 Task: Find connections with filter location Hadley Wood with filter topic #Tipsforsucesswith filter profile language Spanish with filter current company Awfis Space Solutions Private Limited with filter school NIIT Institute with filter industry Construction with filter service category Healthcare Consulting with filter keywords title Director of Inside Sales
Action: Mouse moved to (175, 269)
Screenshot: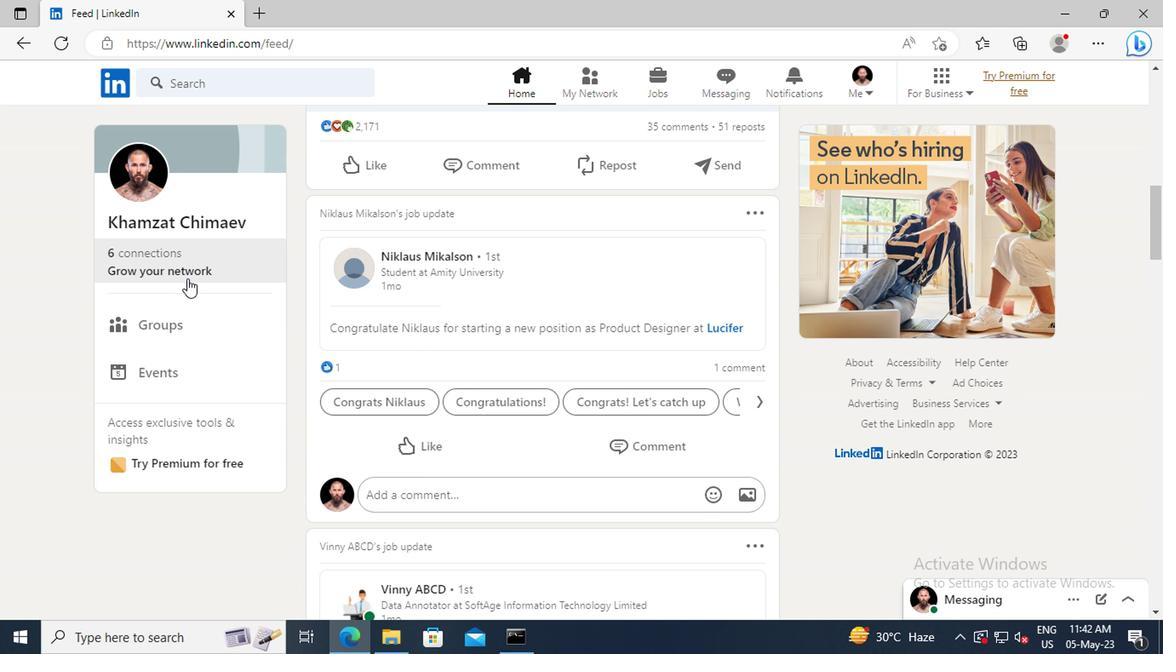 
Action: Mouse pressed left at (175, 269)
Screenshot: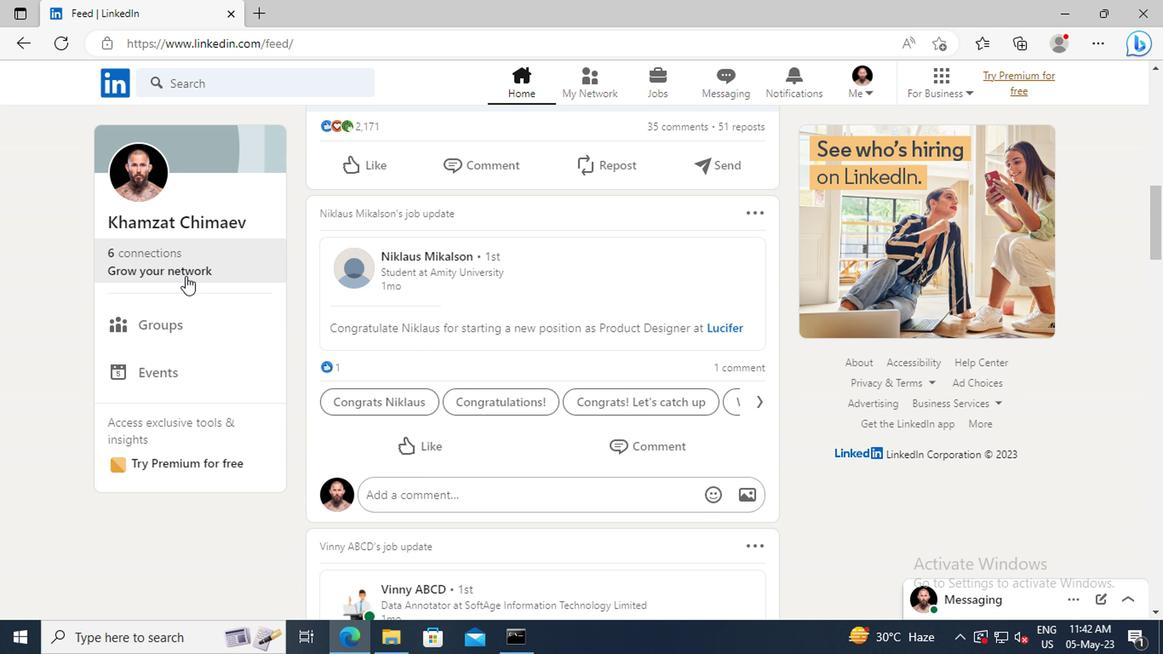 
Action: Mouse moved to (177, 176)
Screenshot: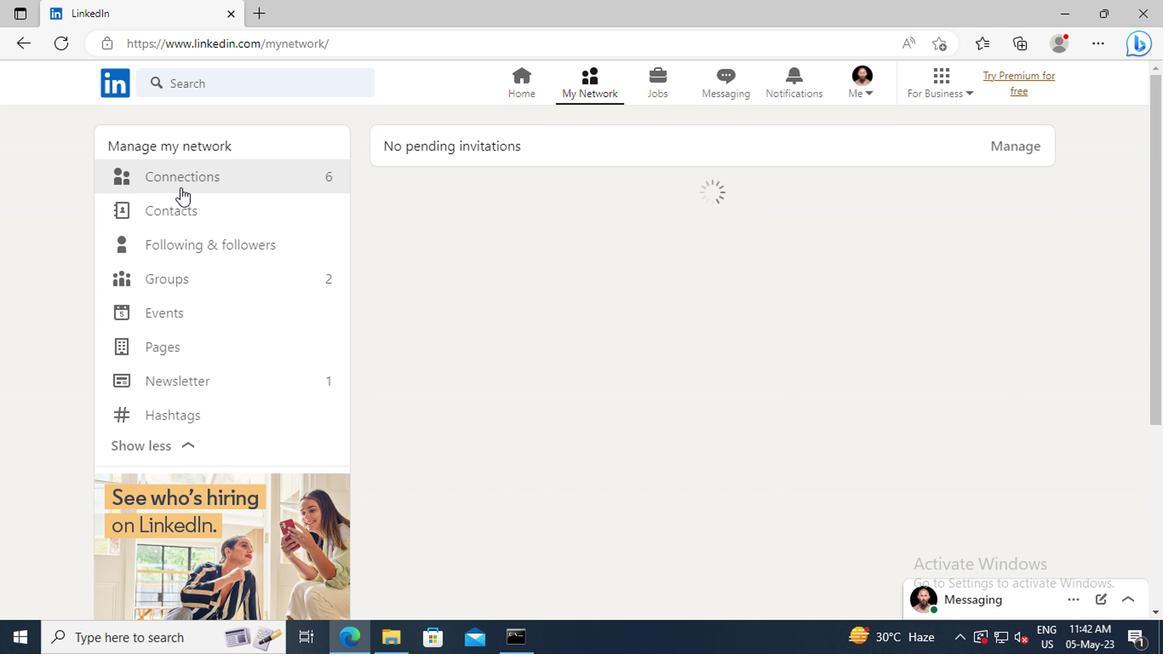 
Action: Mouse pressed left at (177, 176)
Screenshot: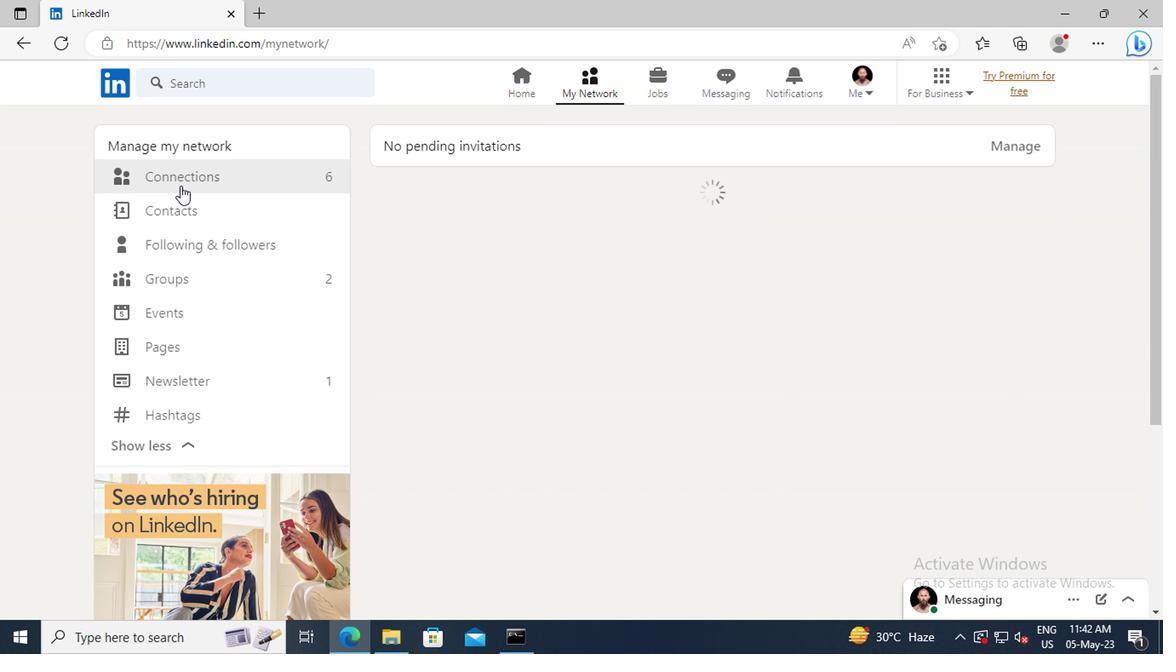 
Action: Mouse moved to (697, 184)
Screenshot: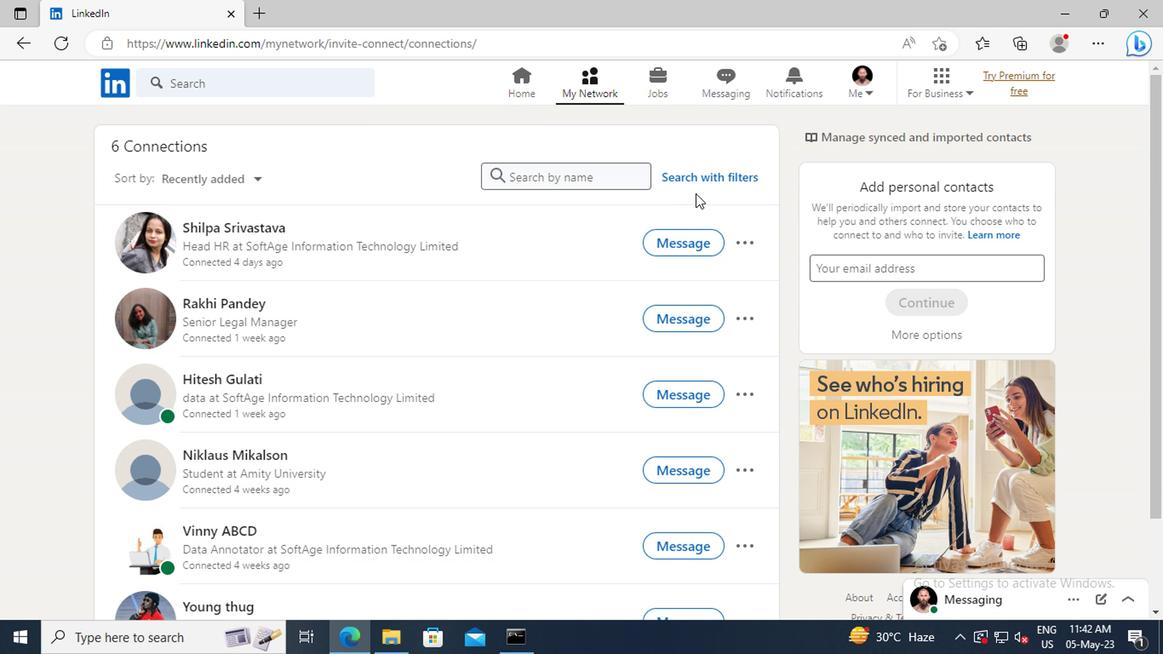 
Action: Mouse pressed left at (697, 184)
Screenshot: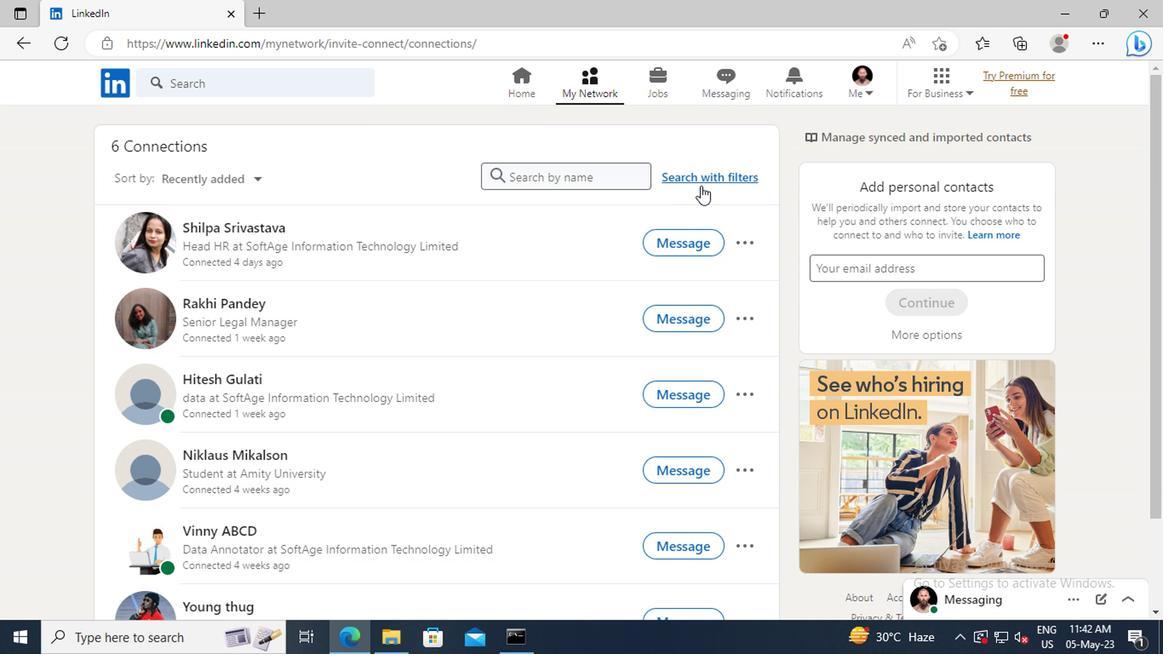 
Action: Mouse moved to (646, 138)
Screenshot: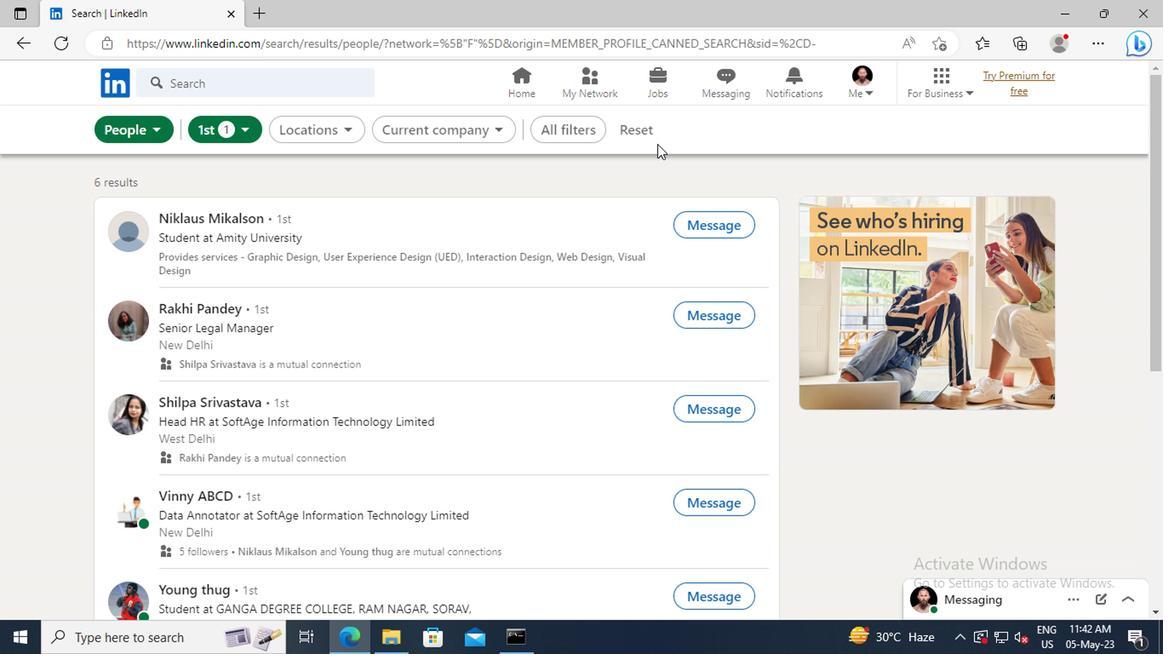 
Action: Mouse pressed left at (646, 138)
Screenshot: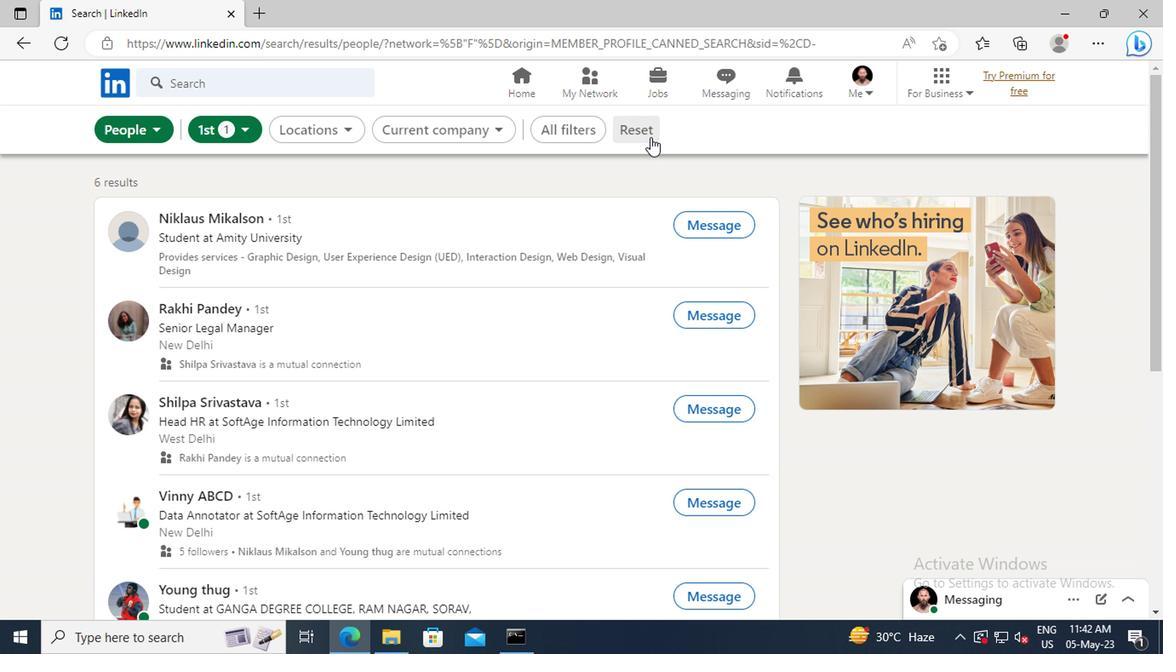 
Action: Mouse moved to (616, 135)
Screenshot: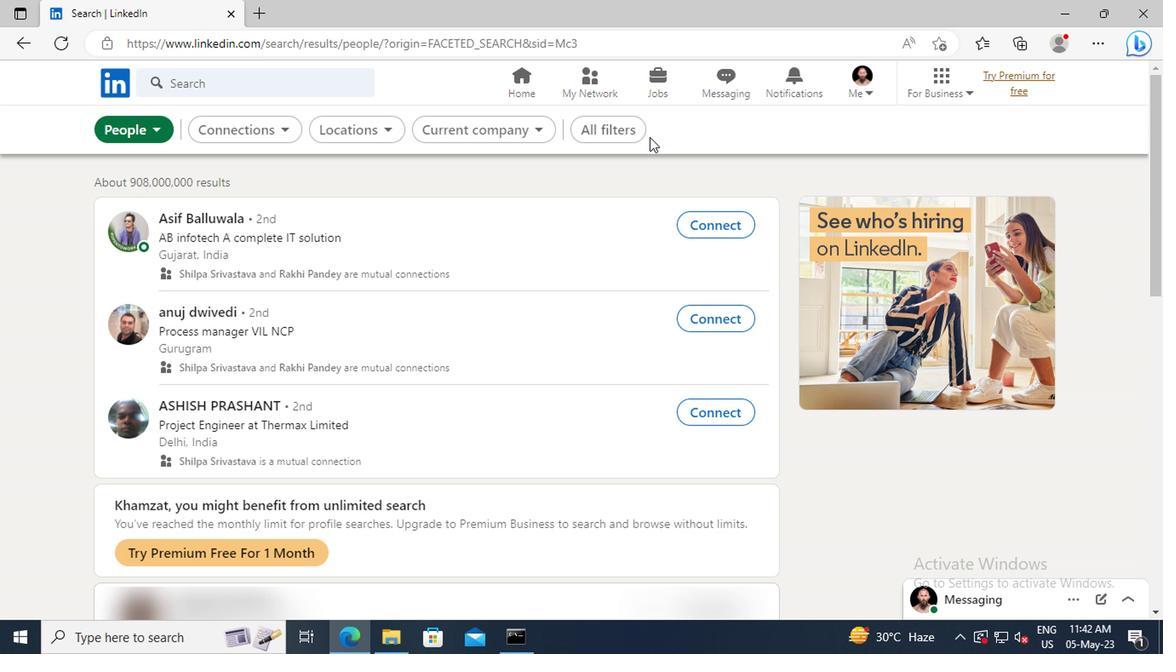 
Action: Mouse pressed left at (616, 135)
Screenshot: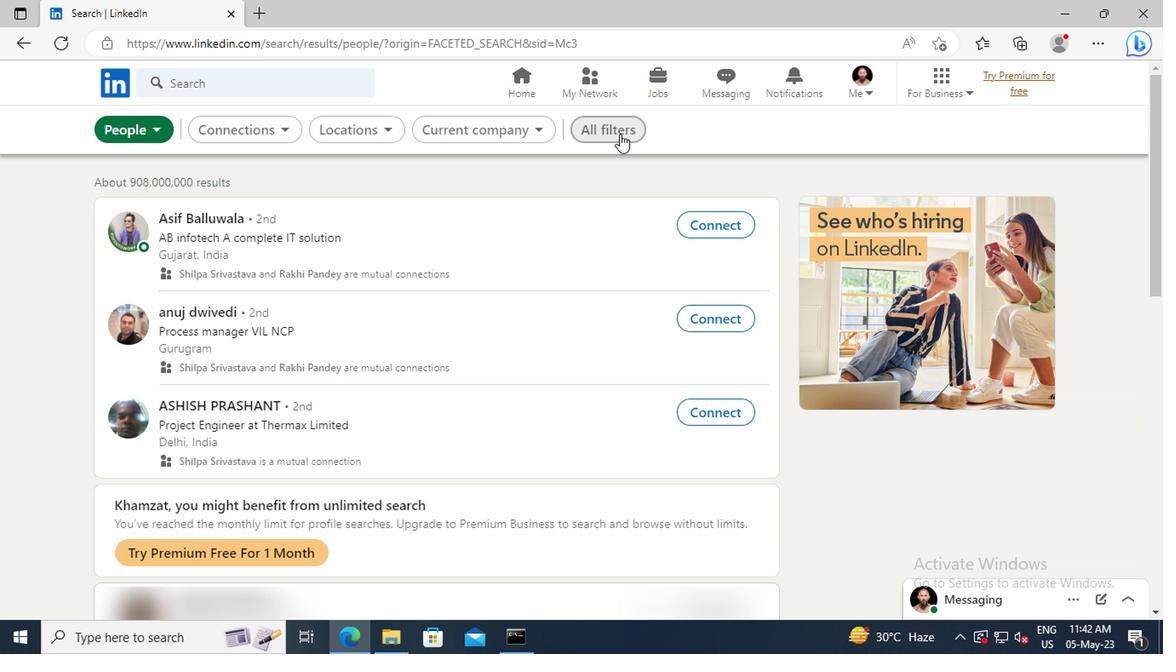 
Action: Mouse moved to (906, 320)
Screenshot: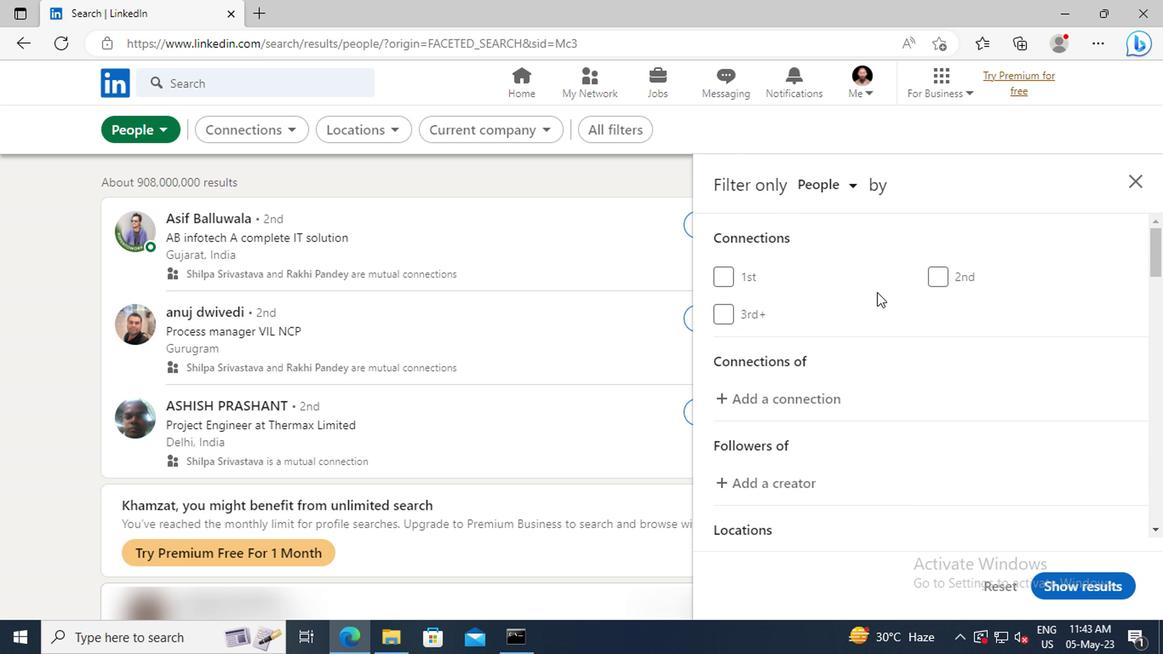 
Action: Mouse scrolled (906, 319) with delta (0, -1)
Screenshot: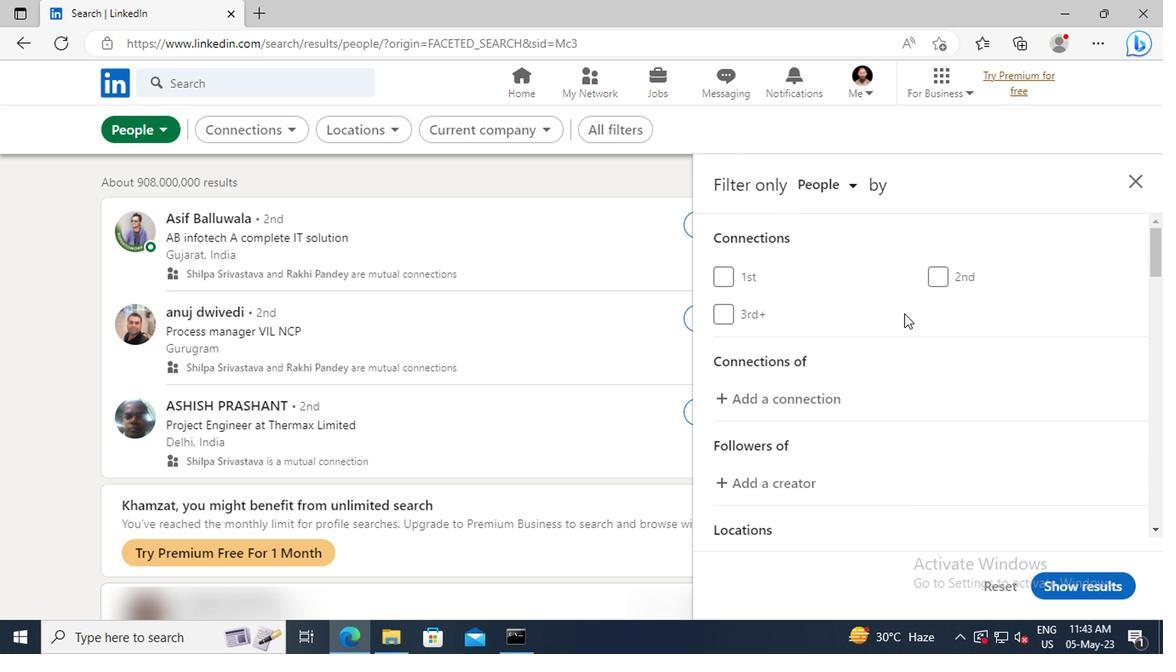 
Action: Mouse scrolled (906, 319) with delta (0, -1)
Screenshot: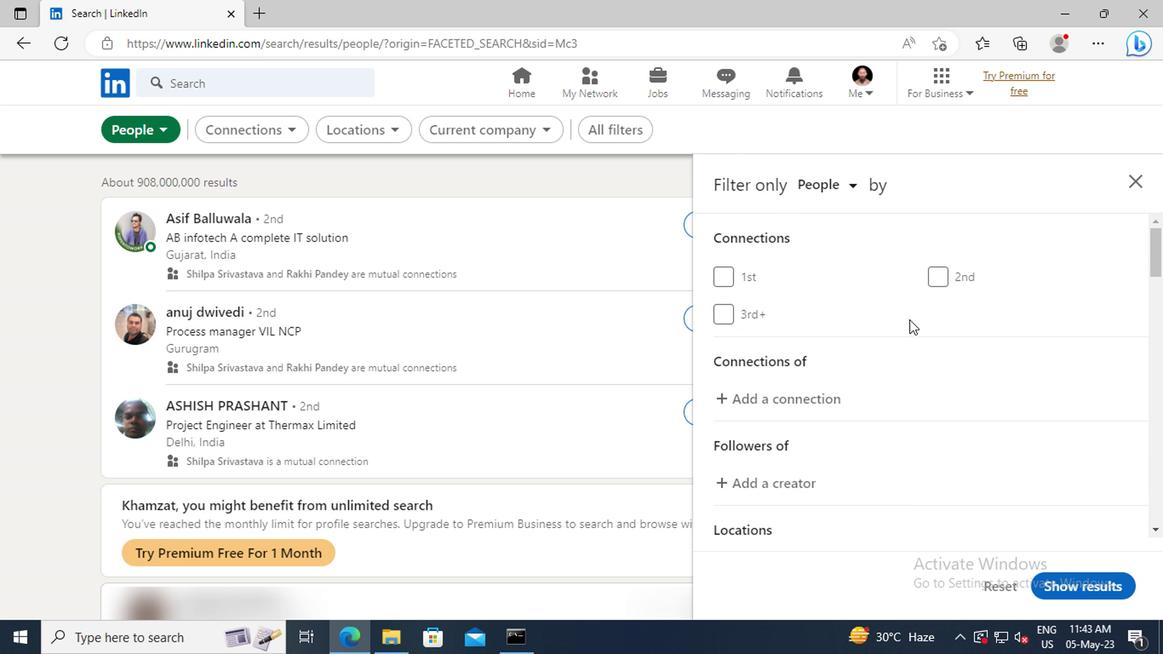 
Action: Mouse scrolled (906, 319) with delta (0, -1)
Screenshot: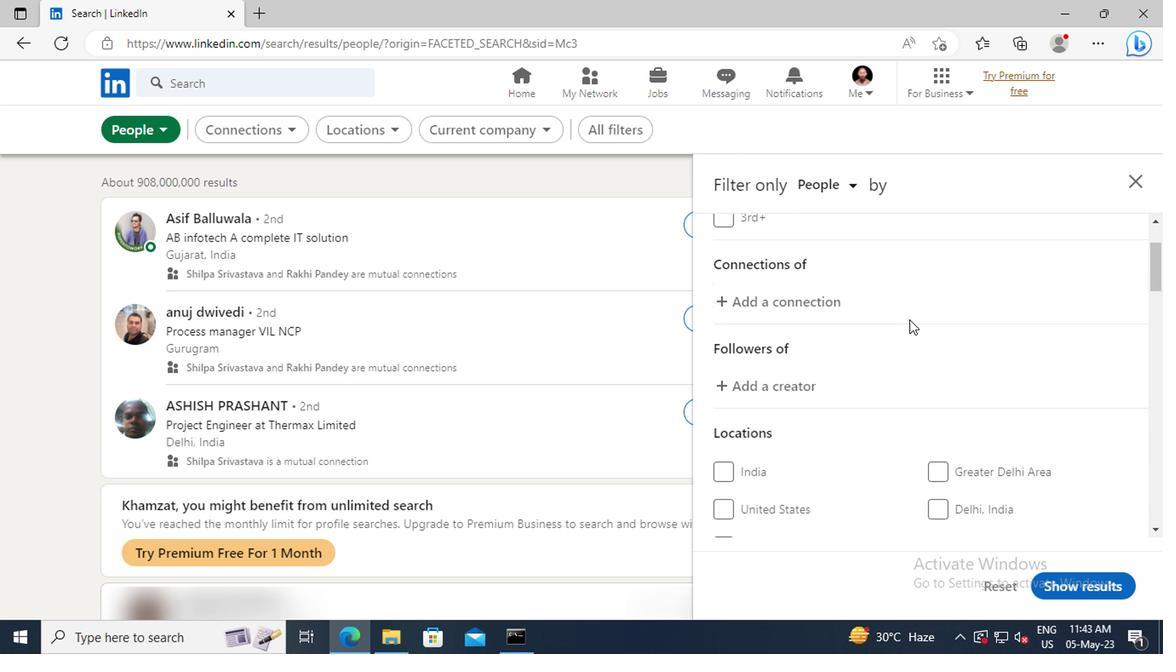 
Action: Mouse scrolled (906, 319) with delta (0, -1)
Screenshot: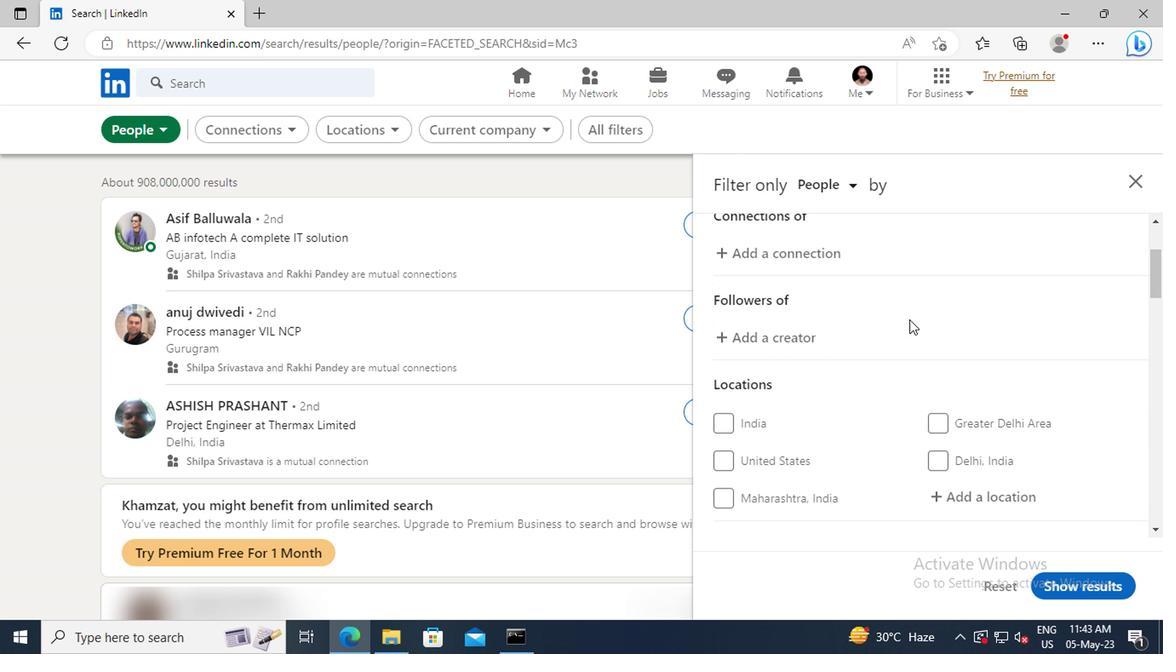 
Action: Mouse scrolled (906, 319) with delta (0, -1)
Screenshot: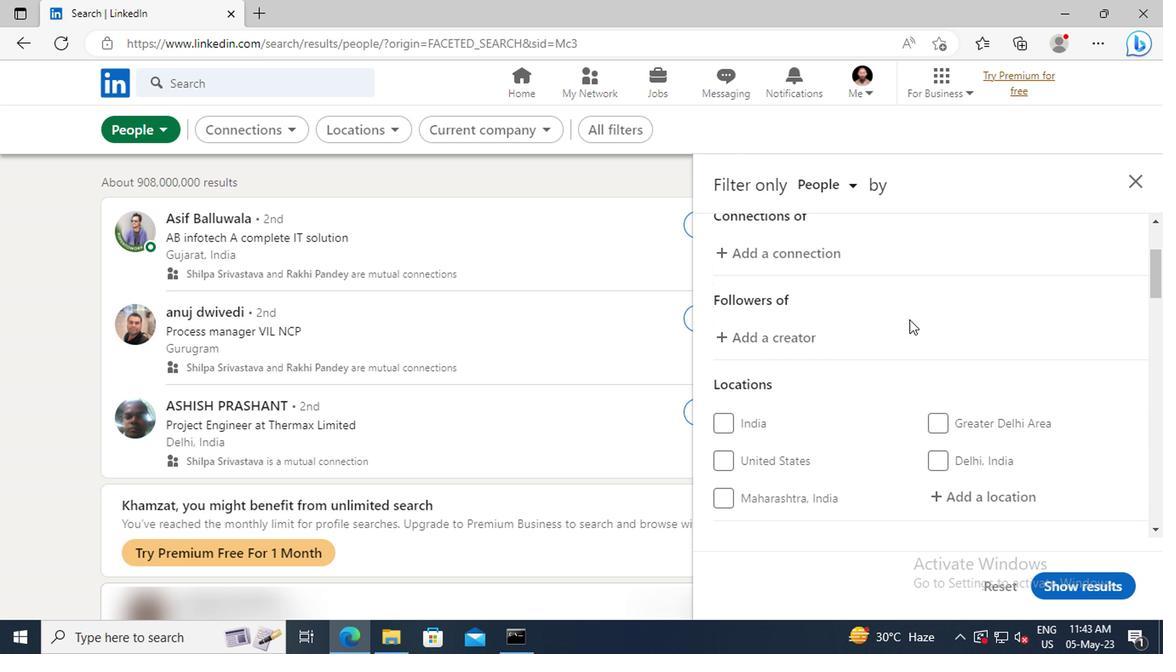 
Action: Mouse moved to (941, 398)
Screenshot: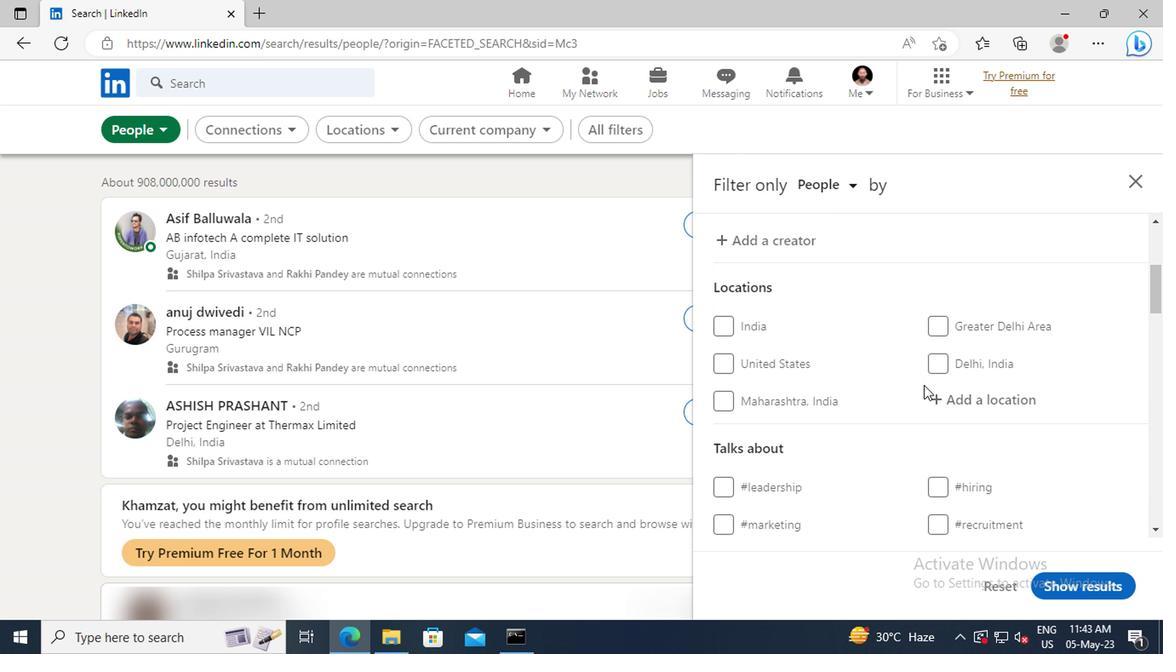 
Action: Mouse pressed left at (941, 398)
Screenshot: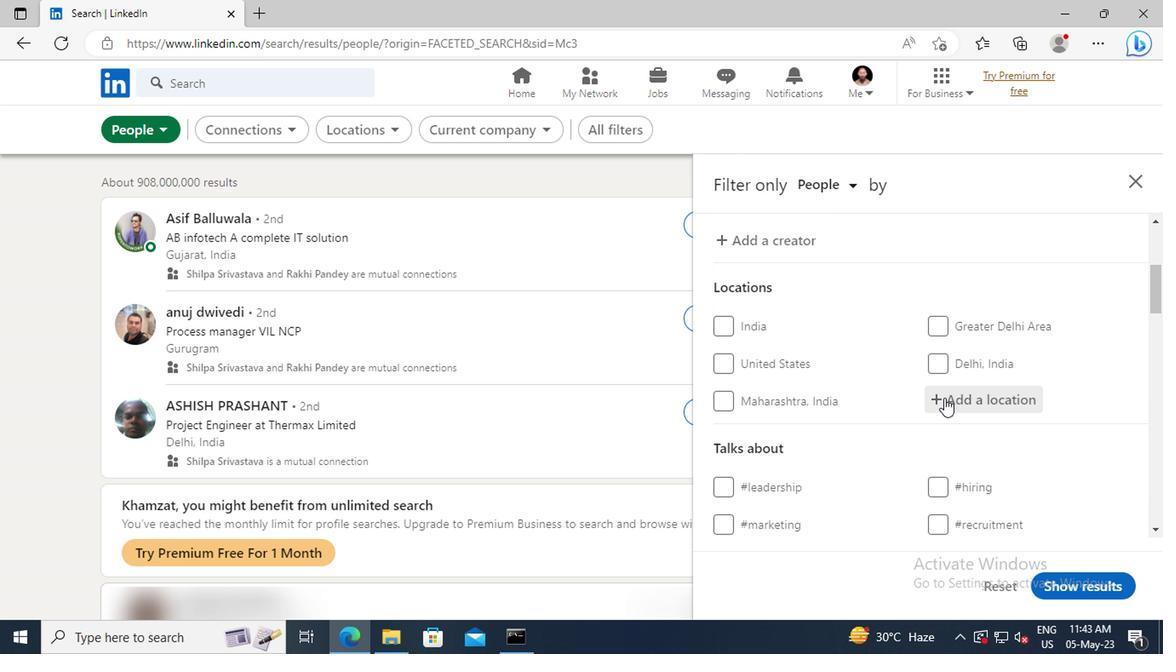 
Action: Key pressed <Key.shift>HADLEY<Key.space><Key.shift>WOOD<Key.enter>
Screenshot: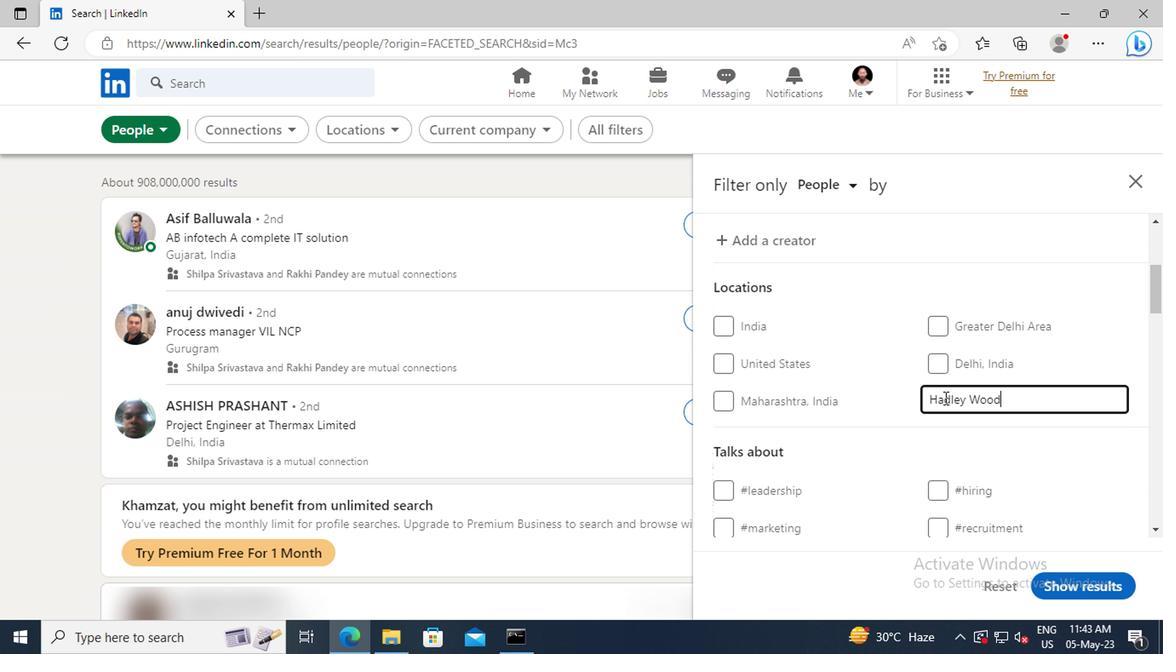 
Action: Mouse scrolled (941, 397) with delta (0, -1)
Screenshot: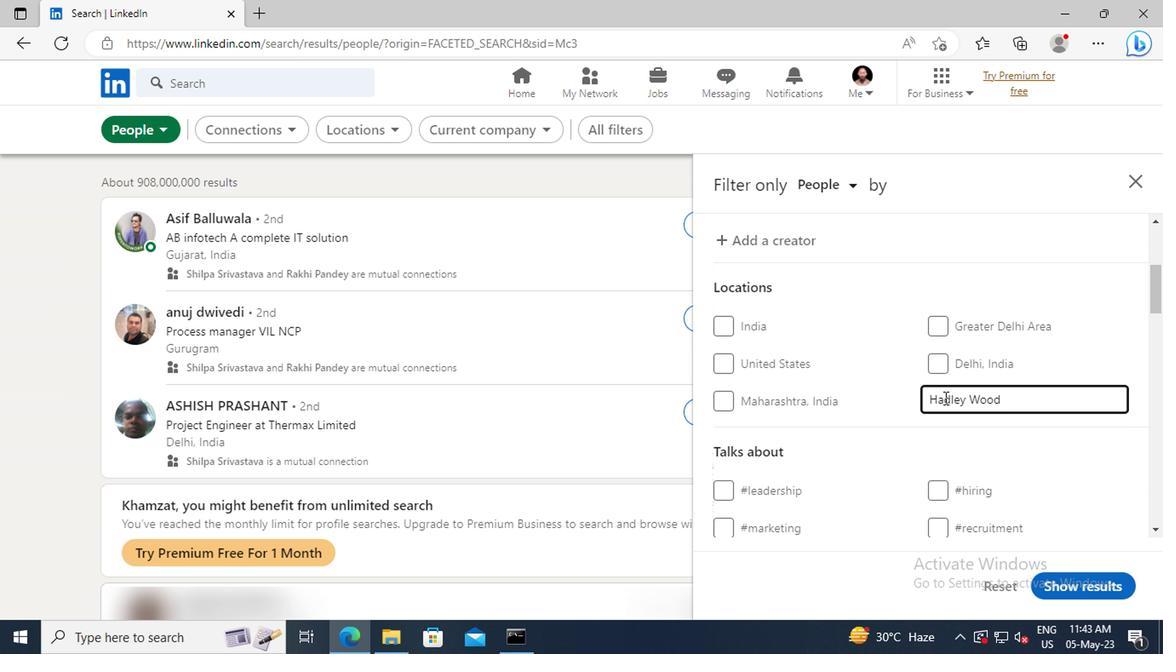 
Action: Mouse scrolled (941, 397) with delta (0, -1)
Screenshot: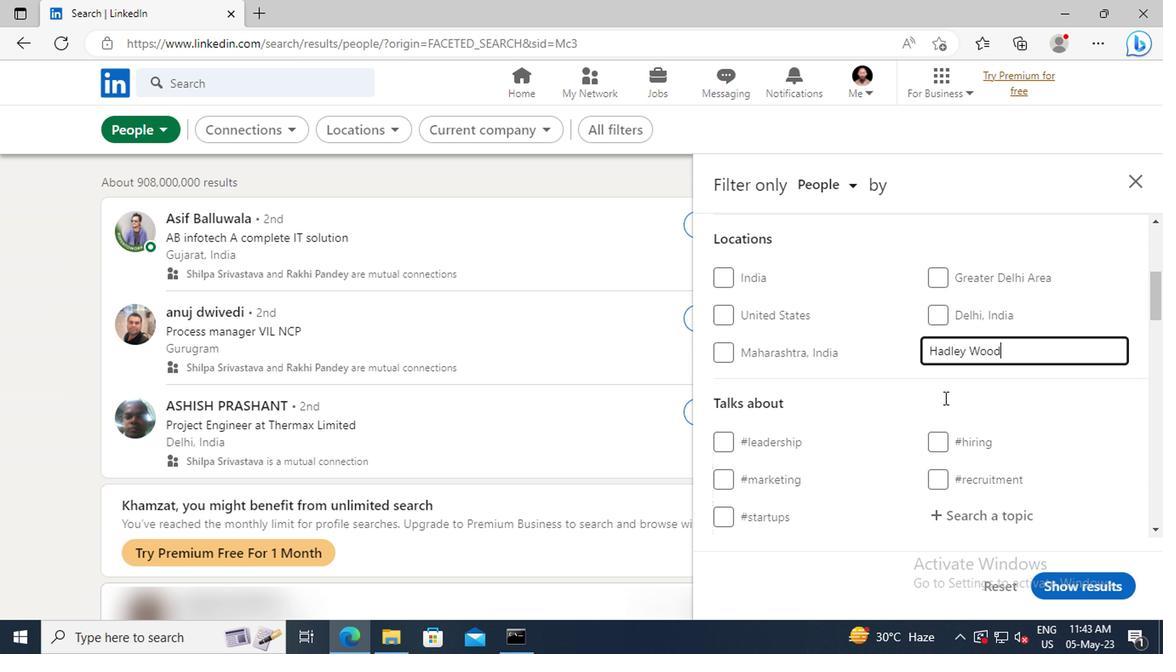 
Action: Mouse scrolled (941, 397) with delta (0, -1)
Screenshot: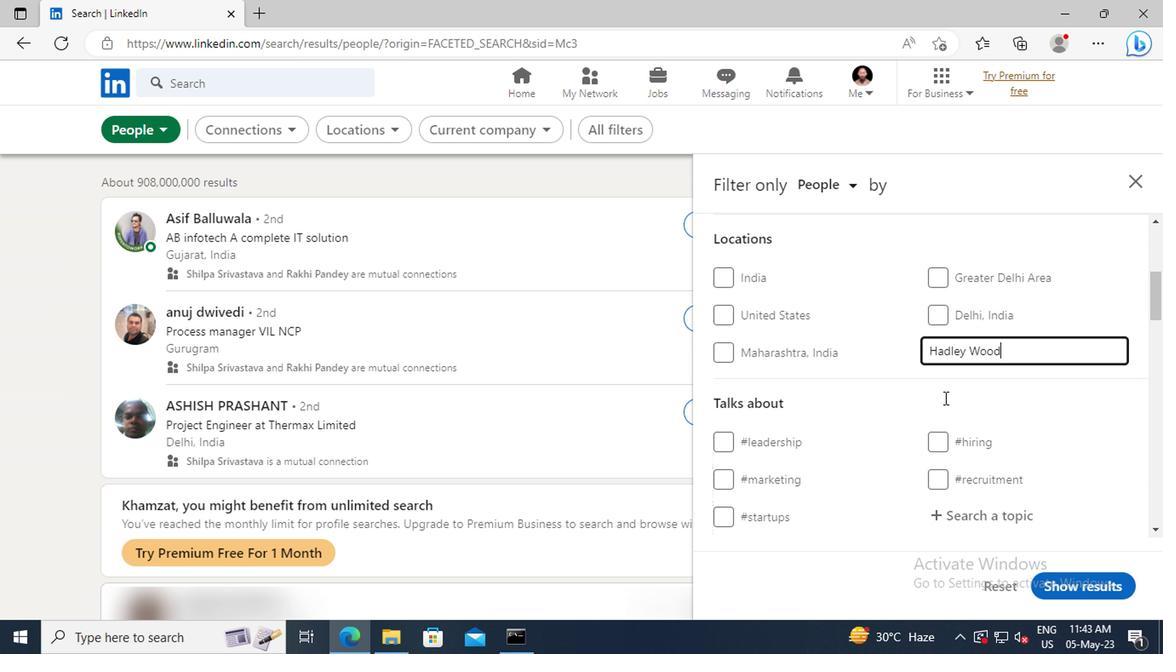 
Action: Mouse moved to (950, 418)
Screenshot: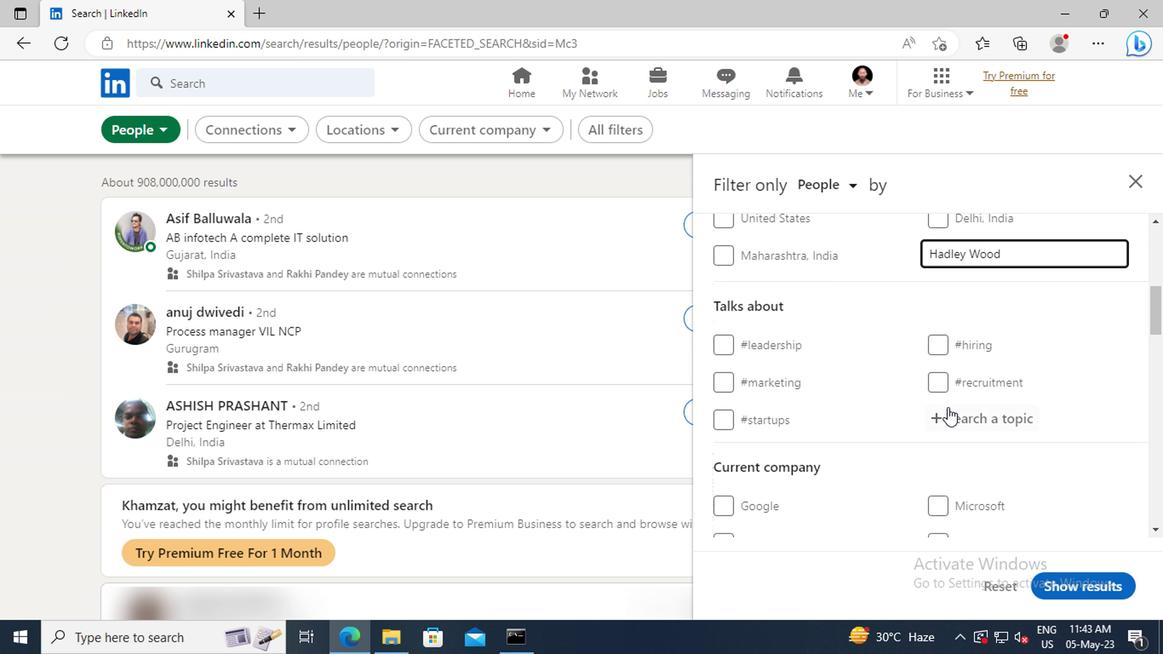 
Action: Mouse pressed left at (950, 418)
Screenshot: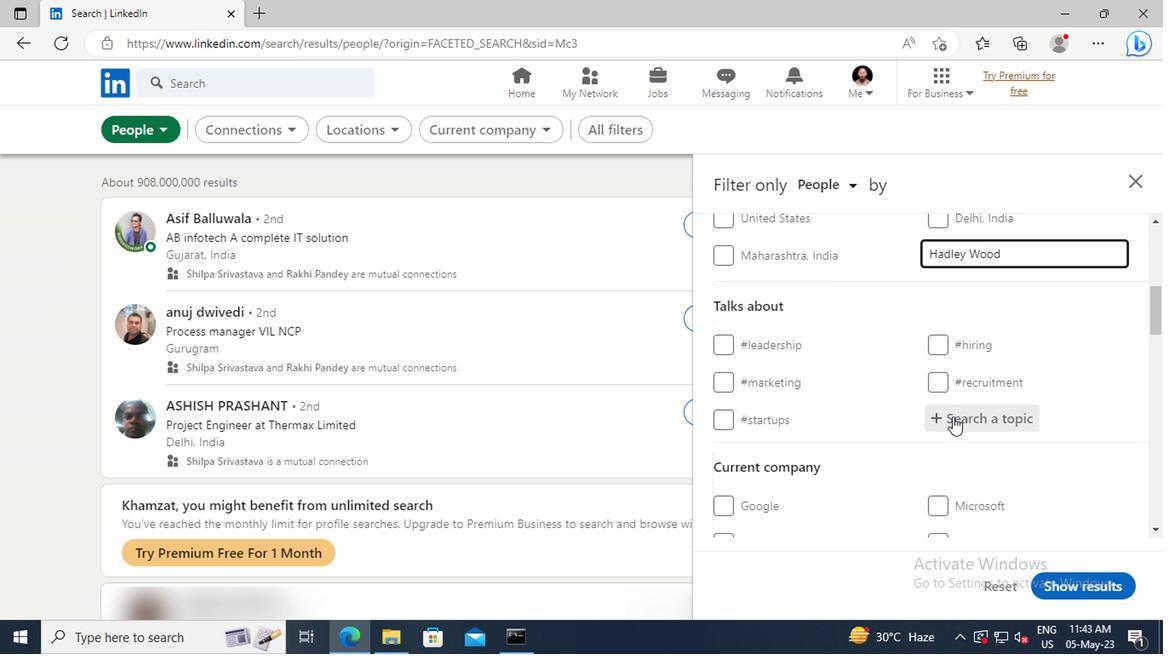 
Action: Key pressed <Key.shift>TIPSFOR
Screenshot: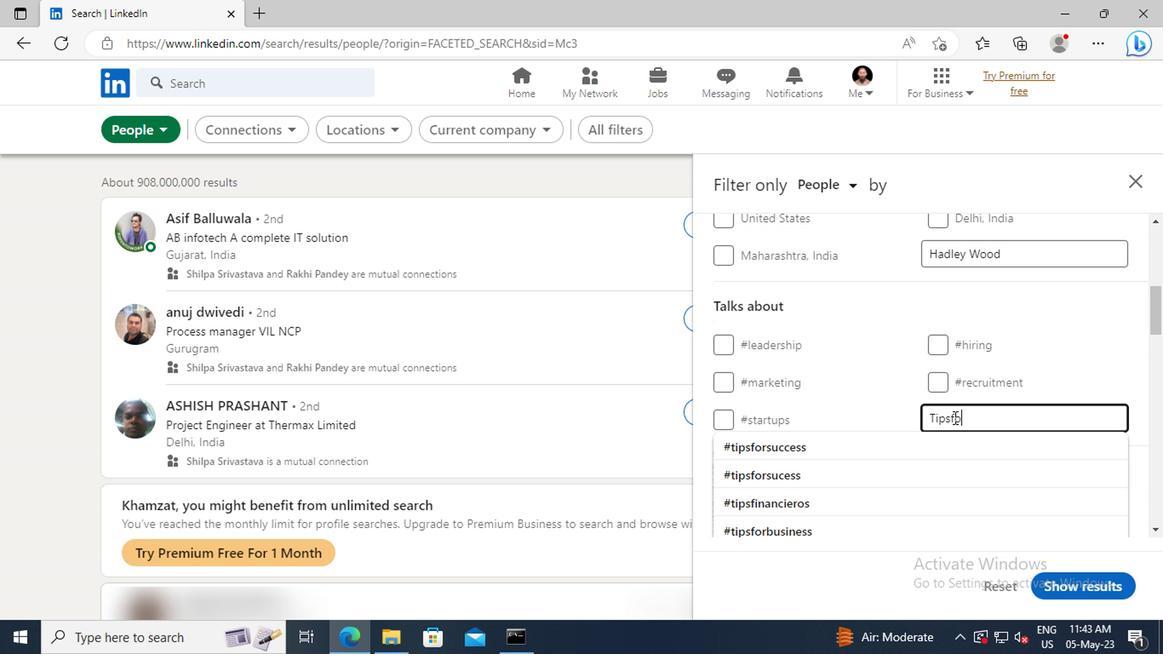 
Action: Mouse moved to (957, 437)
Screenshot: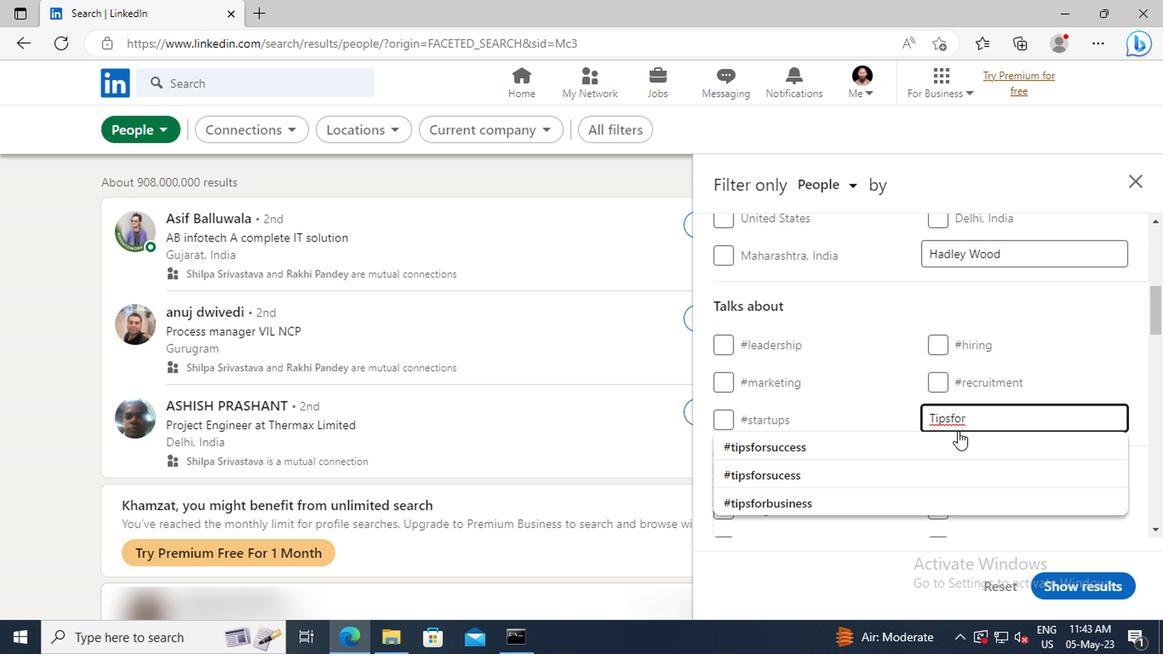 
Action: Mouse pressed left at (957, 437)
Screenshot: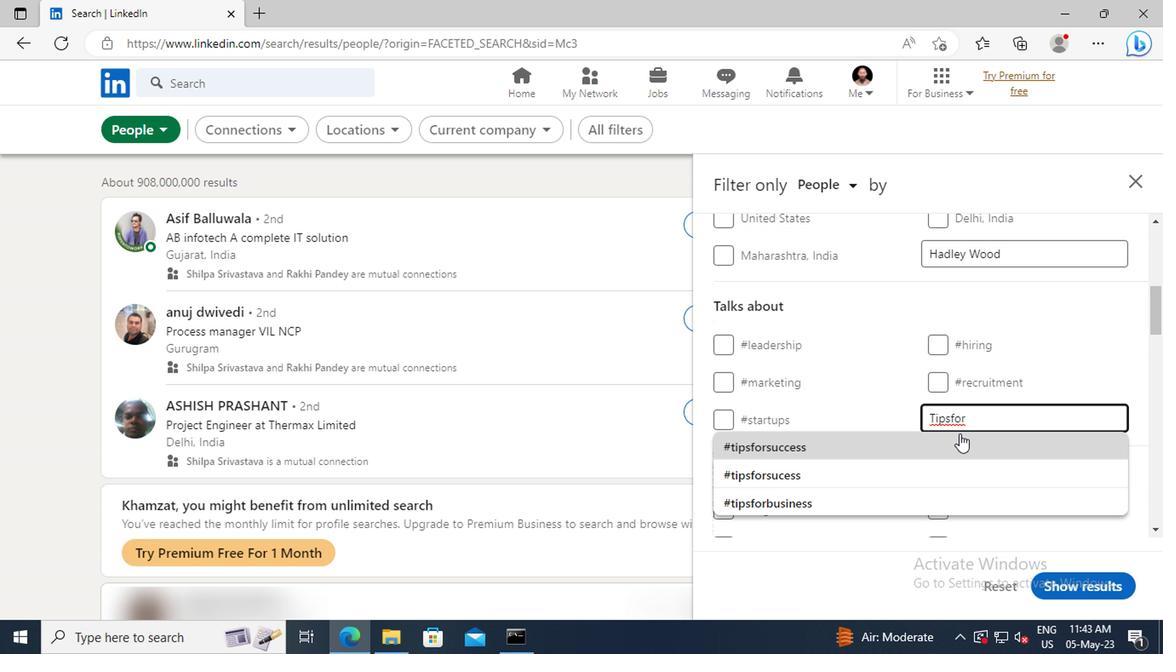 
Action: Mouse scrolled (957, 436) with delta (0, 0)
Screenshot: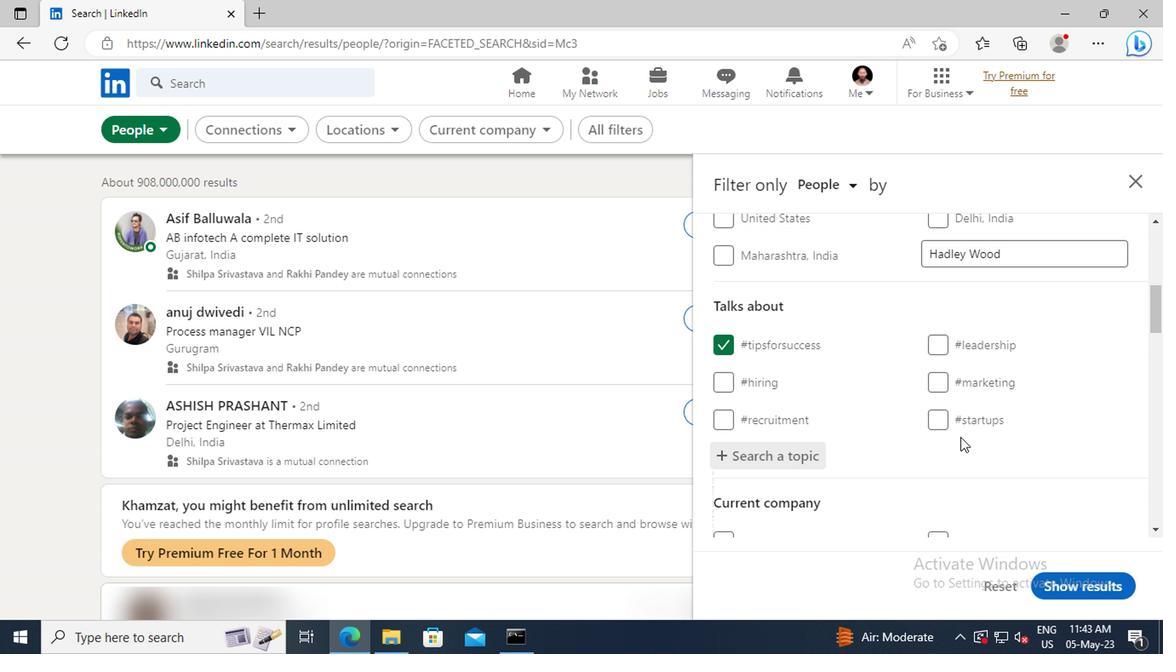 
Action: Mouse scrolled (957, 436) with delta (0, 0)
Screenshot: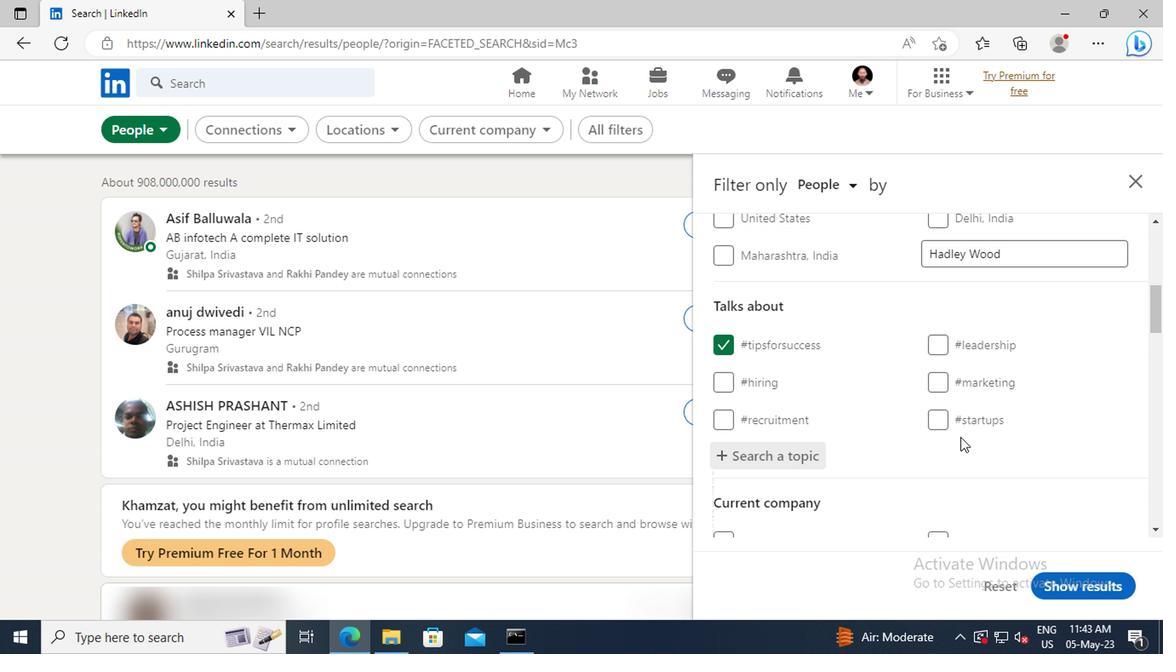 
Action: Mouse scrolled (957, 436) with delta (0, 0)
Screenshot: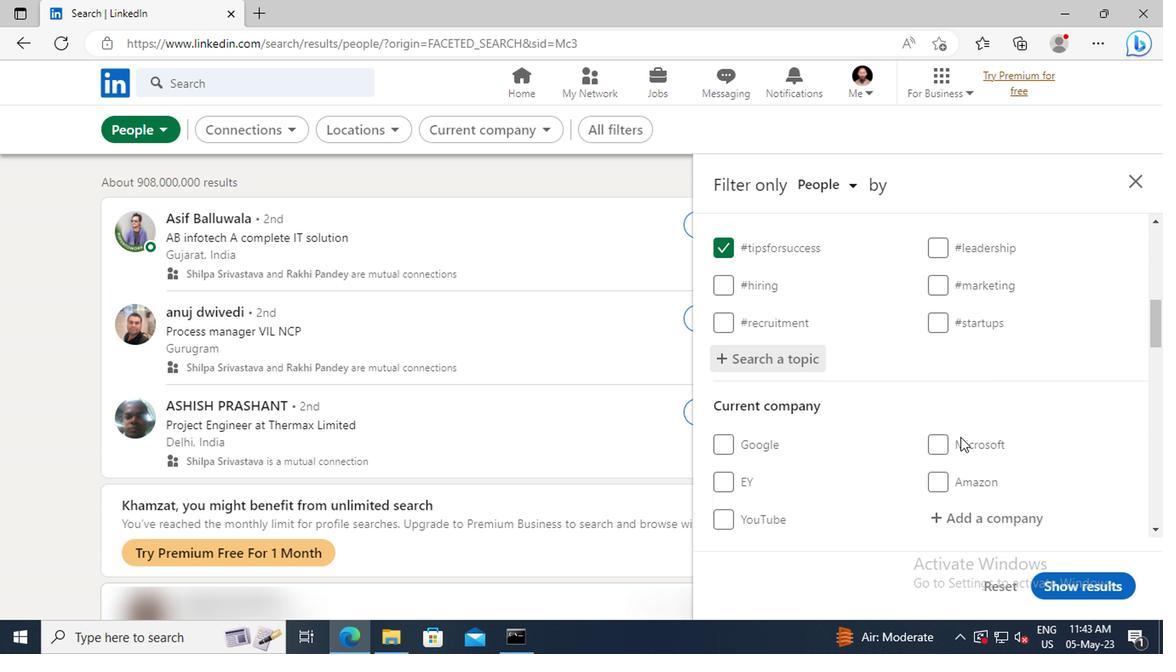 
Action: Mouse scrolled (957, 436) with delta (0, 0)
Screenshot: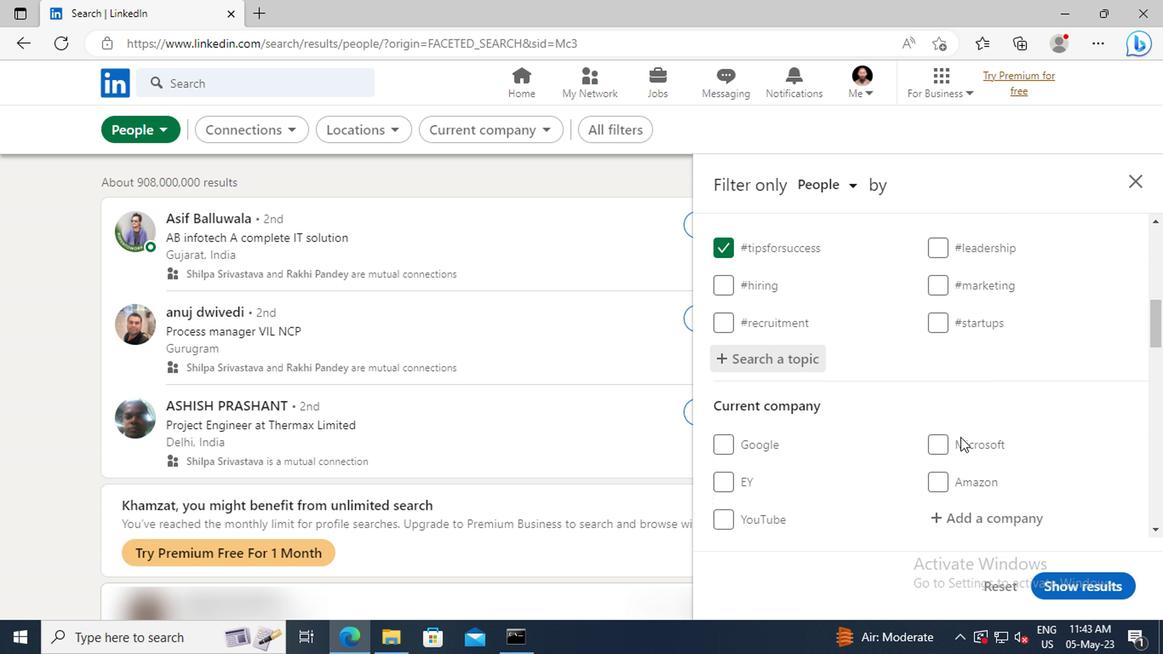 
Action: Mouse scrolled (957, 436) with delta (0, 0)
Screenshot: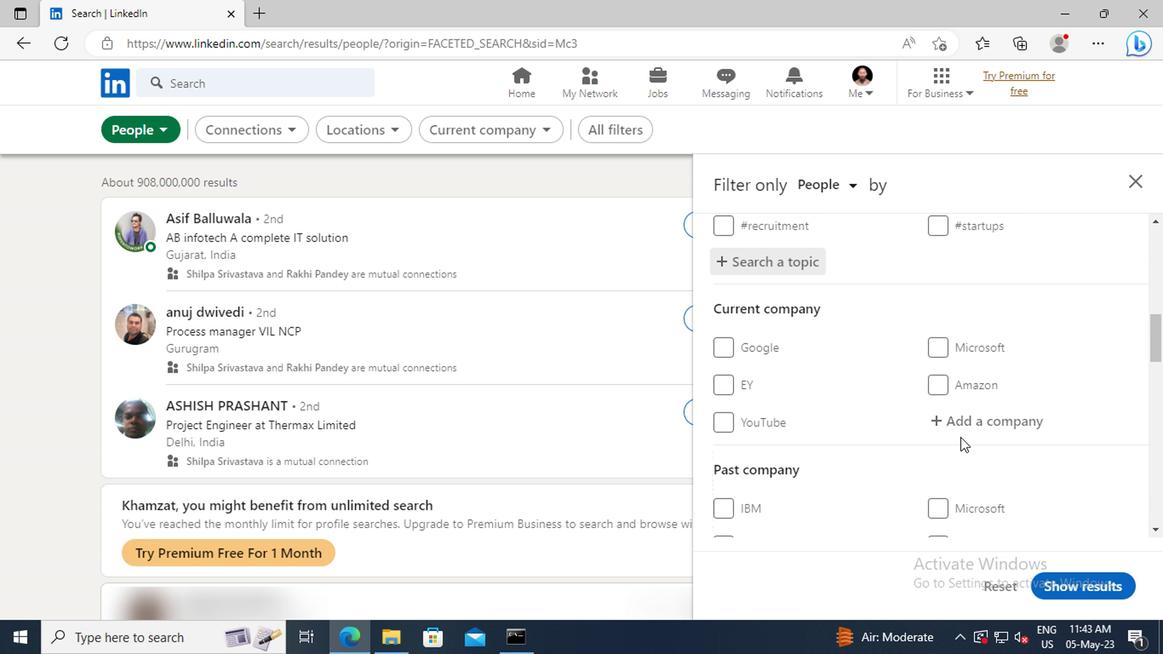 
Action: Mouse scrolled (957, 436) with delta (0, 0)
Screenshot: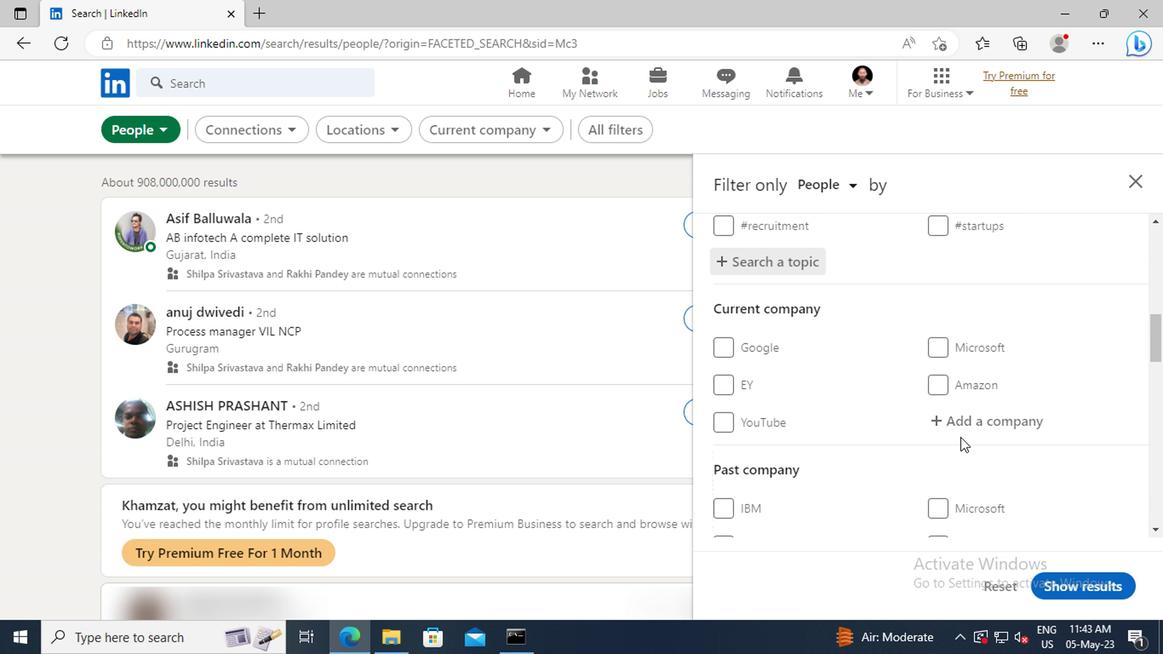 
Action: Mouse scrolled (957, 436) with delta (0, 0)
Screenshot: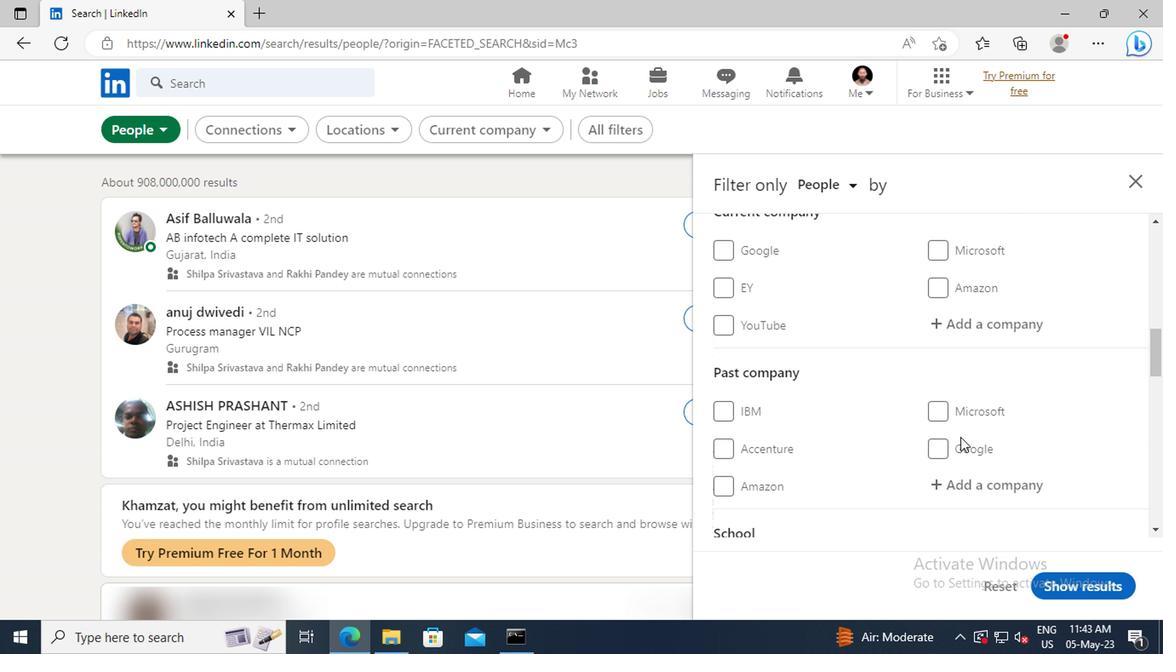 
Action: Mouse scrolled (957, 436) with delta (0, 0)
Screenshot: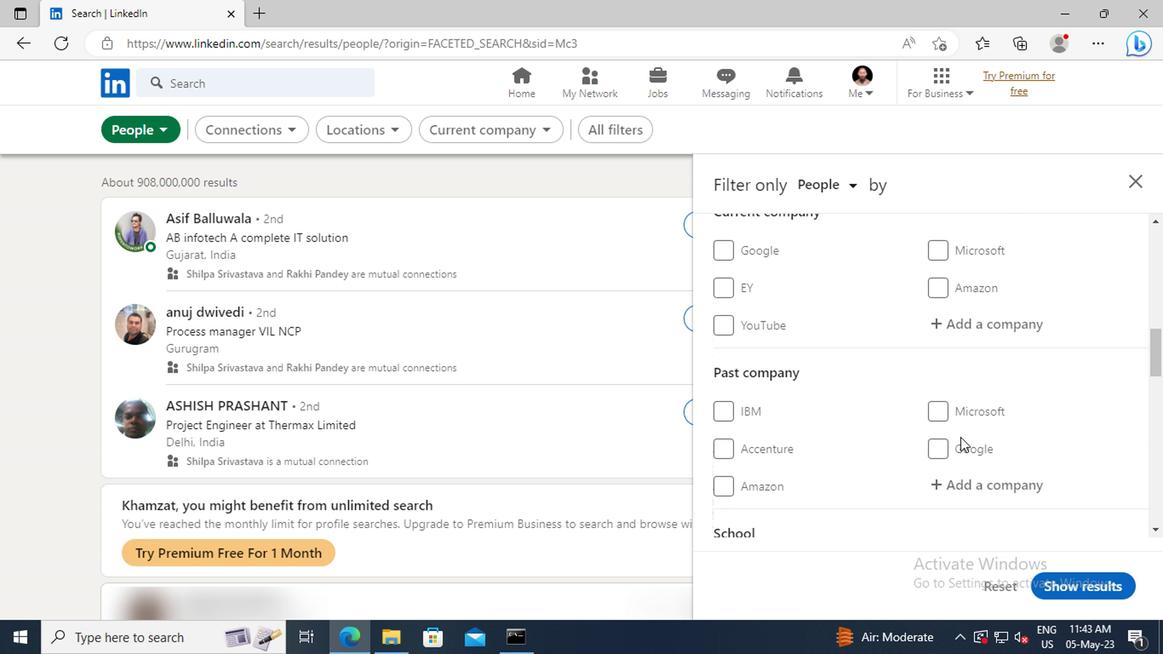 
Action: Mouse scrolled (957, 436) with delta (0, 0)
Screenshot: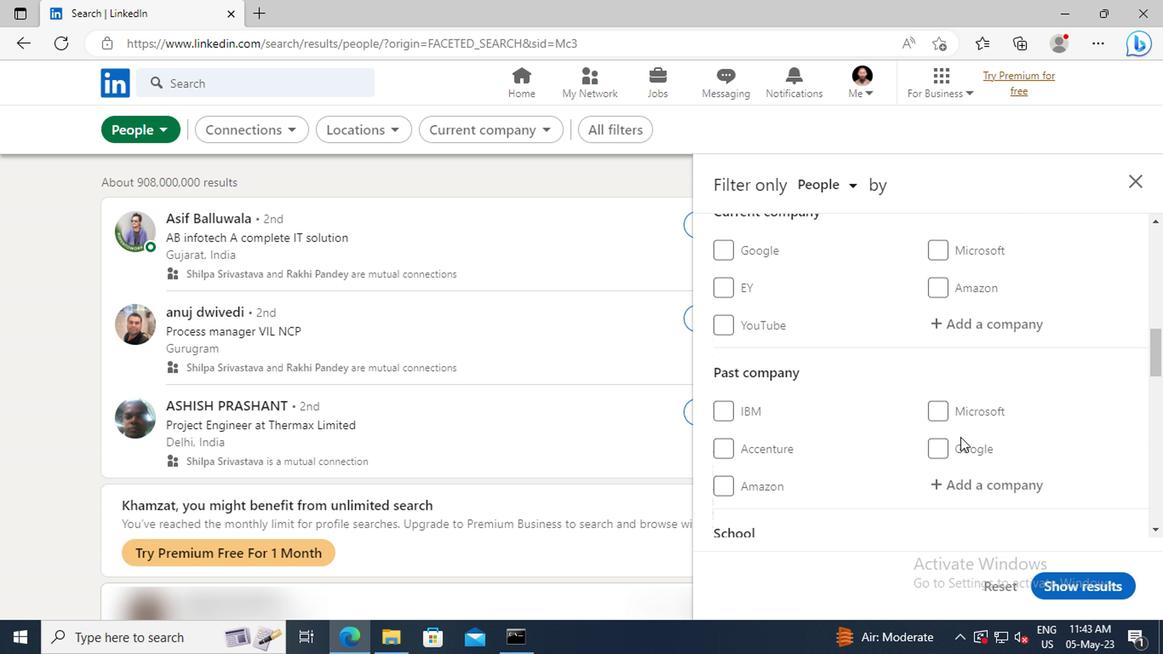 
Action: Mouse scrolled (957, 436) with delta (0, 0)
Screenshot: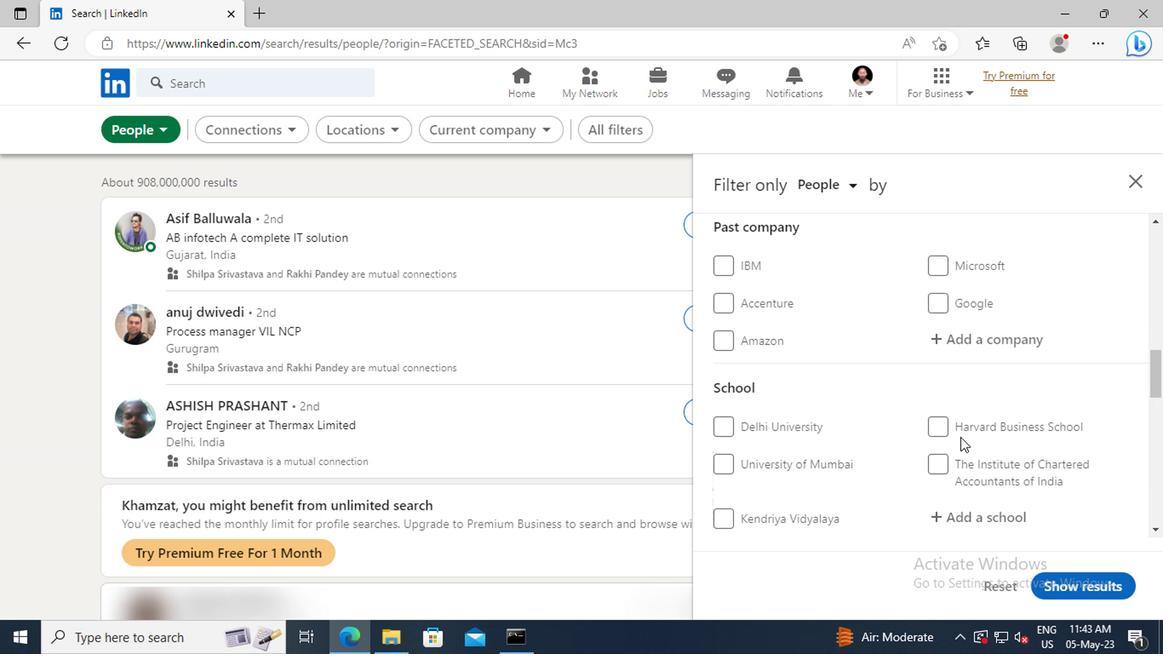 
Action: Mouse scrolled (957, 436) with delta (0, 0)
Screenshot: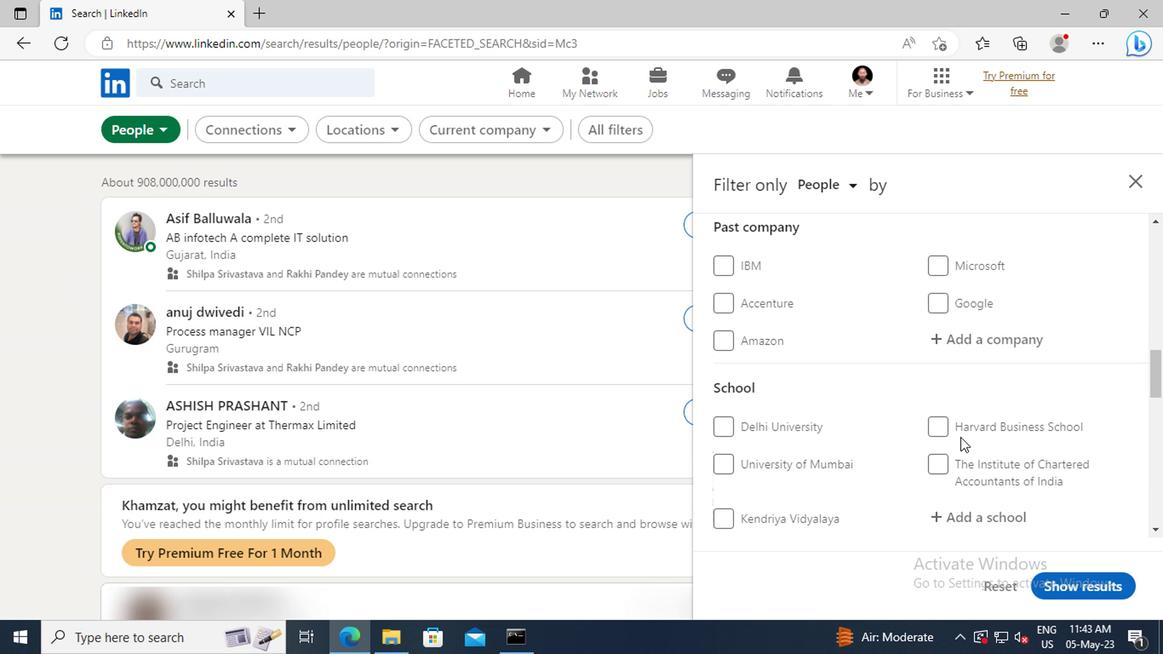 
Action: Mouse scrolled (957, 436) with delta (0, 0)
Screenshot: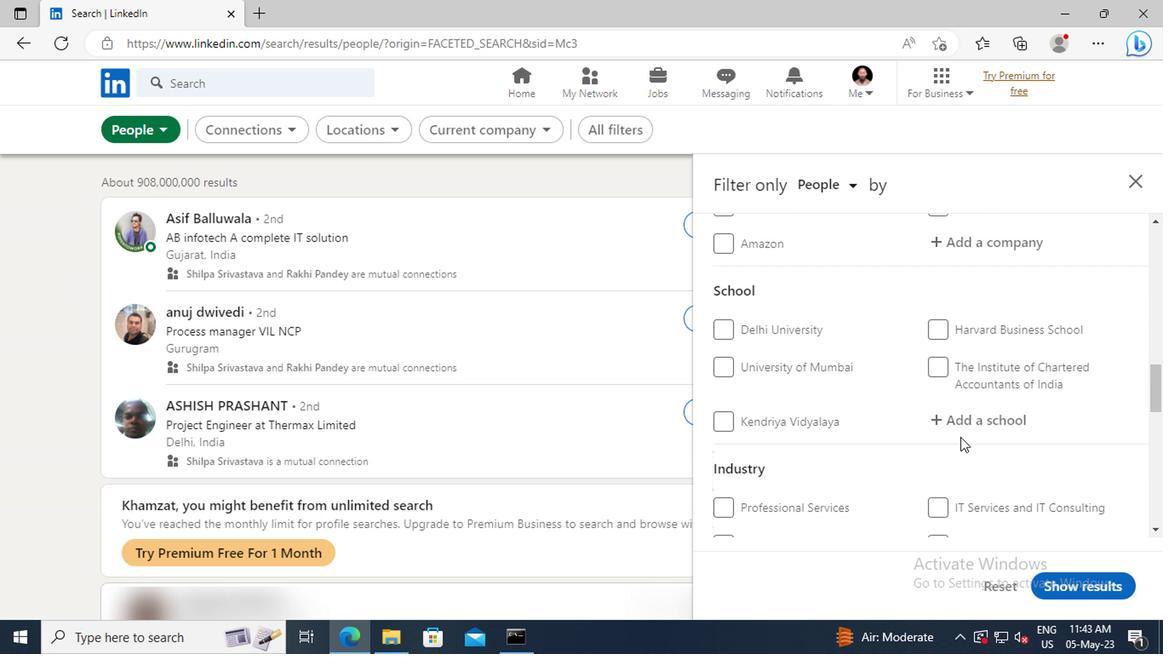 
Action: Mouse scrolled (957, 436) with delta (0, 0)
Screenshot: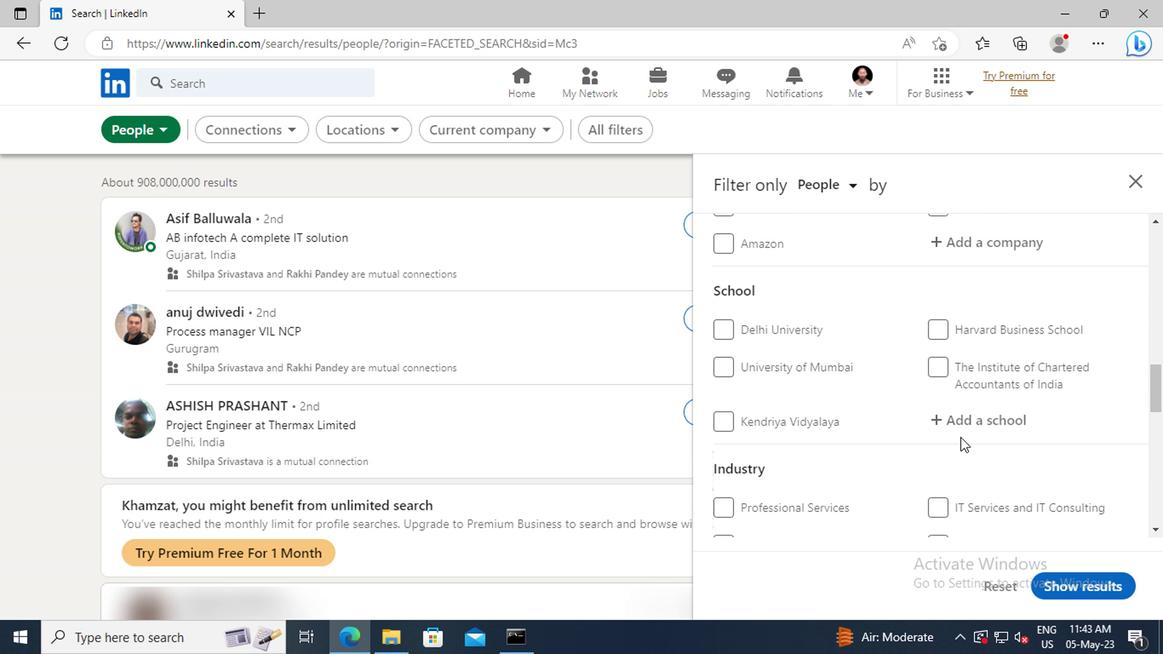 
Action: Mouse scrolled (957, 436) with delta (0, 0)
Screenshot: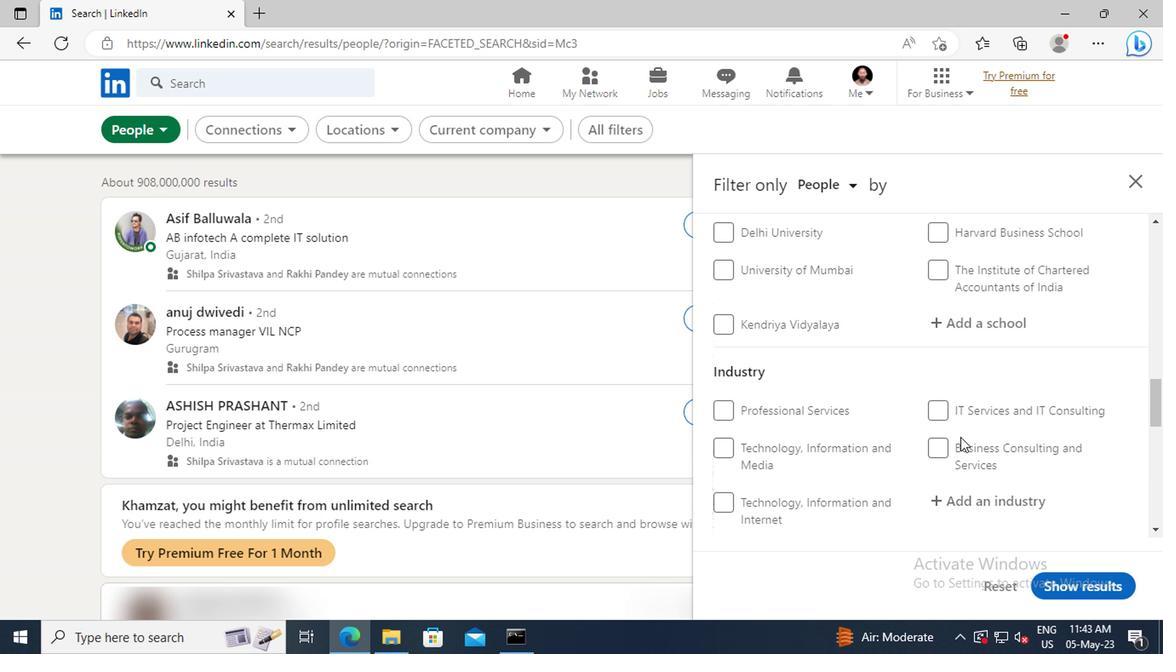 
Action: Mouse scrolled (957, 436) with delta (0, 0)
Screenshot: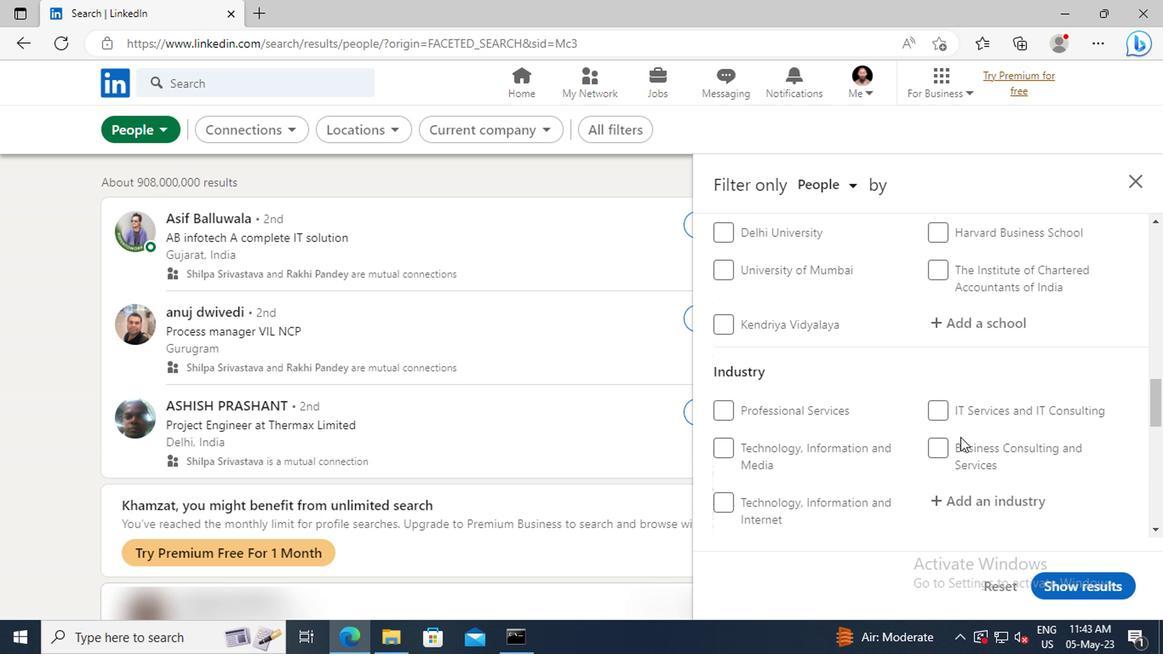 
Action: Mouse scrolled (957, 436) with delta (0, 0)
Screenshot: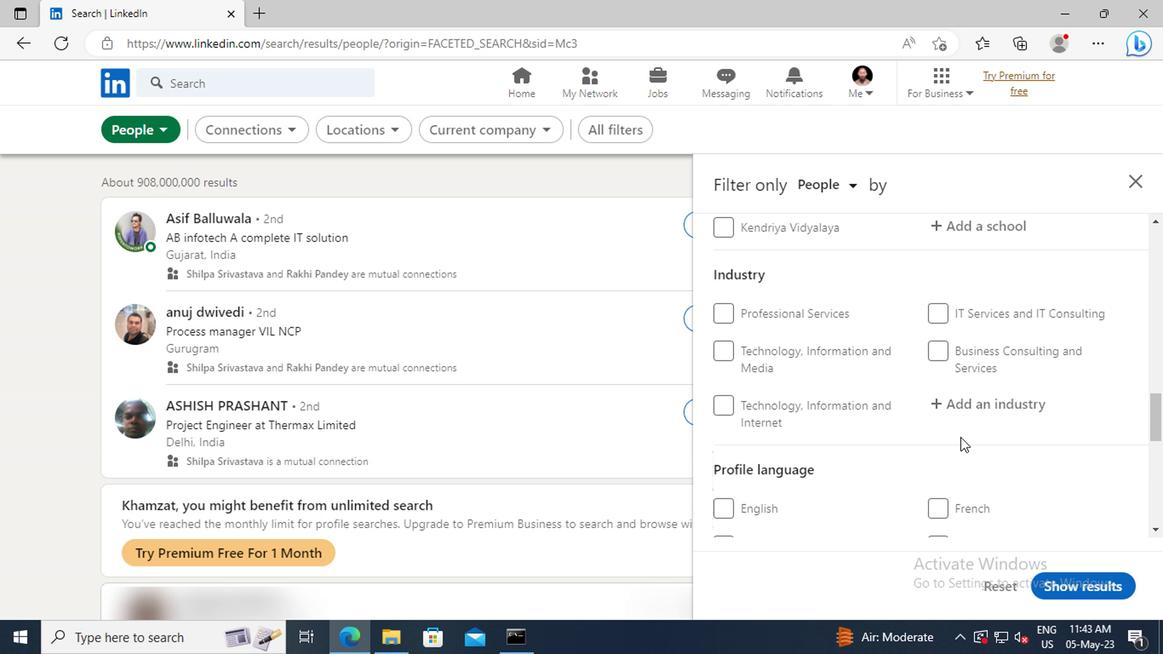 
Action: Mouse scrolled (957, 436) with delta (0, 0)
Screenshot: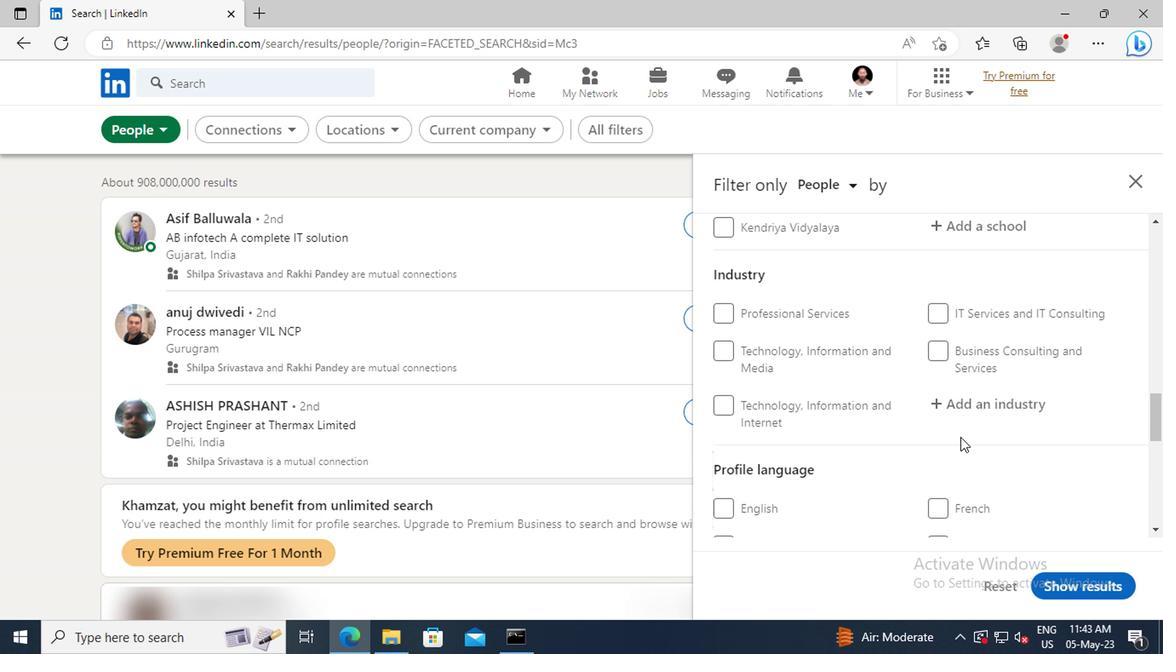 
Action: Mouse moved to (720, 449)
Screenshot: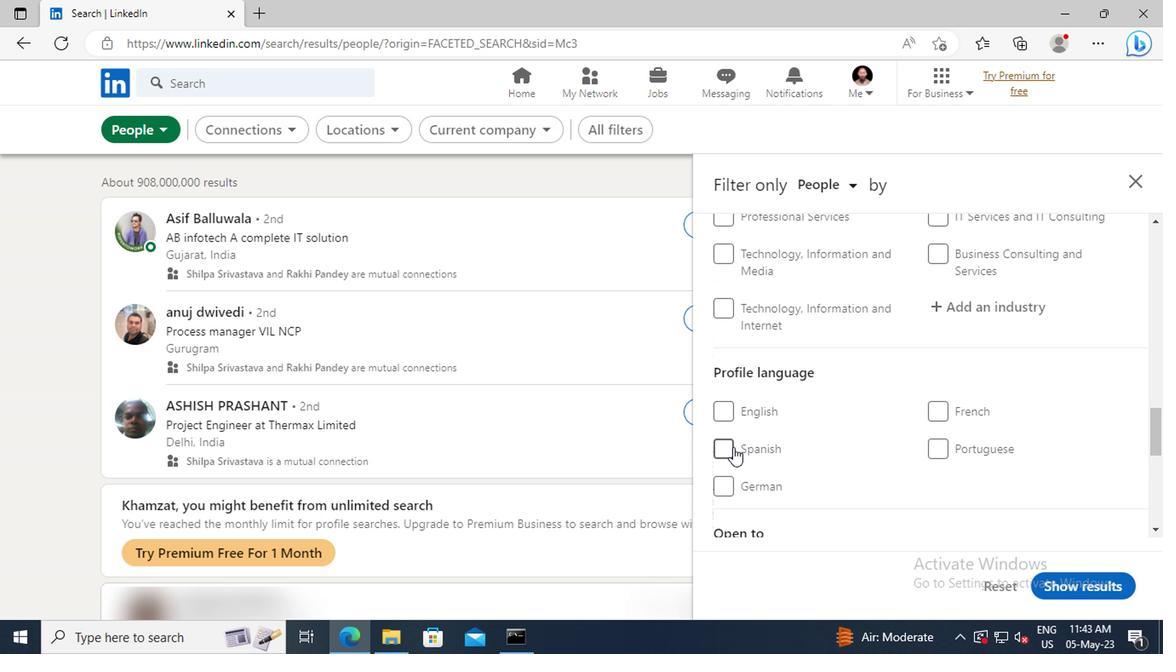 
Action: Mouse pressed left at (720, 449)
Screenshot: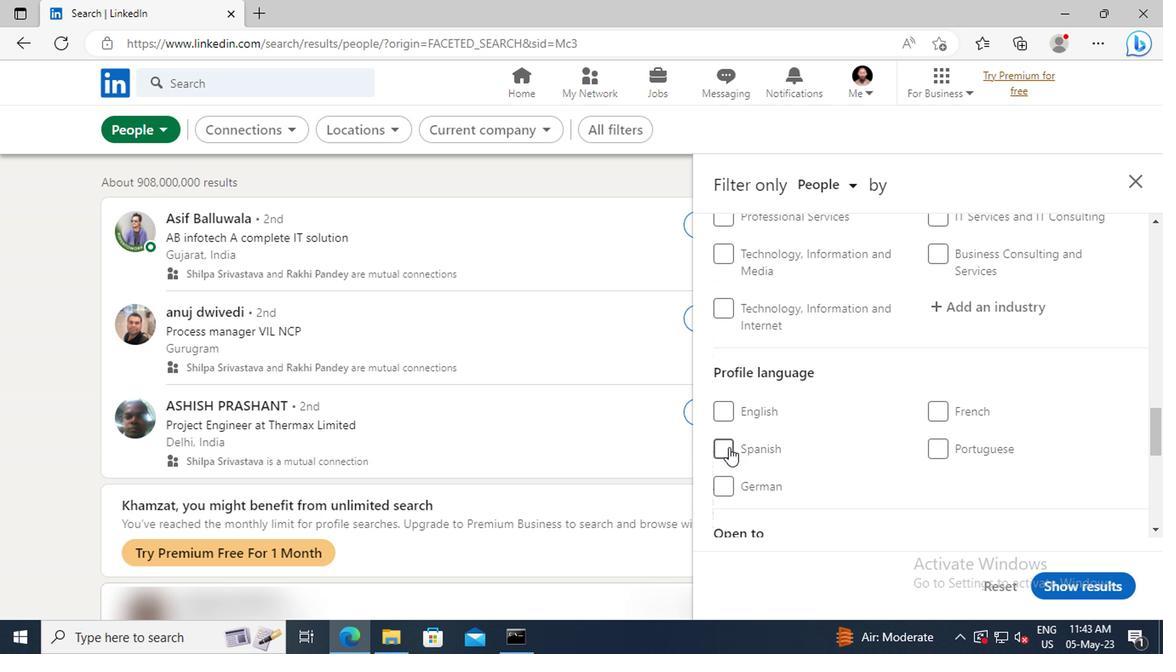 
Action: Mouse moved to (947, 399)
Screenshot: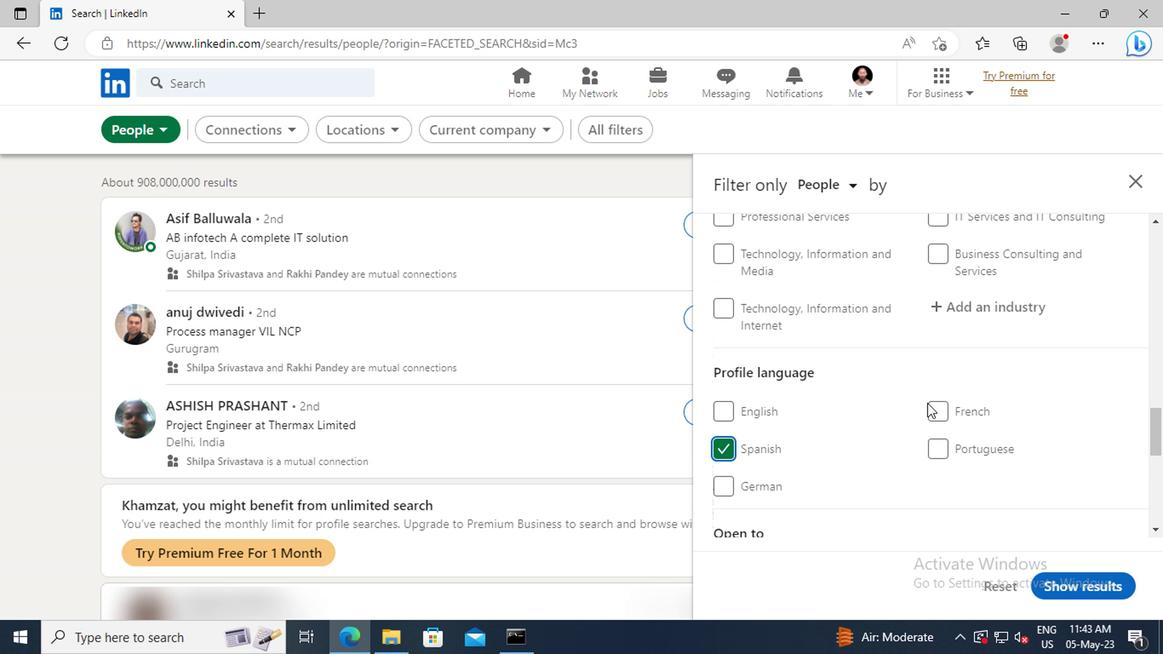 
Action: Mouse scrolled (947, 400) with delta (0, 1)
Screenshot: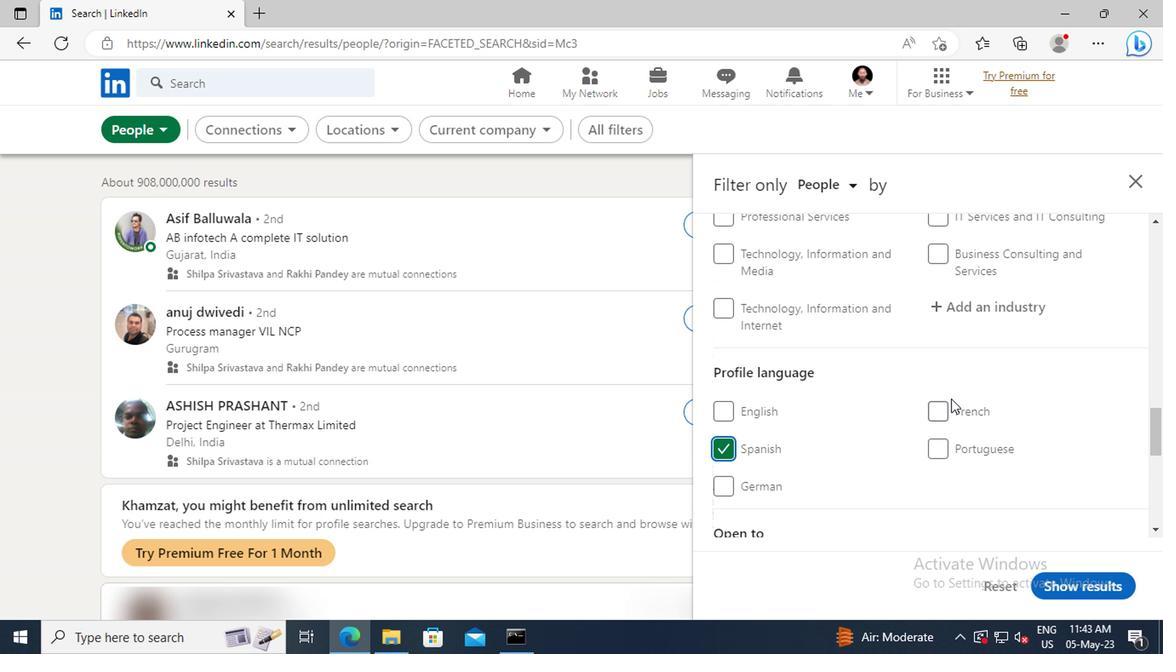
Action: Mouse scrolled (947, 400) with delta (0, 1)
Screenshot: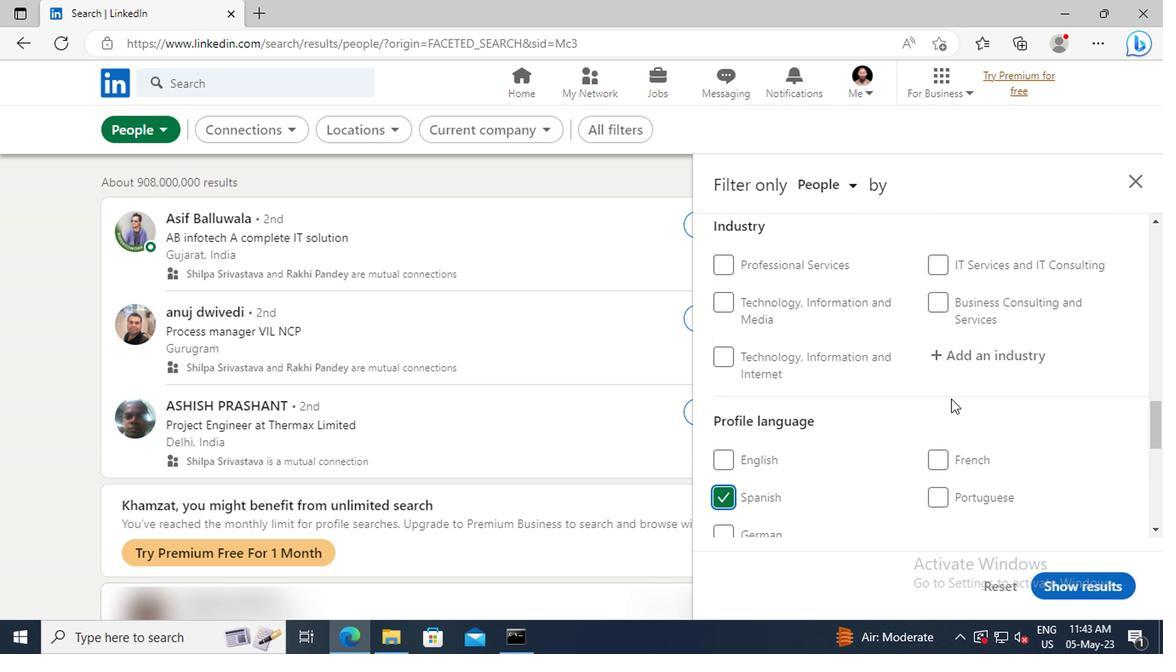 
Action: Mouse scrolled (947, 400) with delta (0, 1)
Screenshot: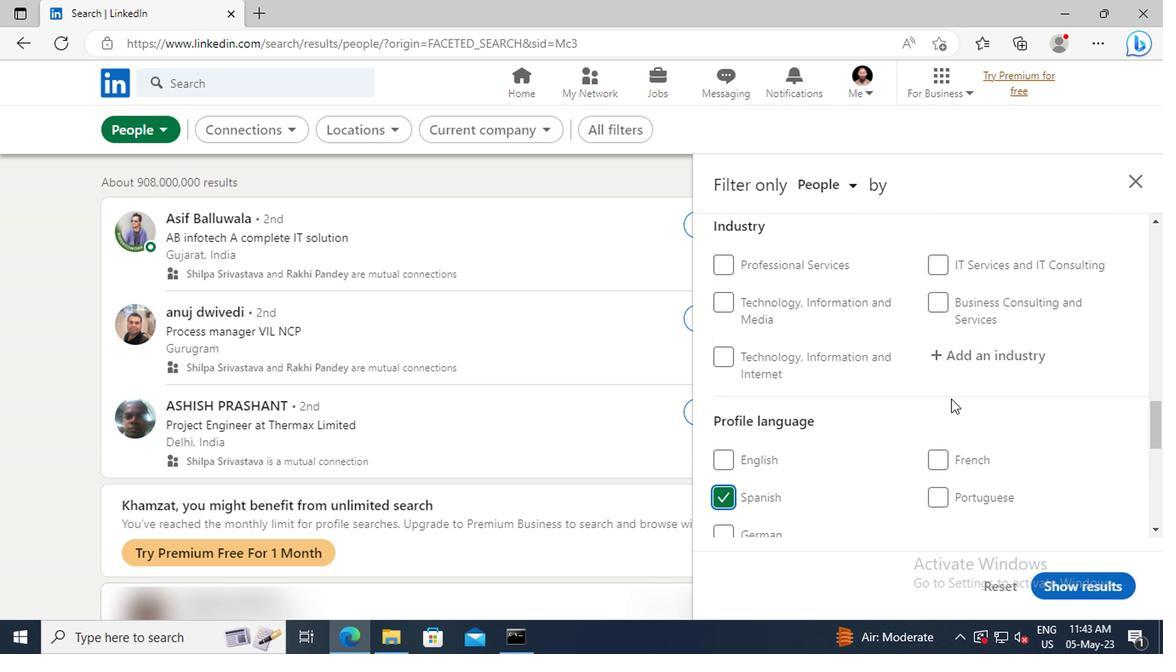 
Action: Mouse scrolled (947, 400) with delta (0, 1)
Screenshot: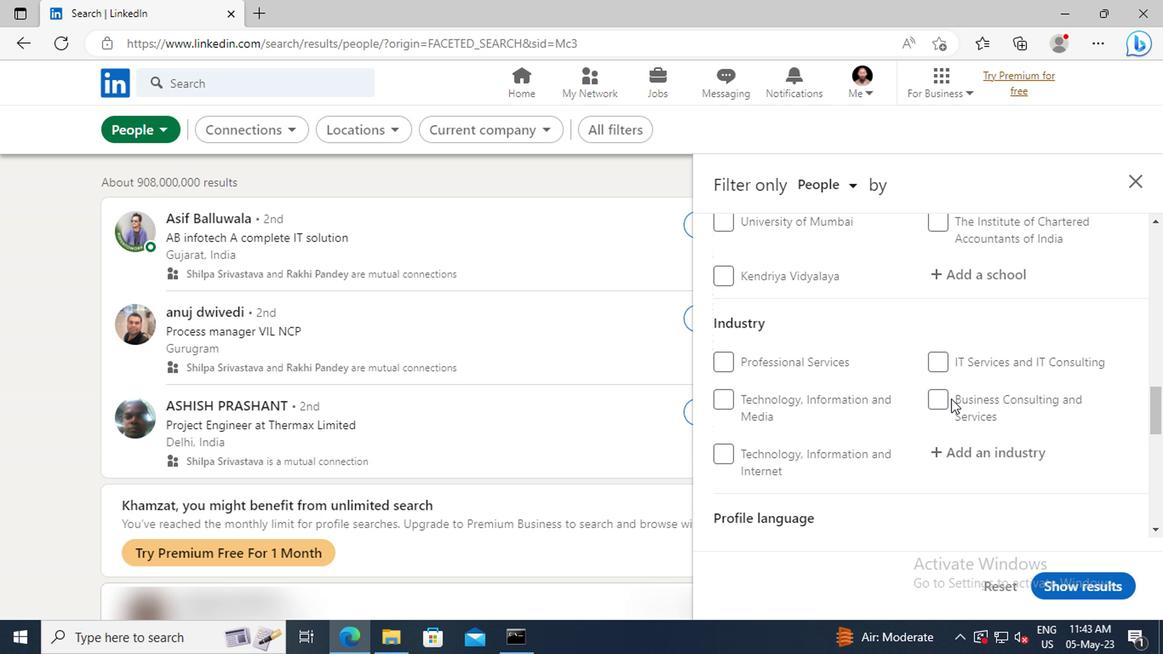 
Action: Mouse scrolled (947, 400) with delta (0, 1)
Screenshot: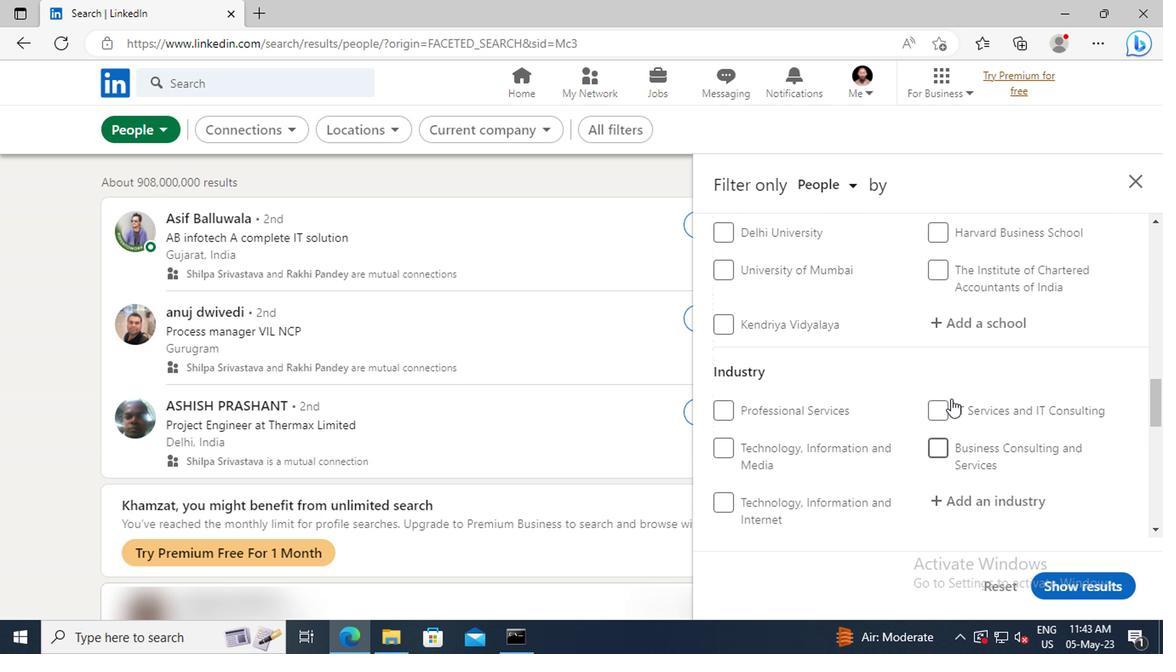 
Action: Mouse scrolled (947, 400) with delta (0, 1)
Screenshot: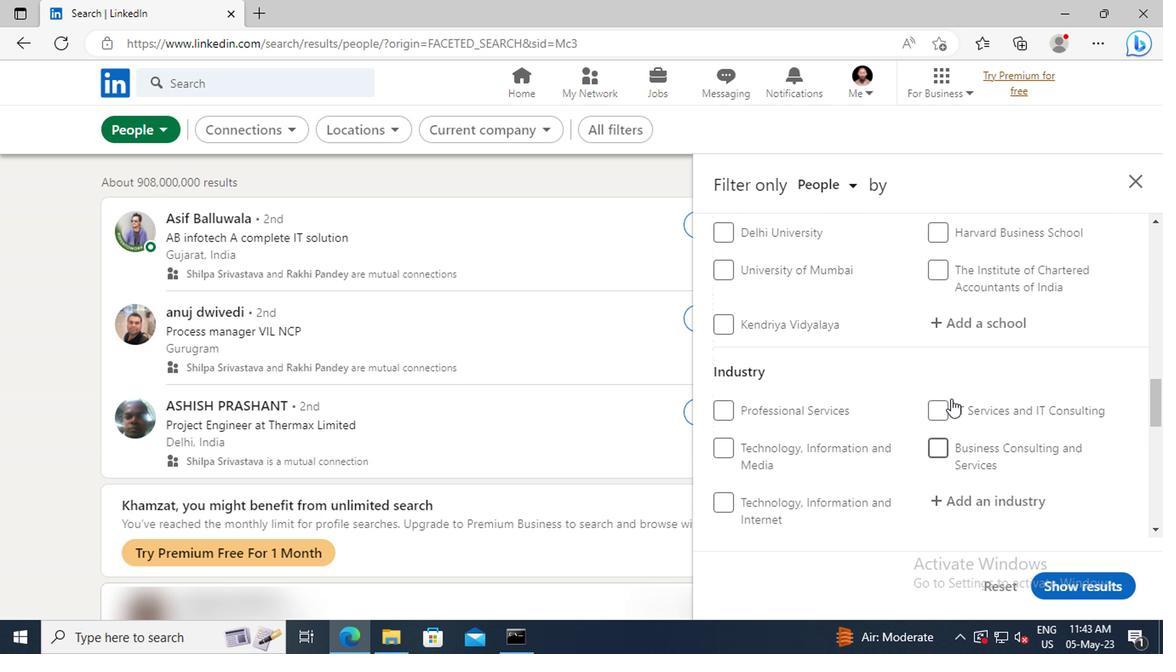 
Action: Mouse scrolled (947, 400) with delta (0, 1)
Screenshot: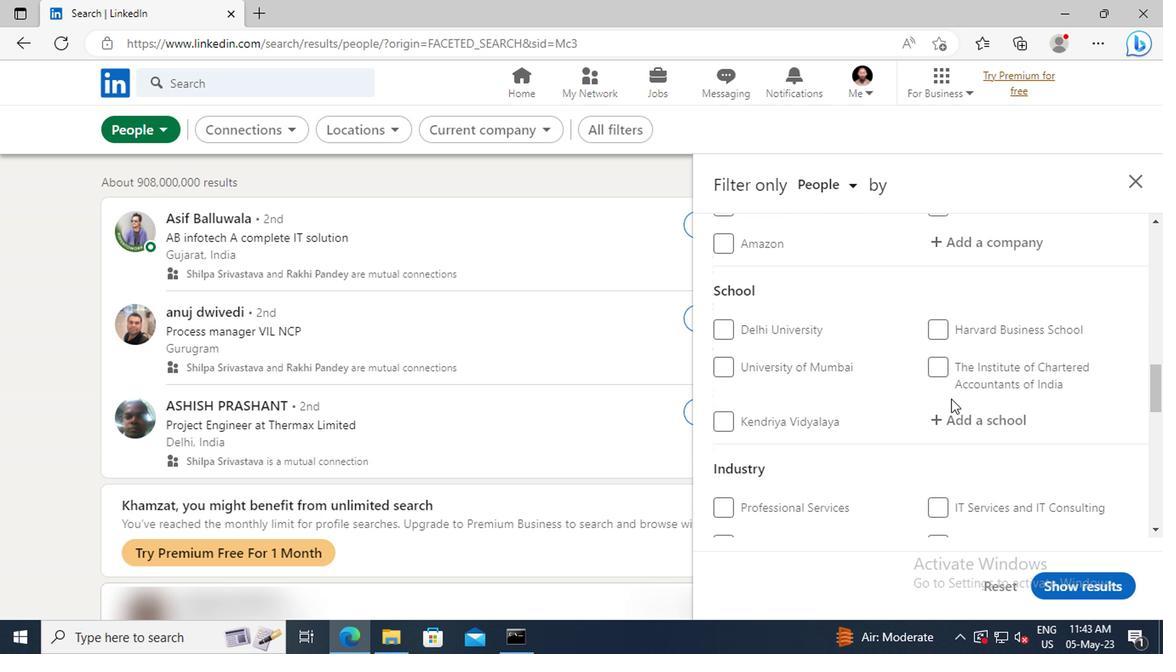 
Action: Mouse scrolled (947, 400) with delta (0, 1)
Screenshot: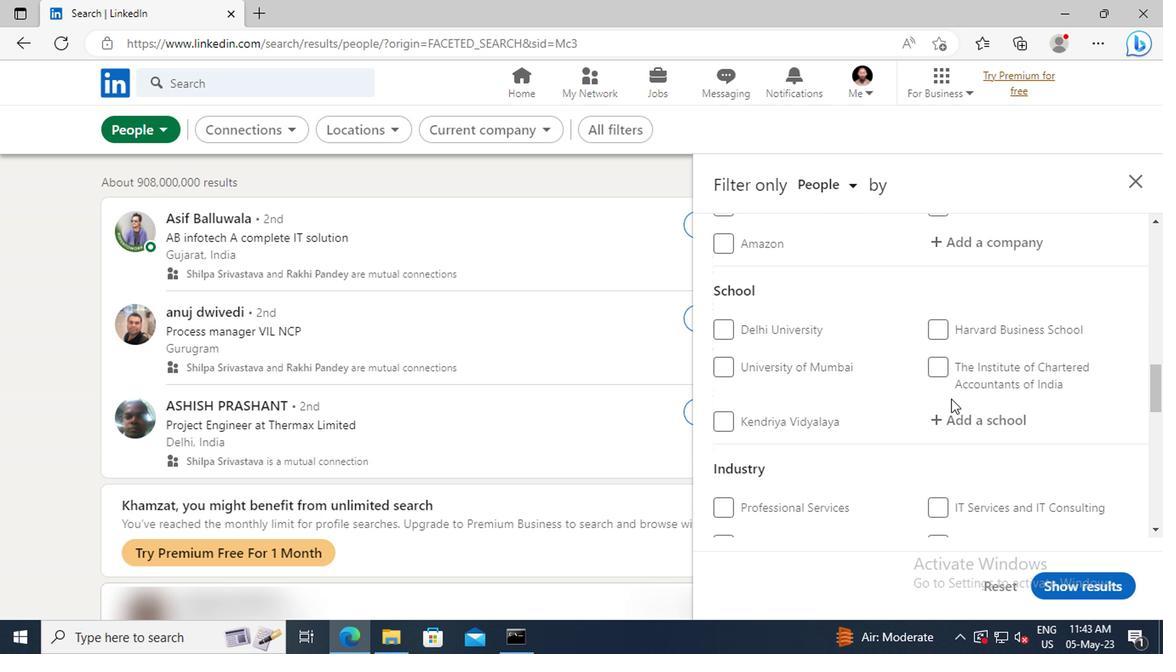 
Action: Mouse scrolled (947, 400) with delta (0, 1)
Screenshot: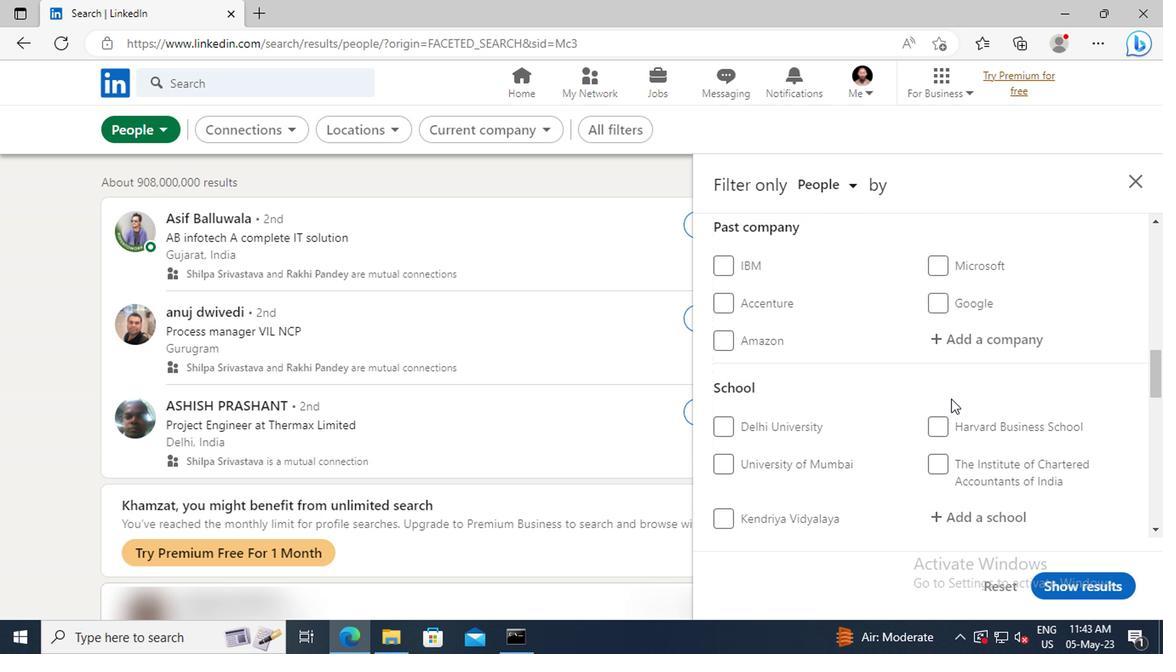 
Action: Mouse scrolled (947, 400) with delta (0, 1)
Screenshot: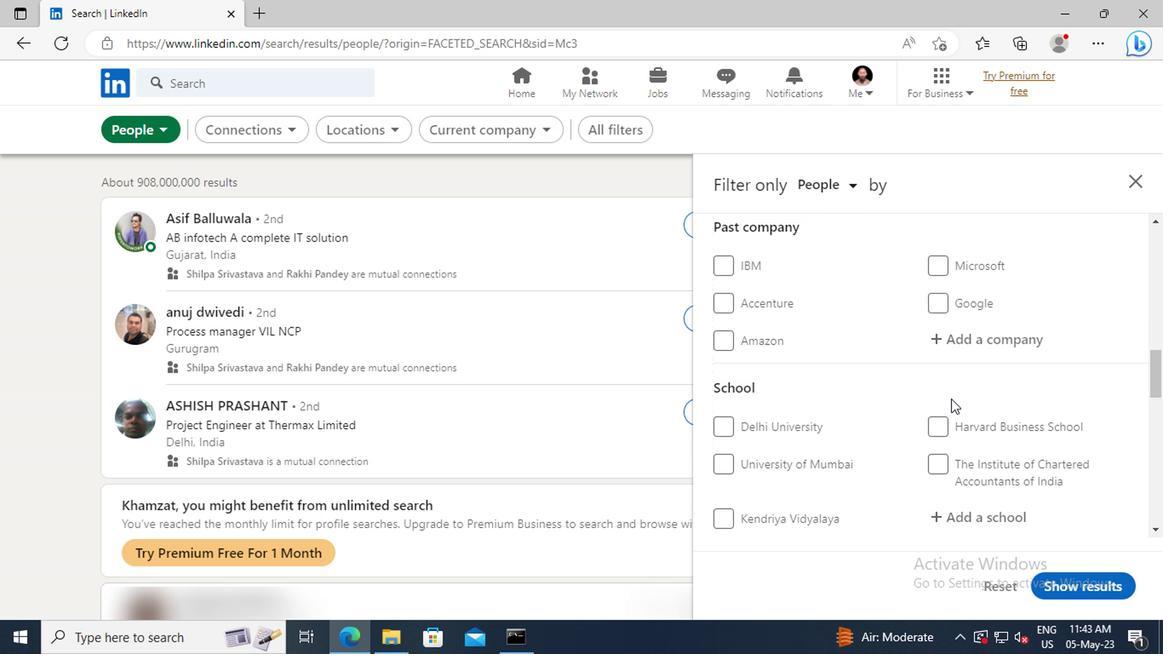 
Action: Mouse scrolled (947, 400) with delta (0, 1)
Screenshot: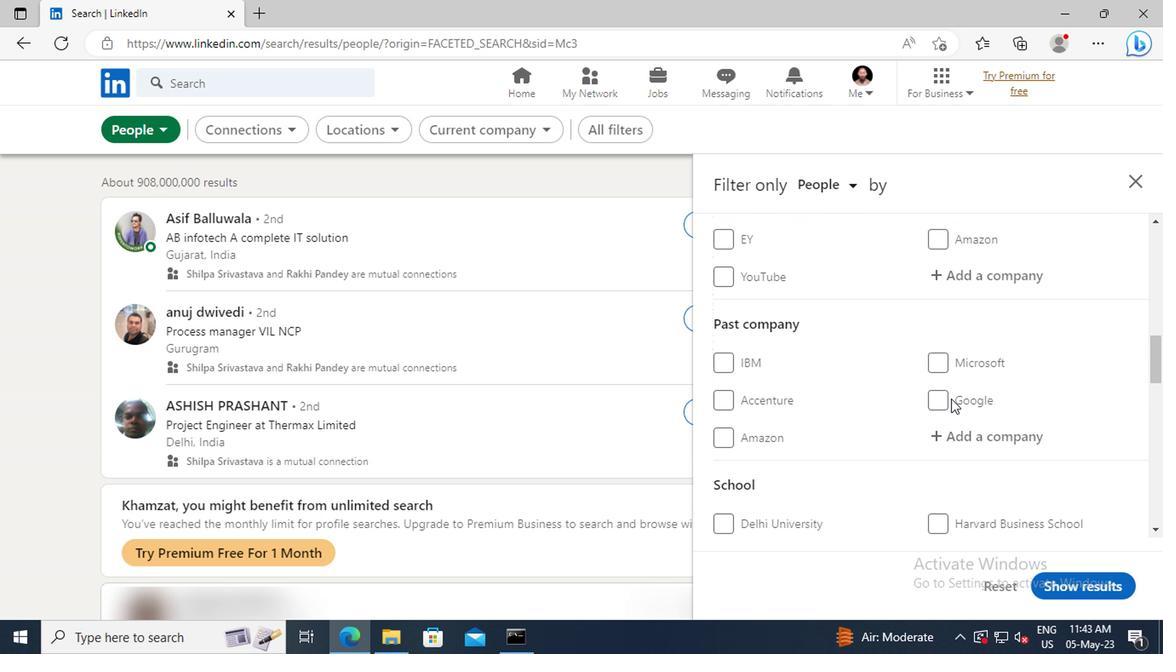 
Action: Mouse scrolled (947, 400) with delta (0, 1)
Screenshot: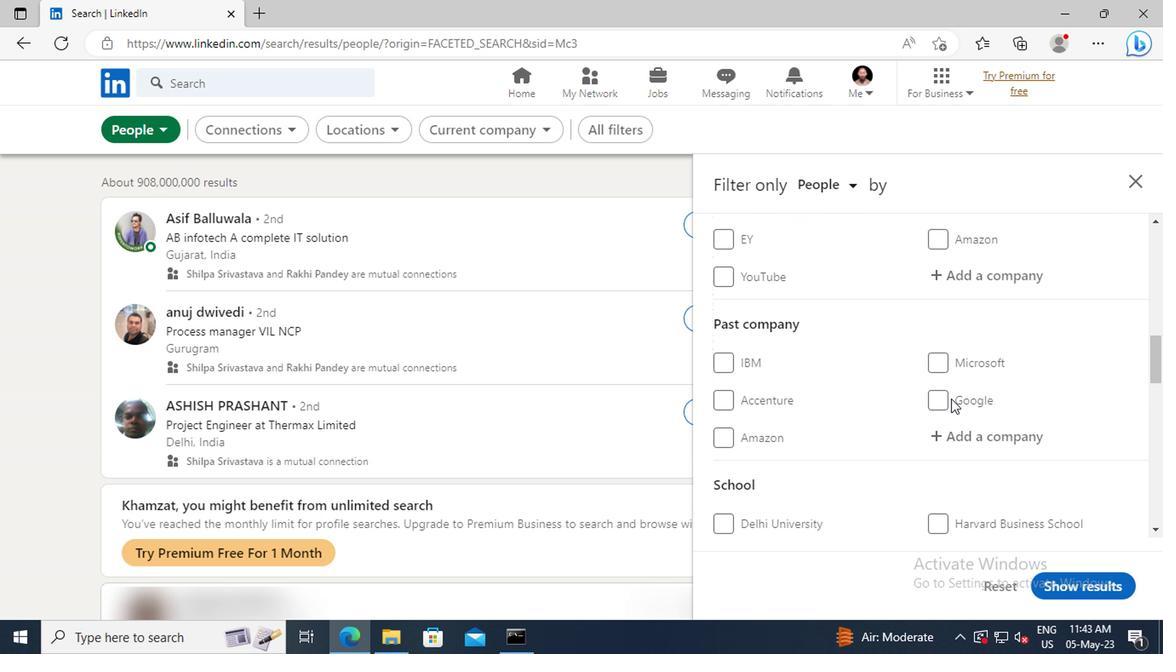 
Action: Mouse moved to (950, 375)
Screenshot: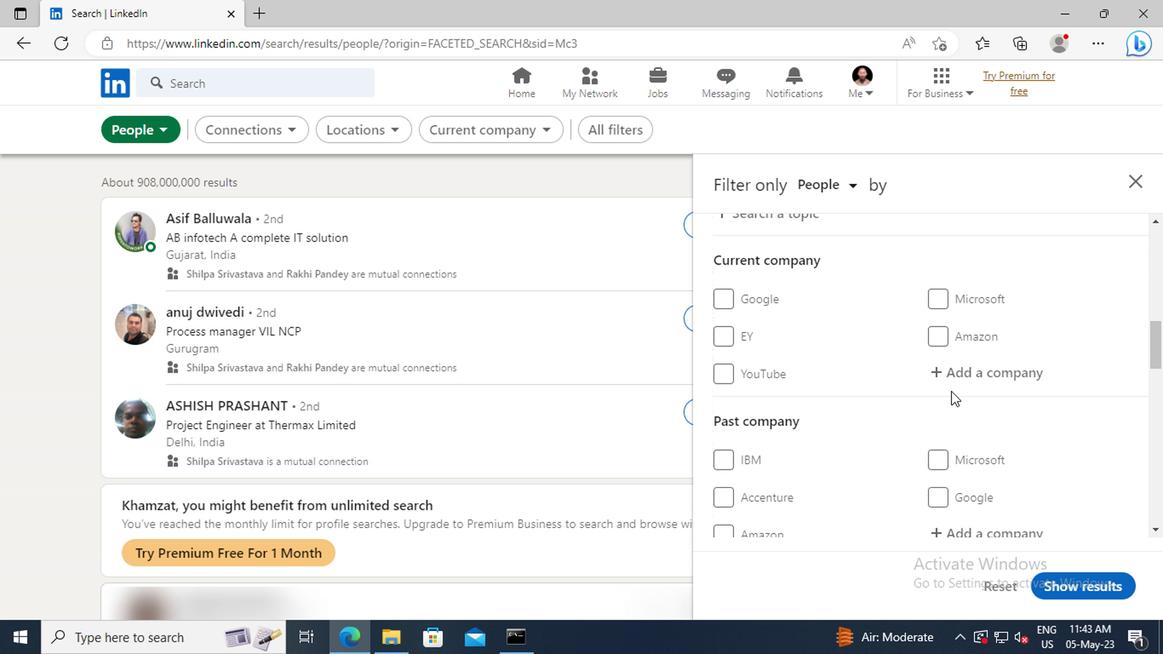 
Action: Mouse pressed left at (950, 375)
Screenshot: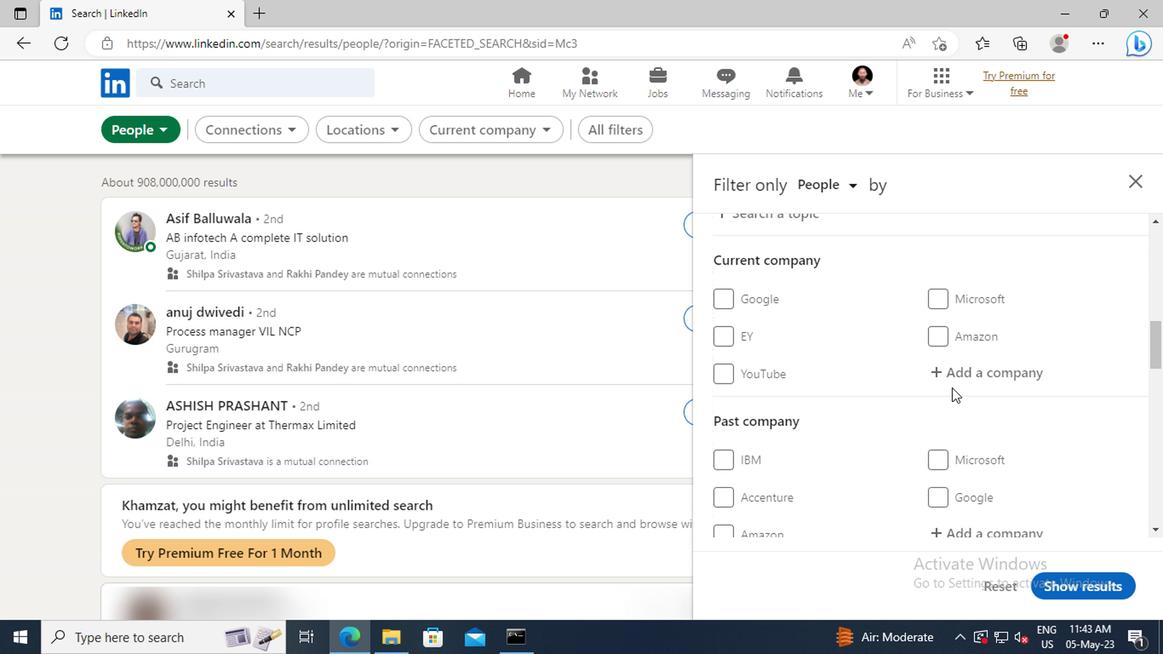 
Action: Key pressed <Key.shift>AWFIS<Key.space><Key.shift>S
Screenshot: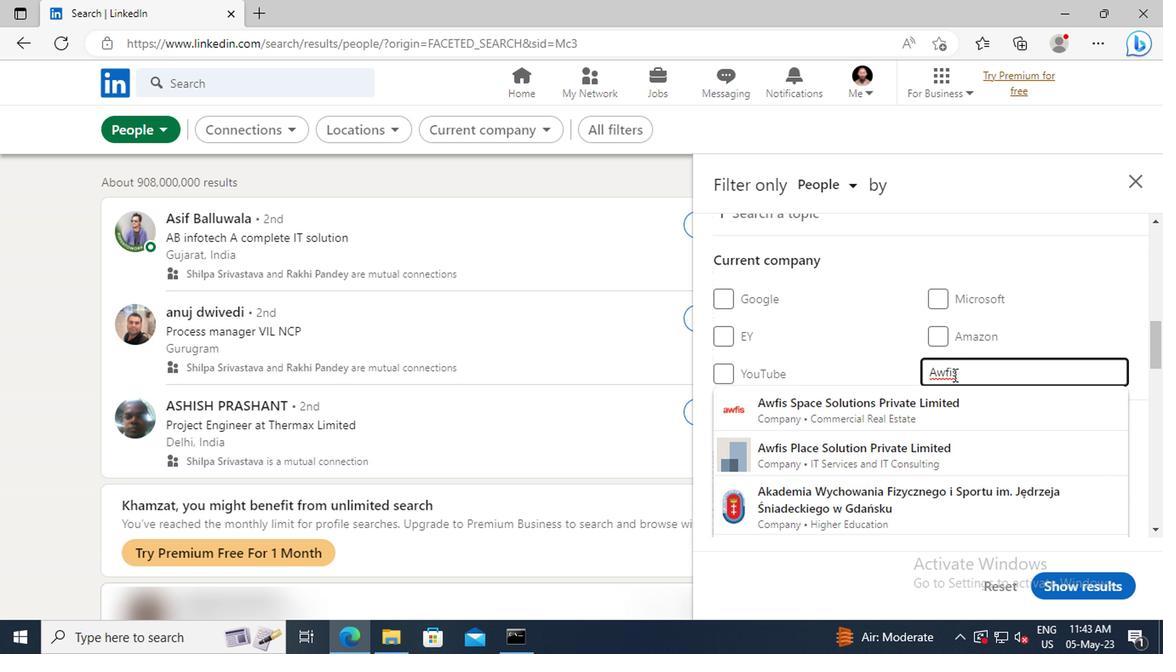 
Action: Mouse moved to (947, 407)
Screenshot: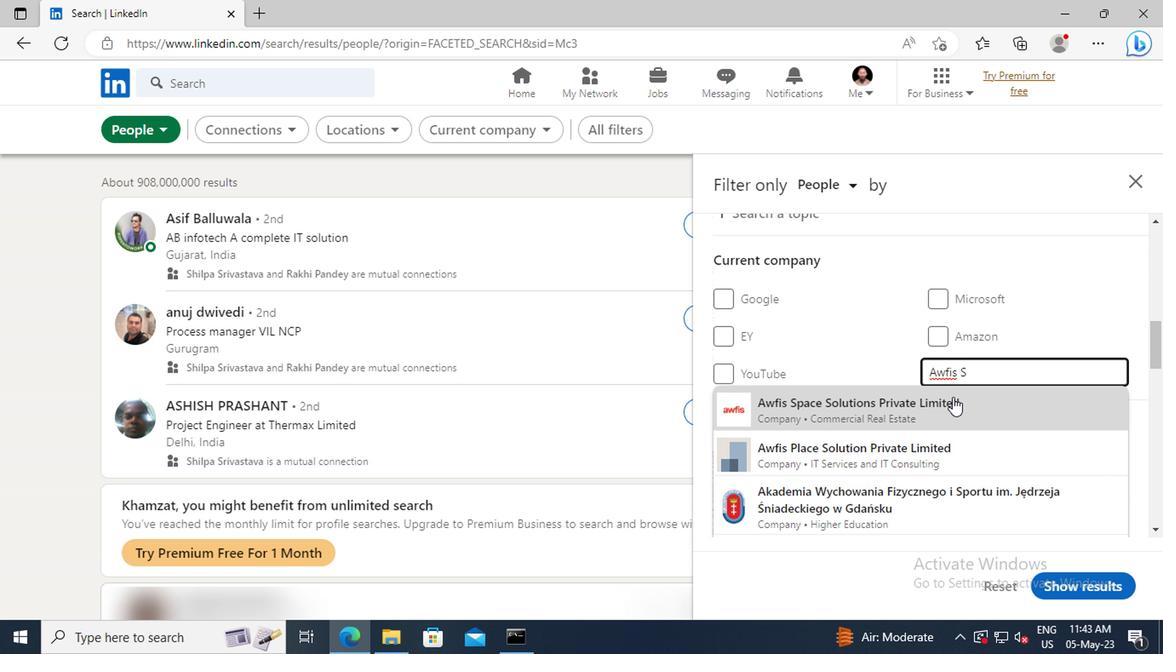 
Action: Mouse pressed left at (947, 407)
Screenshot: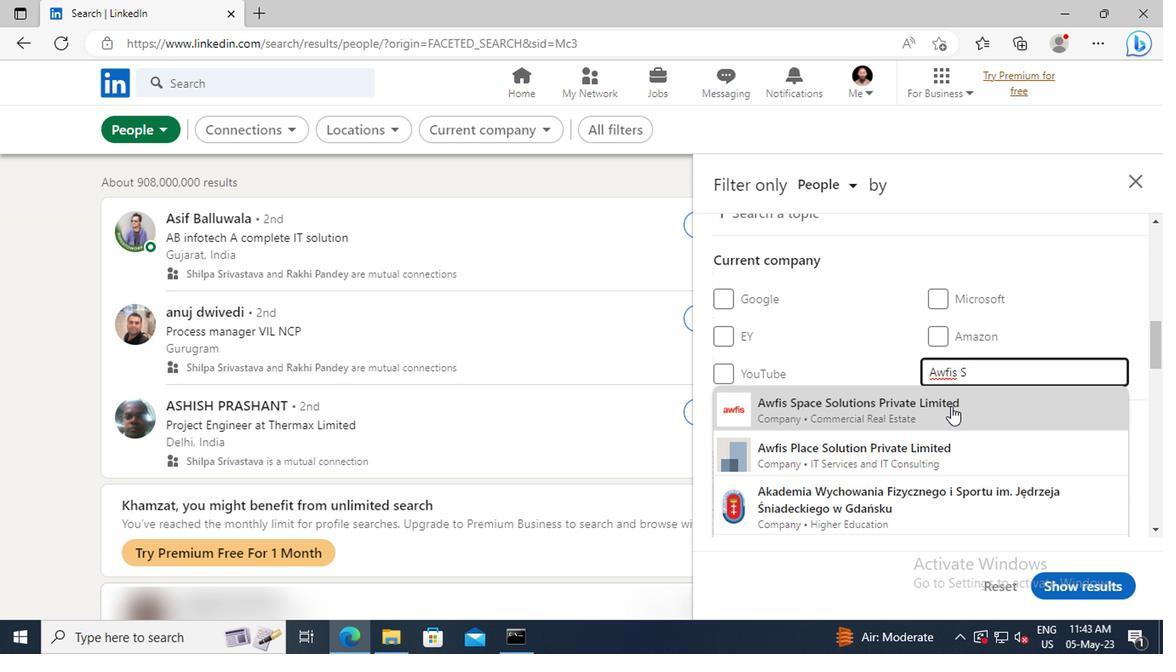 
Action: Mouse moved to (946, 406)
Screenshot: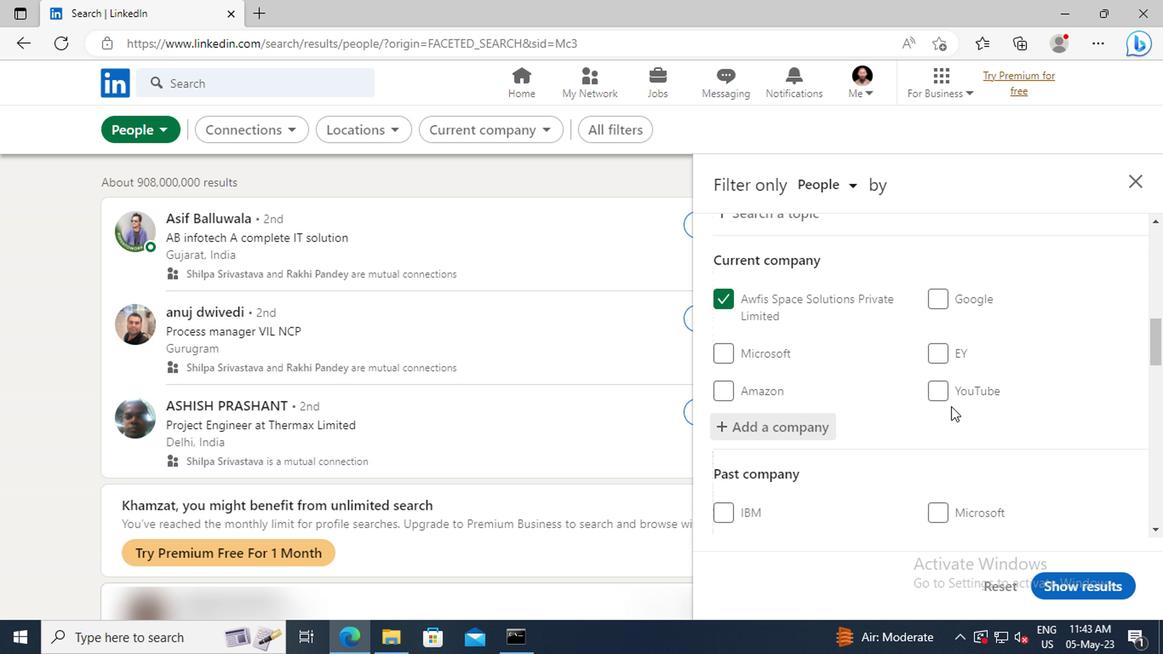 
Action: Mouse scrolled (946, 405) with delta (0, 0)
Screenshot: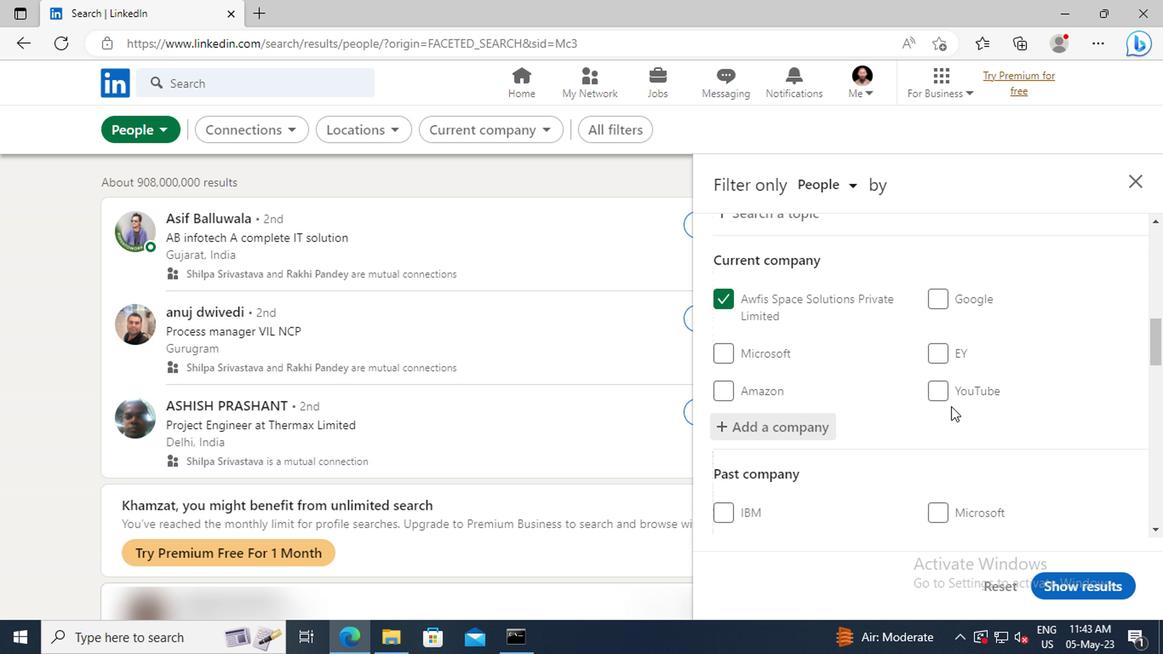 
Action: Mouse moved to (945, 405)
Screenshot: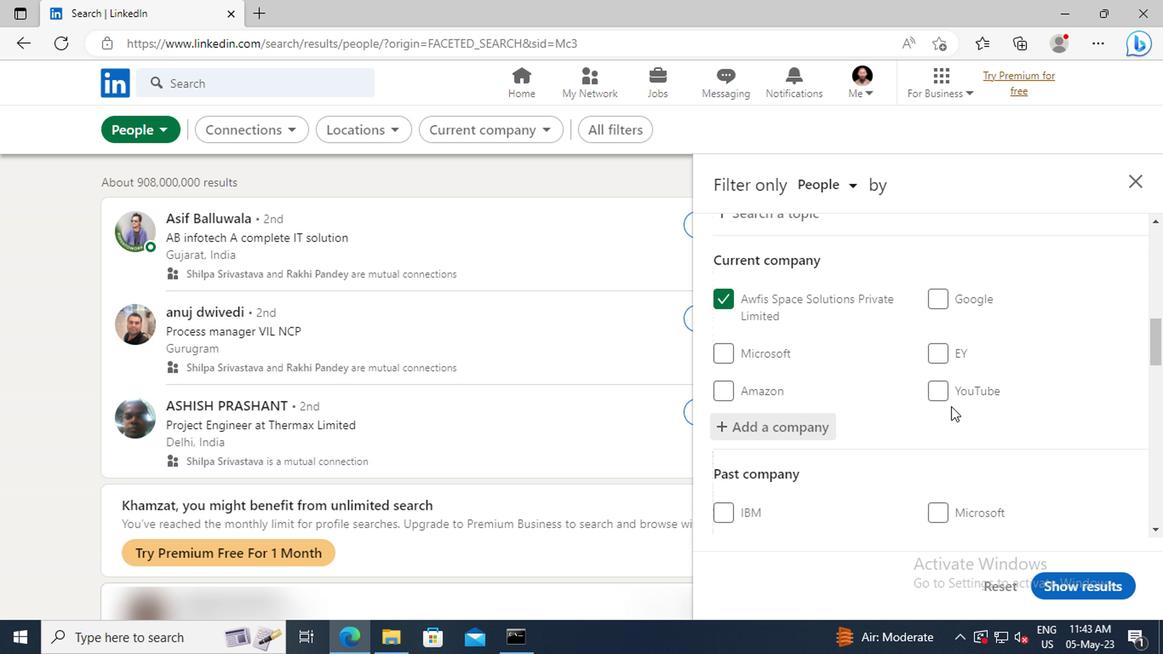 
Action: Mouse scrolled (945, 404) with delta (0, 0)
Screenshot: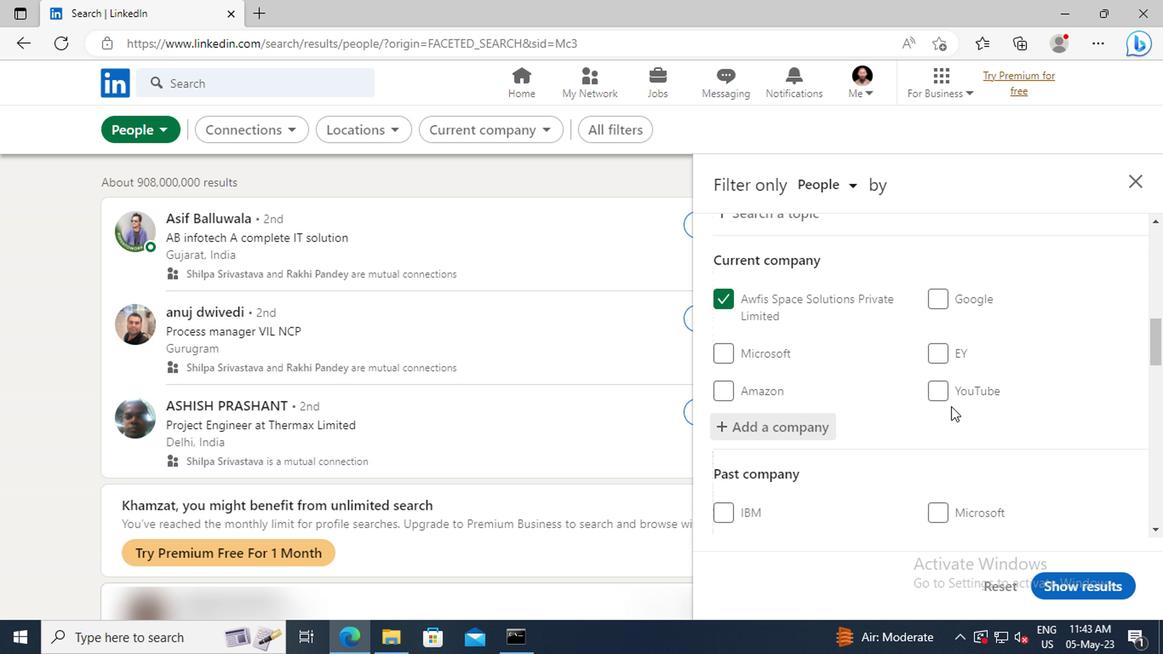 
Action: Mouse moved to (943, 390)
Screenshot: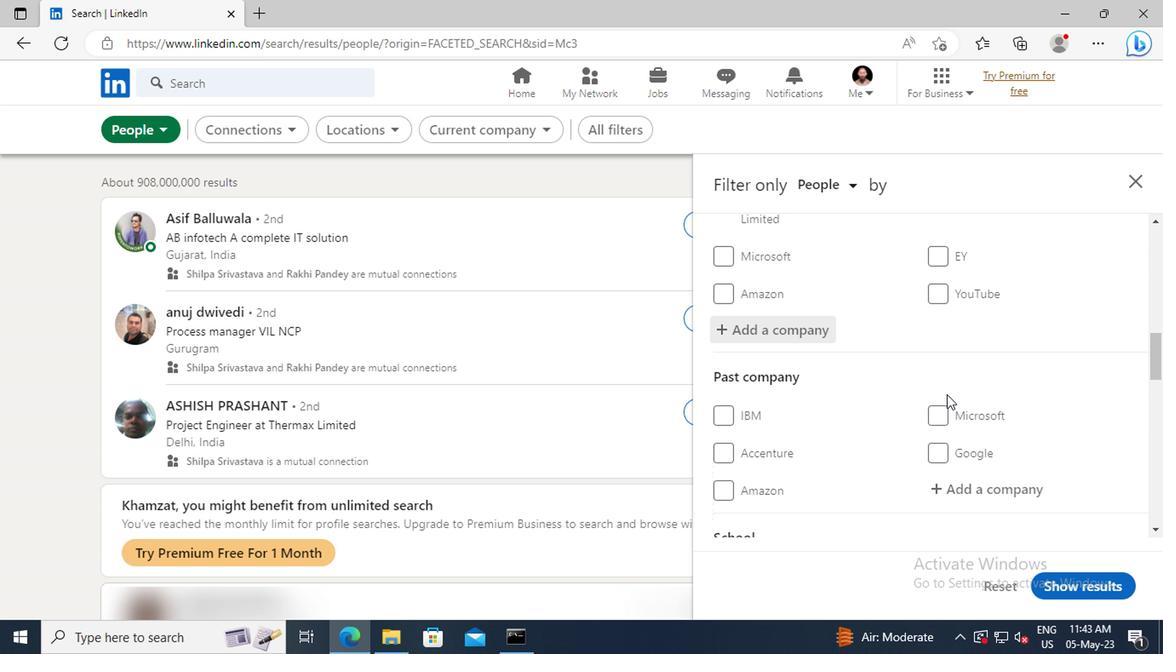 
Action: Mouse scrolled (943, 389) with delta (0, -1)
Screenshot: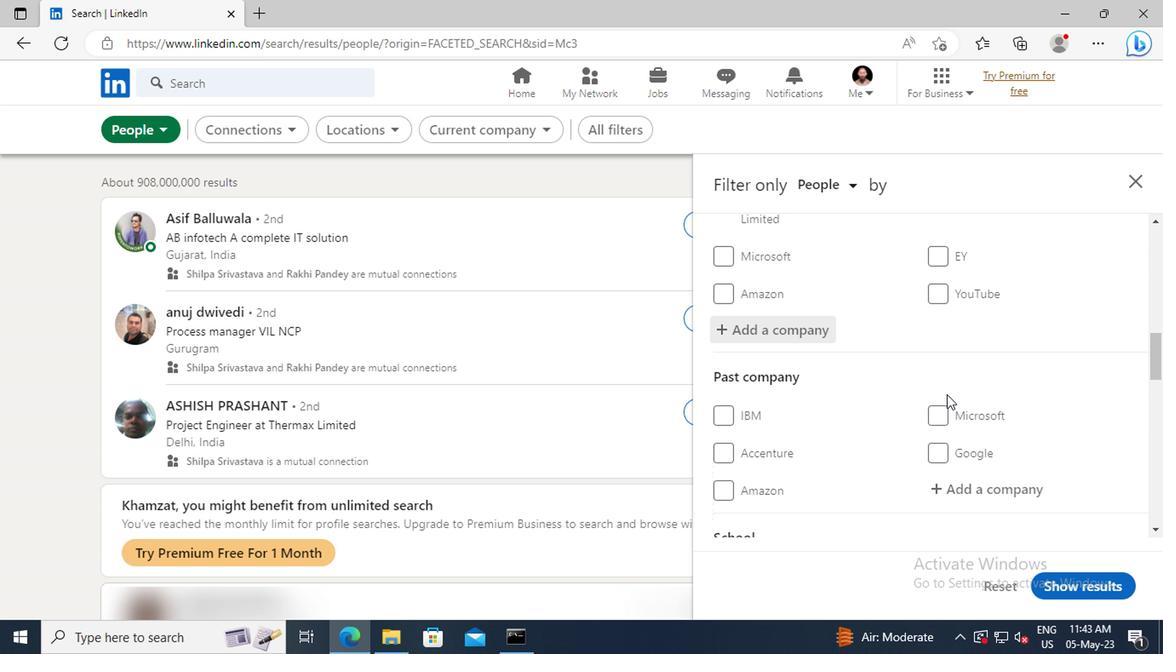 
Action: Mouse moved to (942, 389)
Screenshot: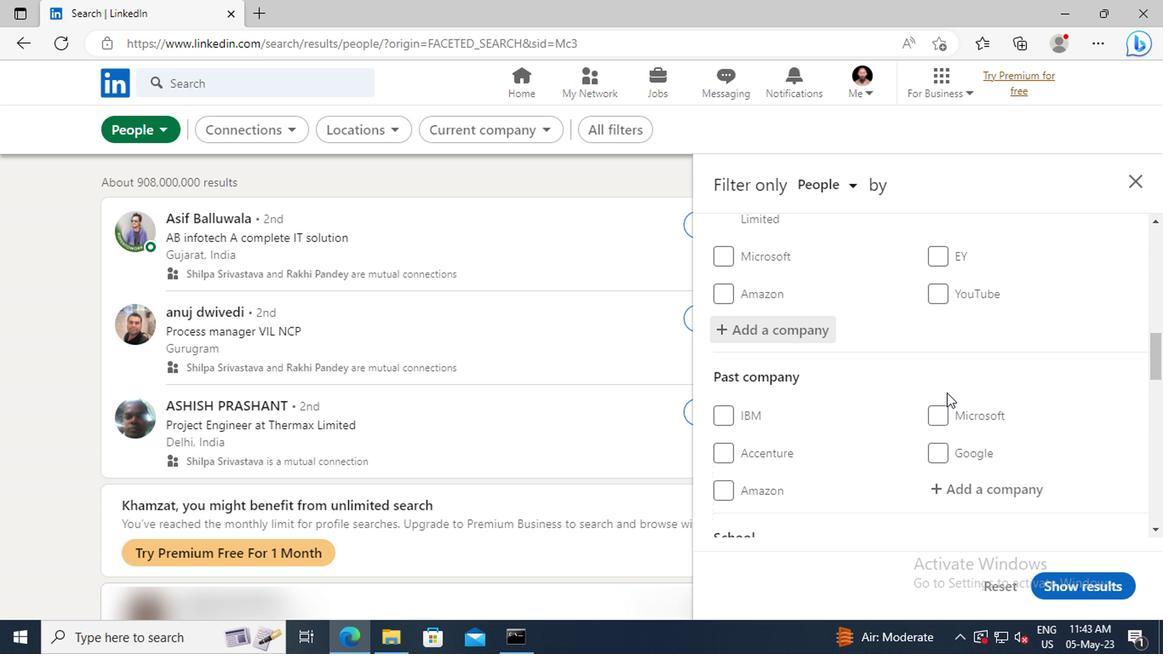 
Action: Mouse scrolled (942, 388) with delta (0, 0)
Screenshot: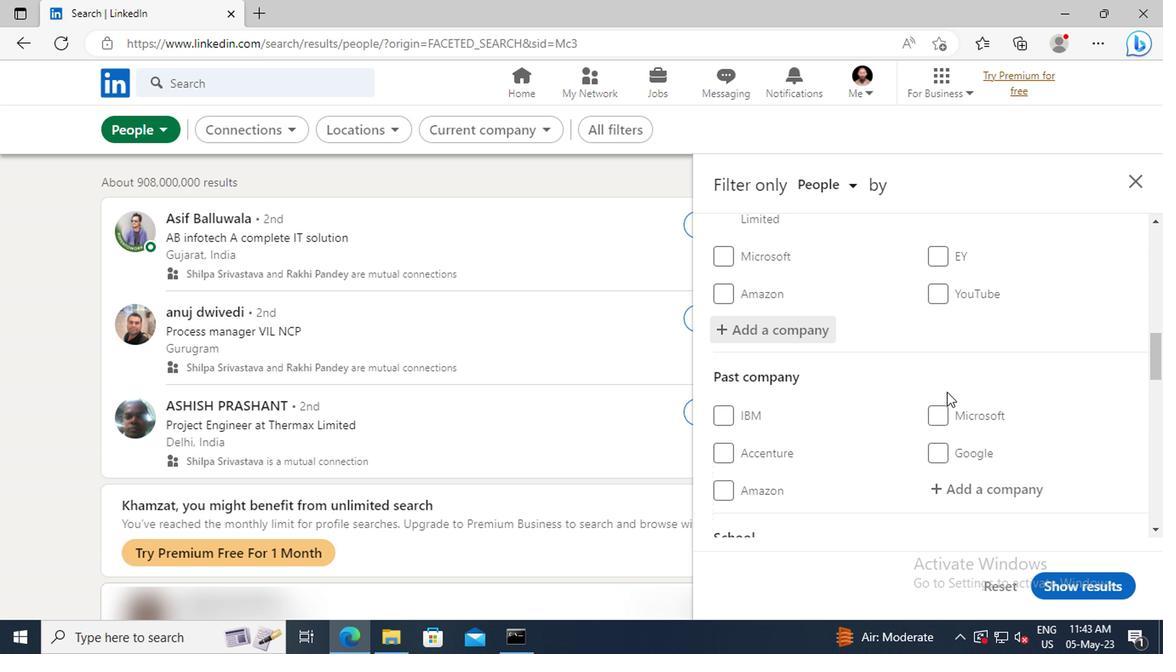 
Action: Mouse scrolled (942, 388) with delta (0, 0)
Screenshot: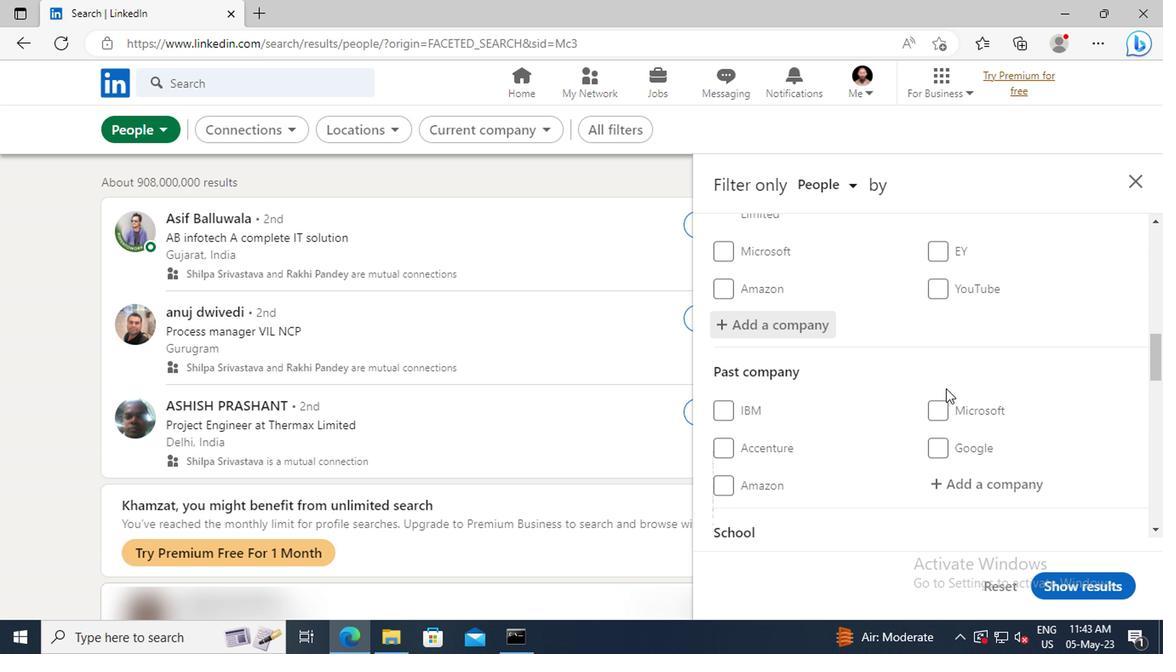 
Action: Mouse moved to (942, 386)
Screenshot: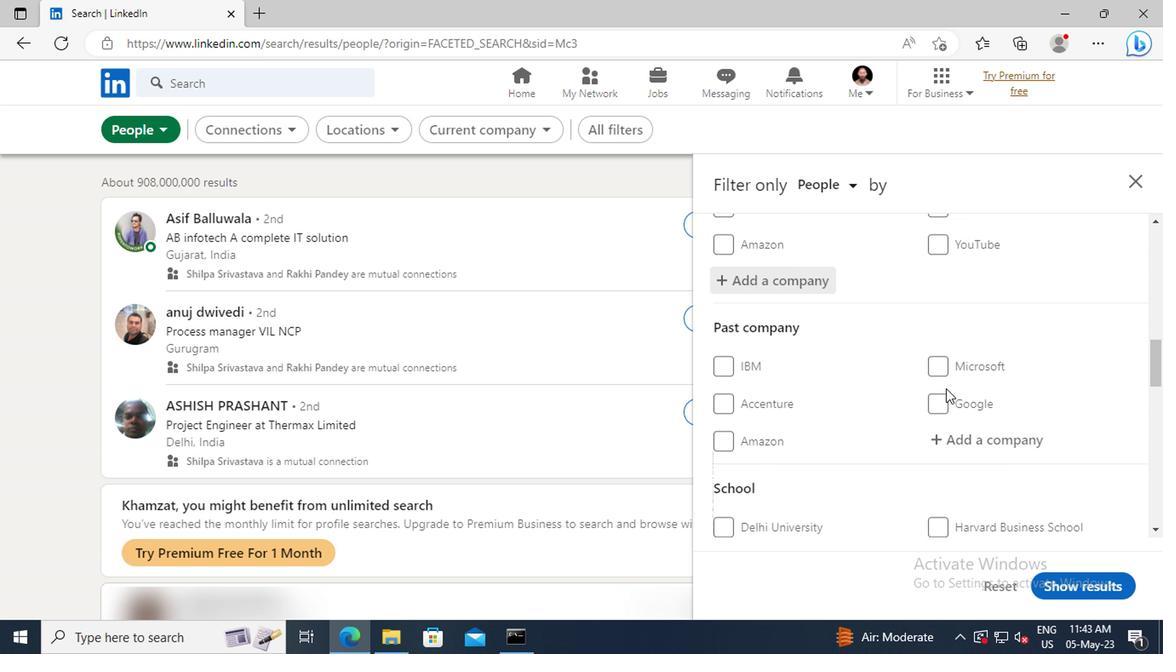 
Action: Mouse scrolled (942, 384) with delta (0, -1)
Screenshot: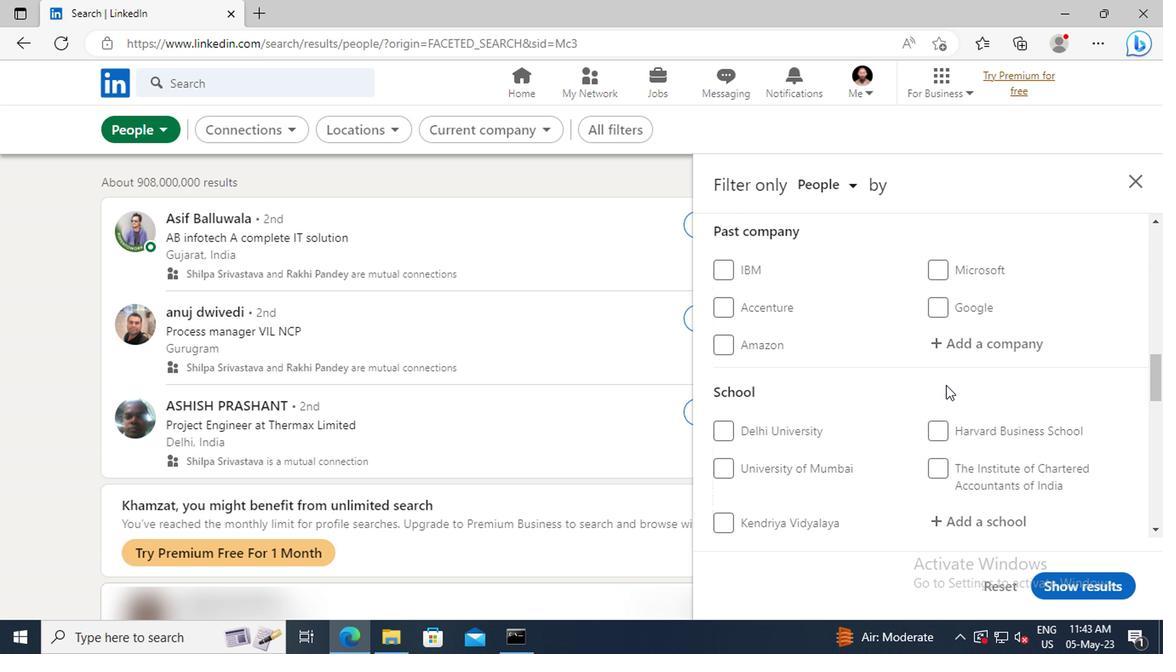 
Action: Mouse scrolled (942, 384) with delta (0, -1)
Screenshot: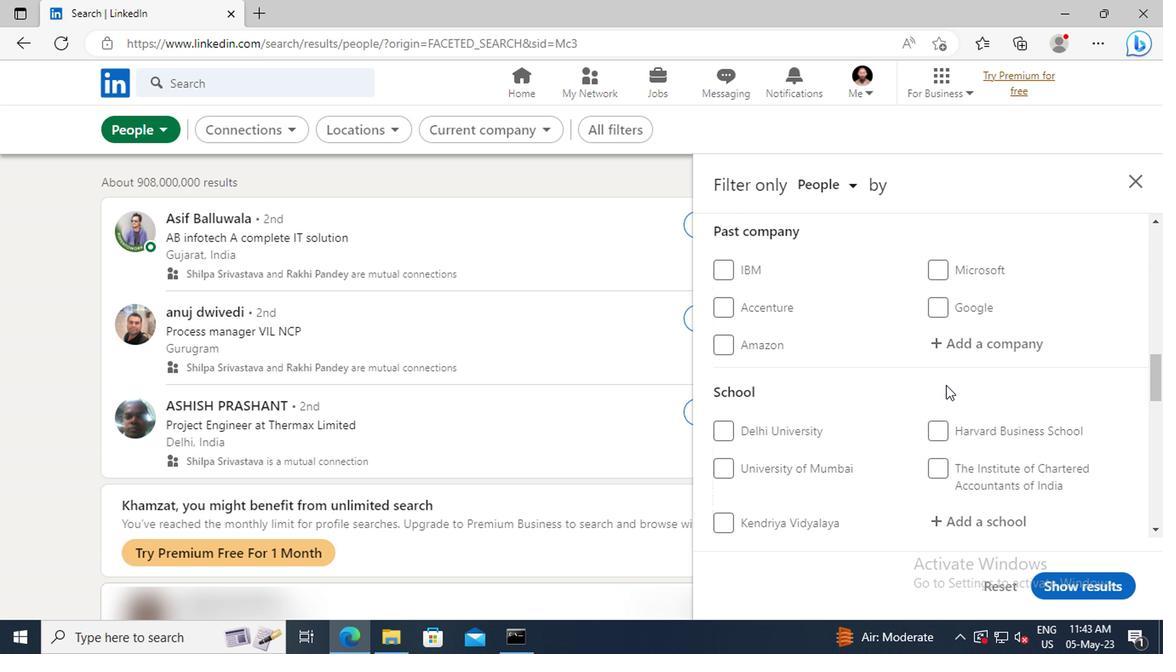 
Action: Mouse scrolled (942, 384) with delta (0, -1)
Screenshot: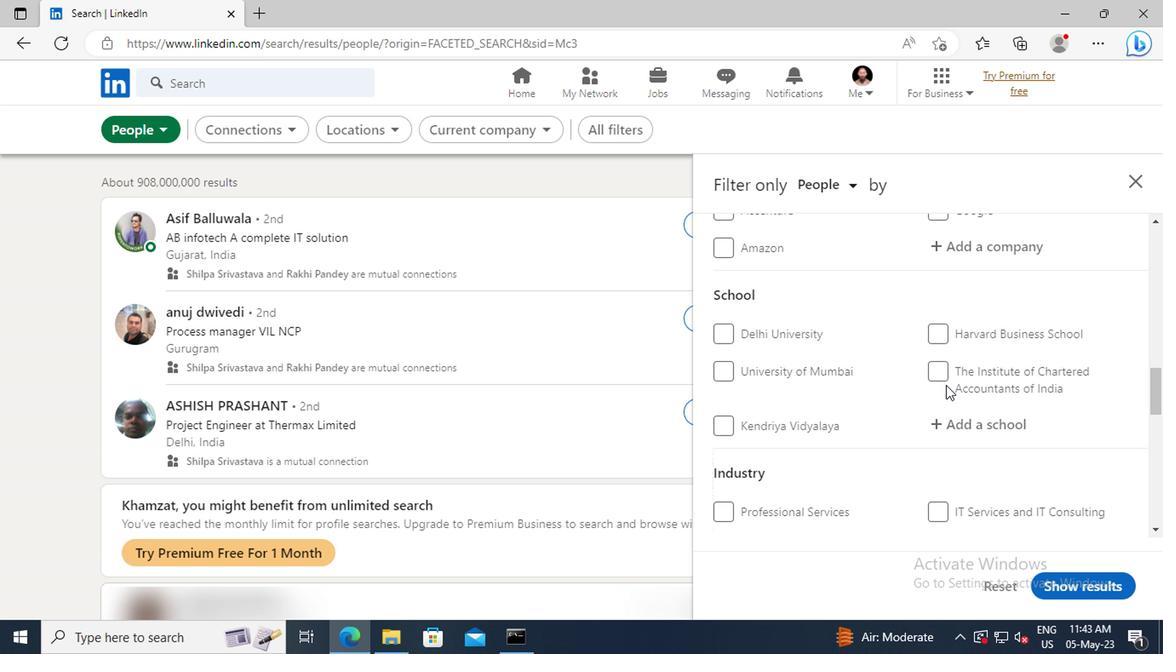 
Action: Mouse moved to (951, 381)
Screenshot: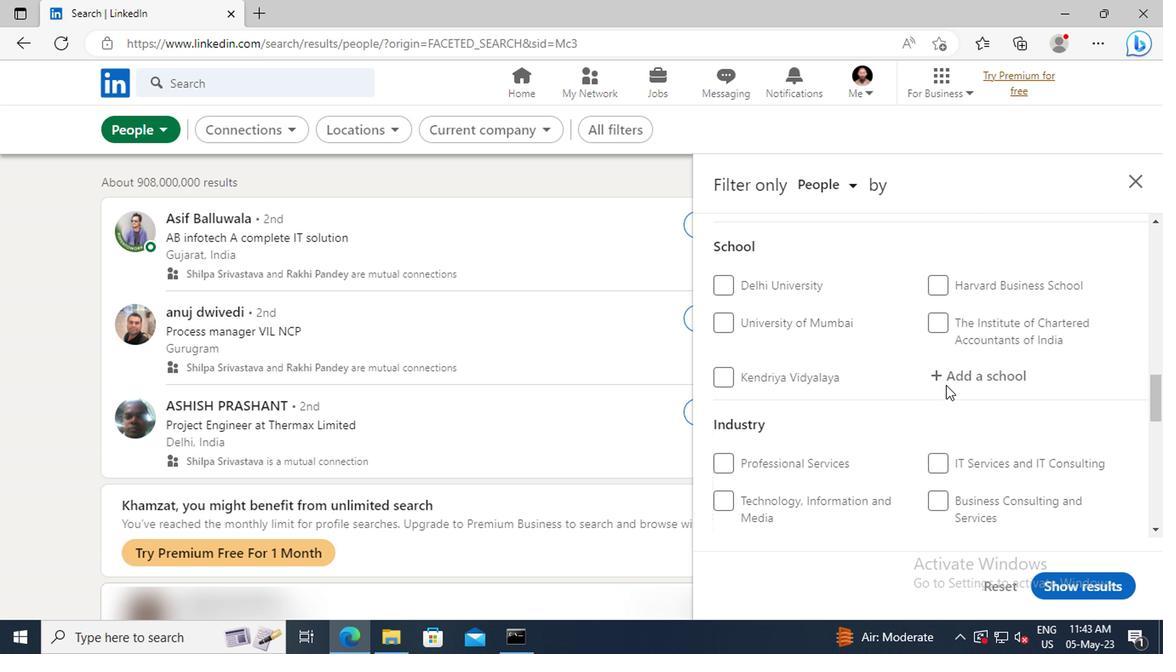 
Action: Mouse pressed left at (951, 381)
Screenshot: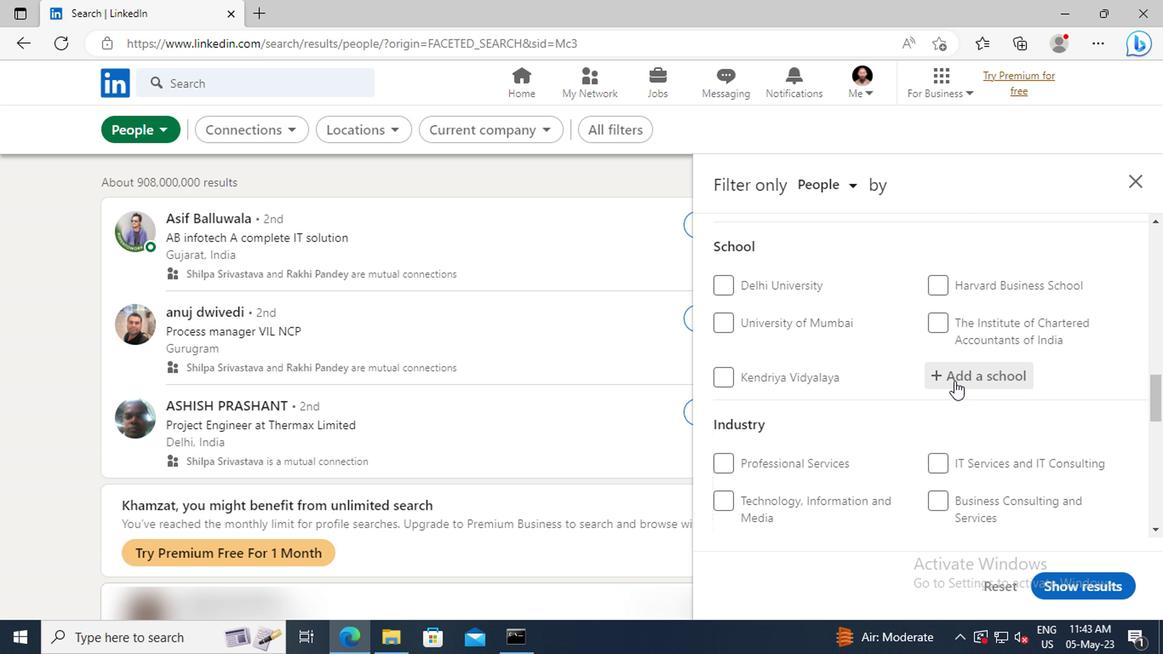 
Action: Key pressed <Key.shift>NIIT<Key.space><Key.shift><Key.shift>IN
Screenshot: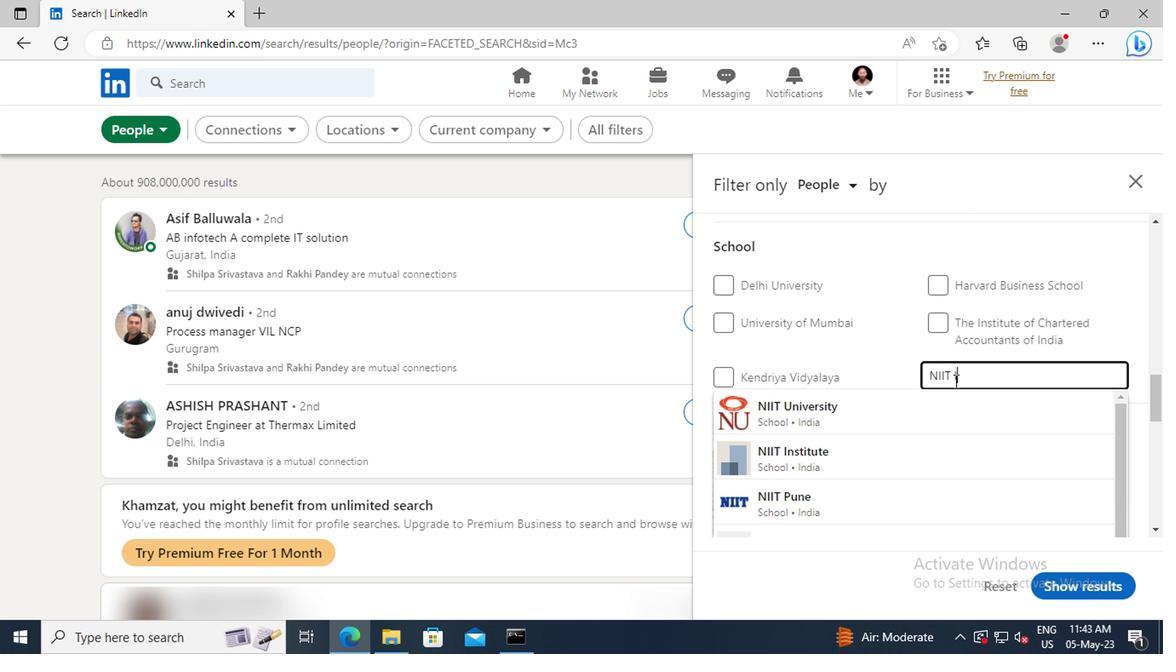 
Action: Mouse moved to (947, 398)
Screenshot: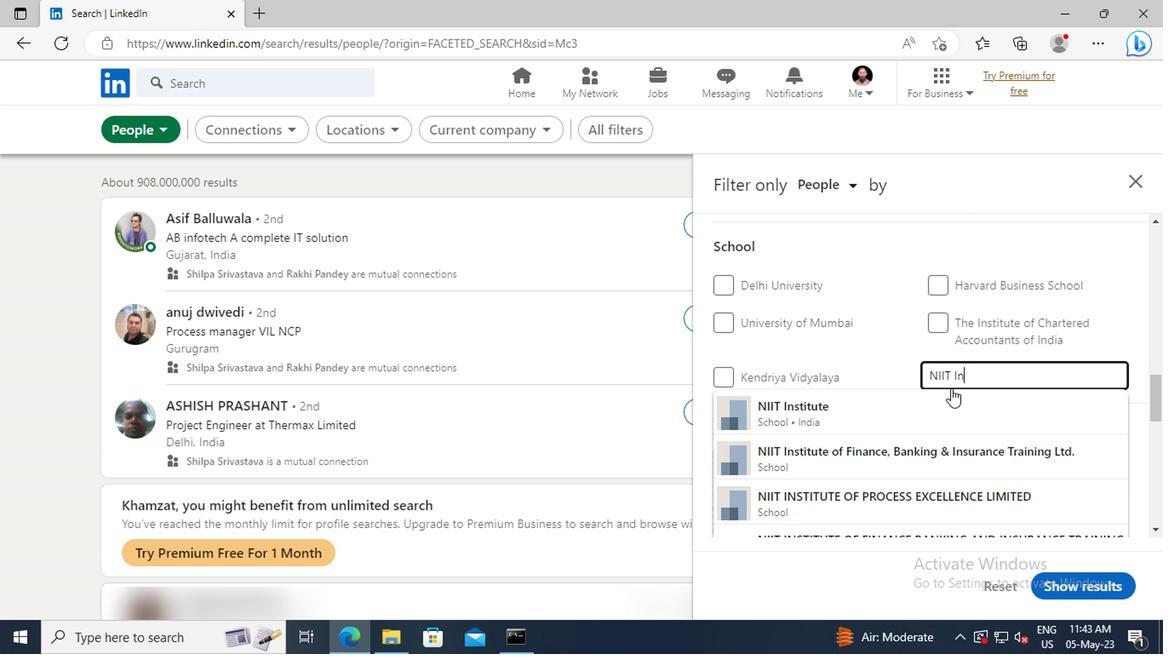 
Action: Mouse pressed left at (947, 398)
Screenshot: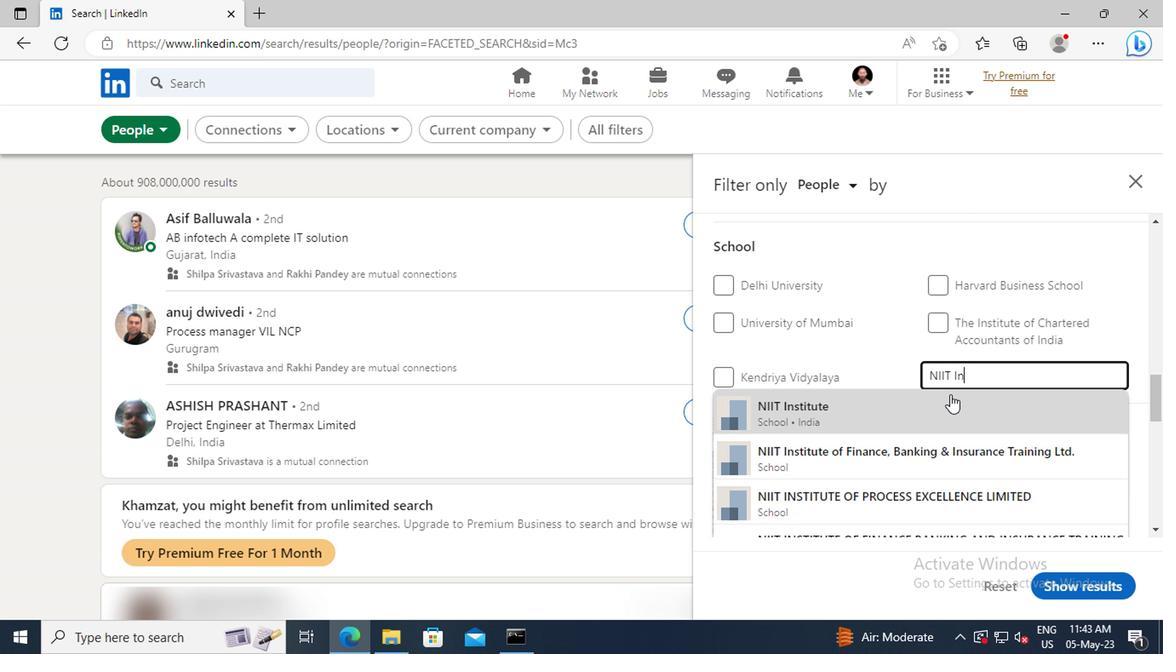 
Action: Mouse scrolled (947, 397) with delta (0, -1)
Screenshot: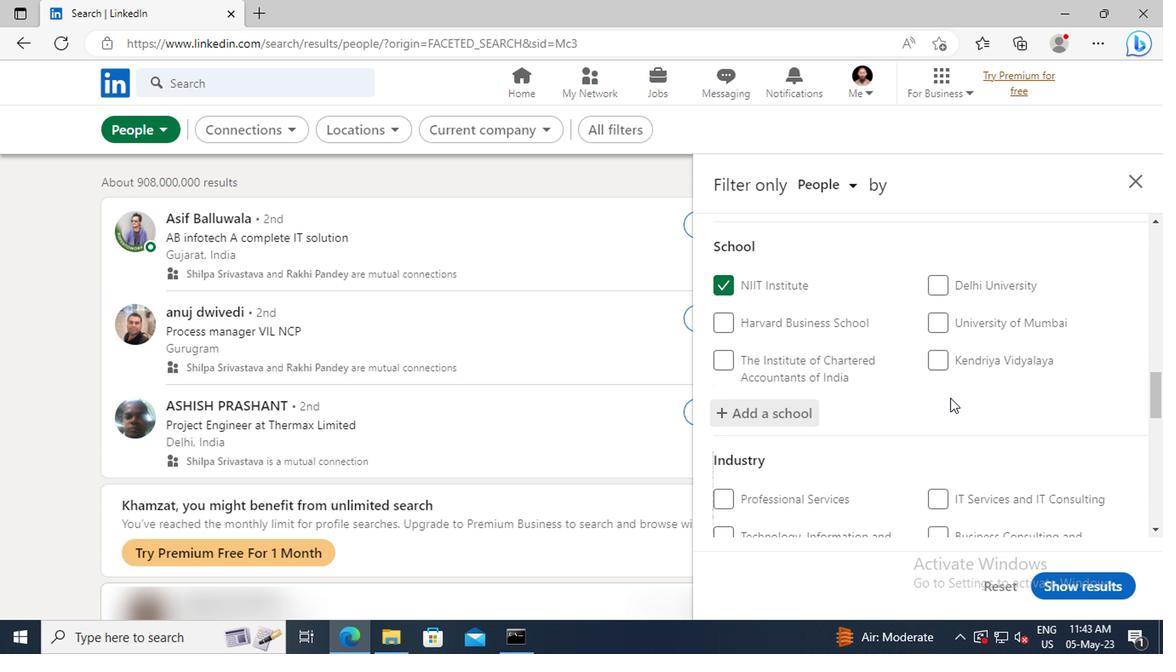 
Action: Mouse scrolled (947, 397) with delta (0, -1)
Screenshot: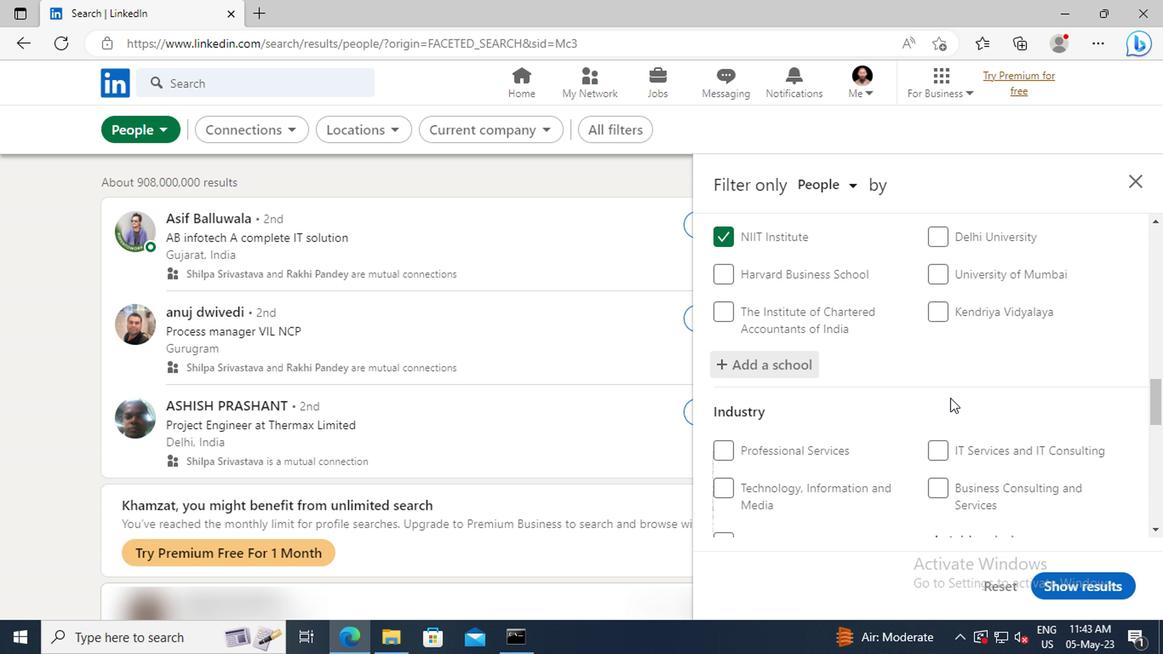 
Action: Mouse moved to (946, 398)
Screenshot: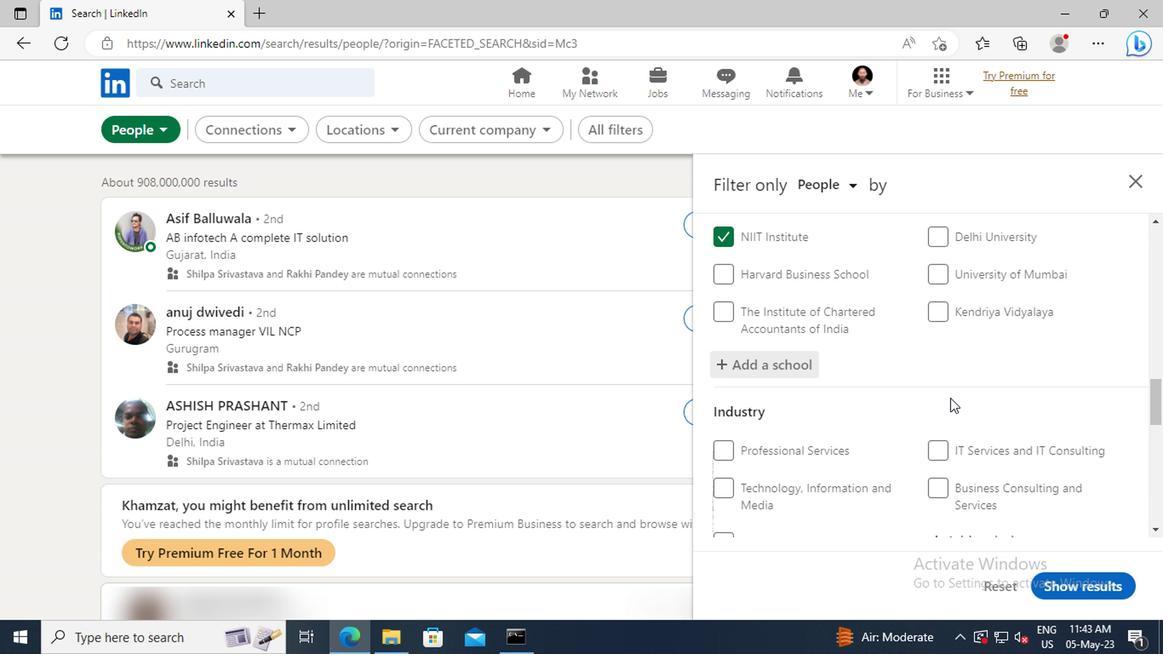 
Action: Mouse scrolled (946, 397) with delta (0, -1)
Screenshot: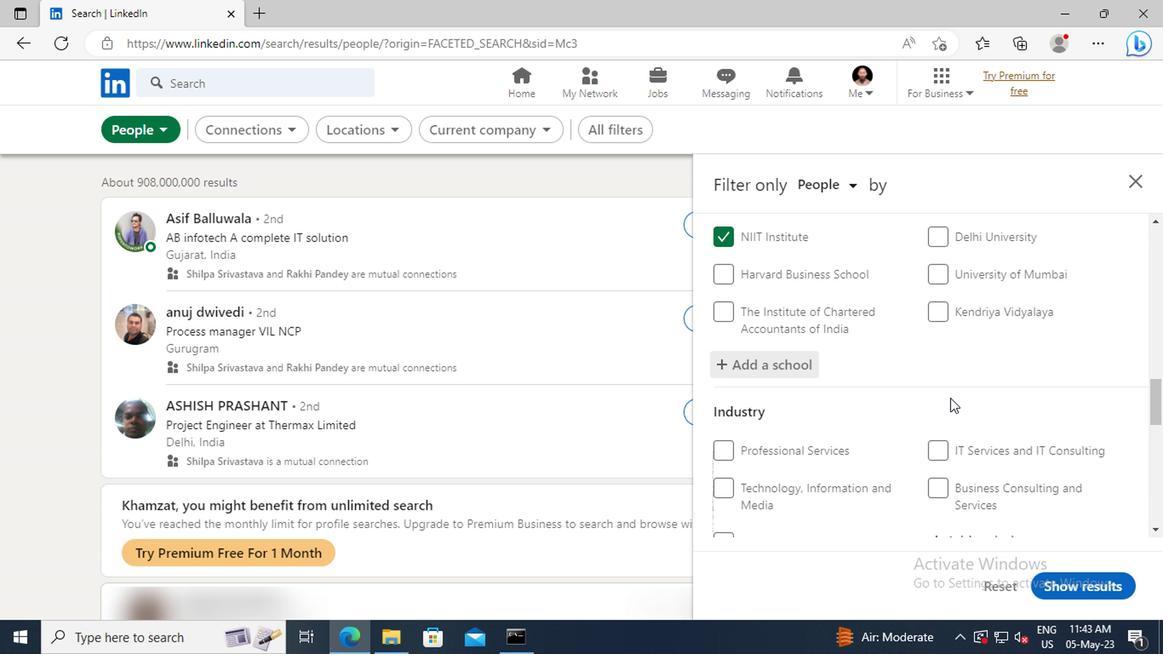 
Action: Mouse moved to (946, 394)
Screenshot: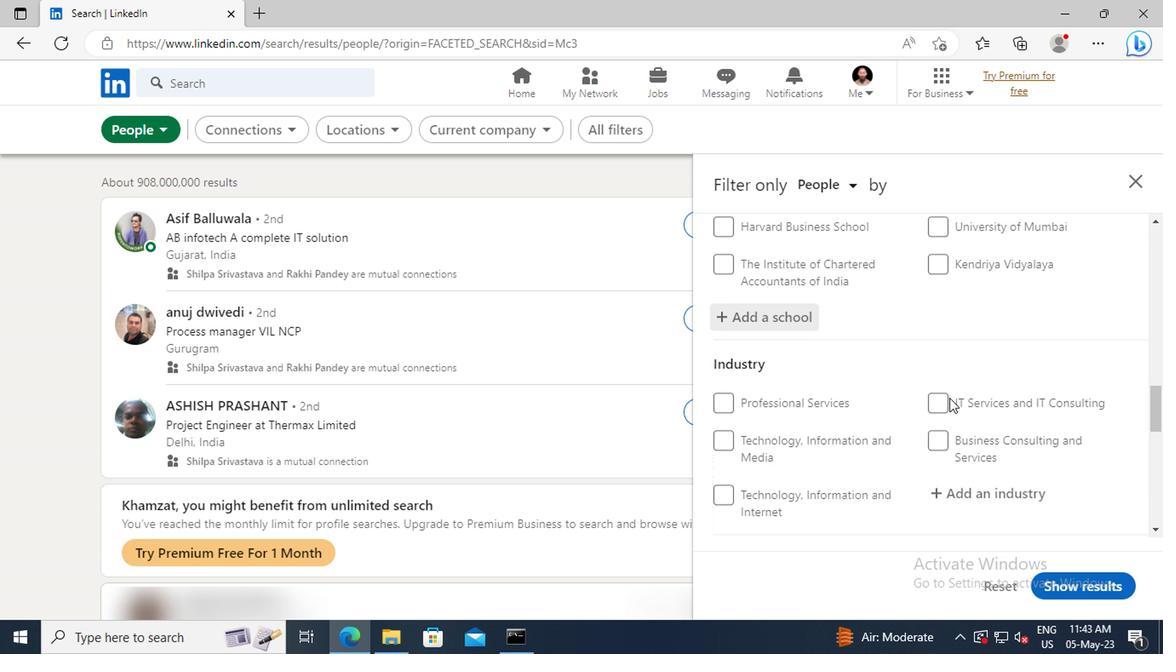 
Action: Mouse scrolled (946, 393) with delta (0, -1)
Screenshot: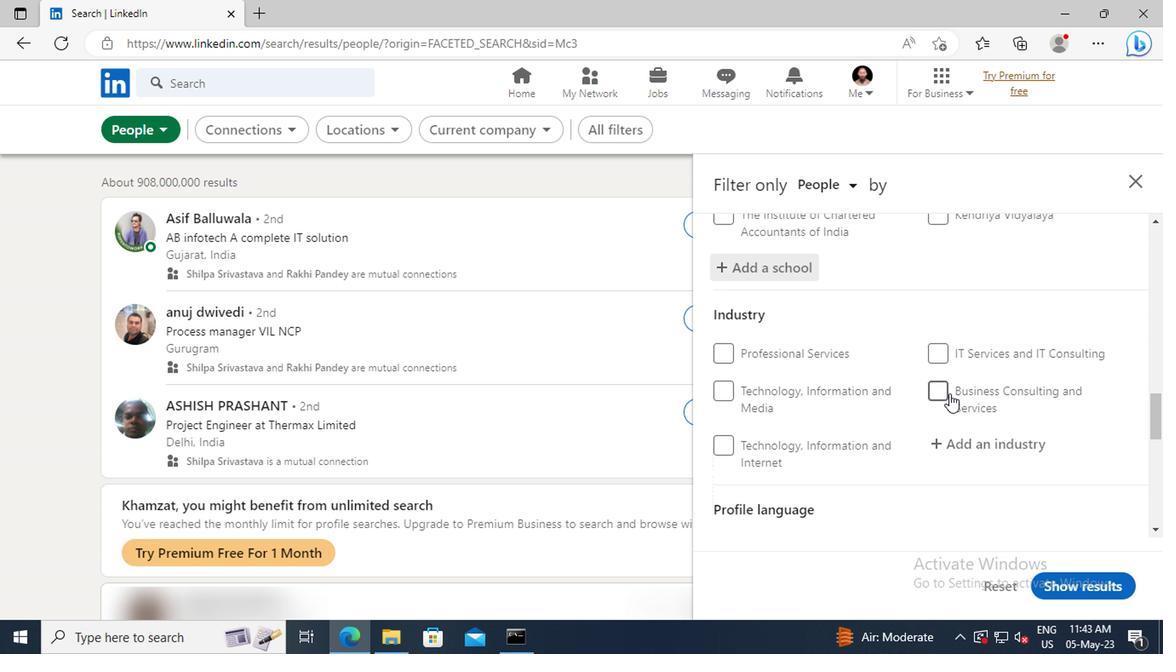 
Action: Mouse moved to (955, 395)
Screenshot: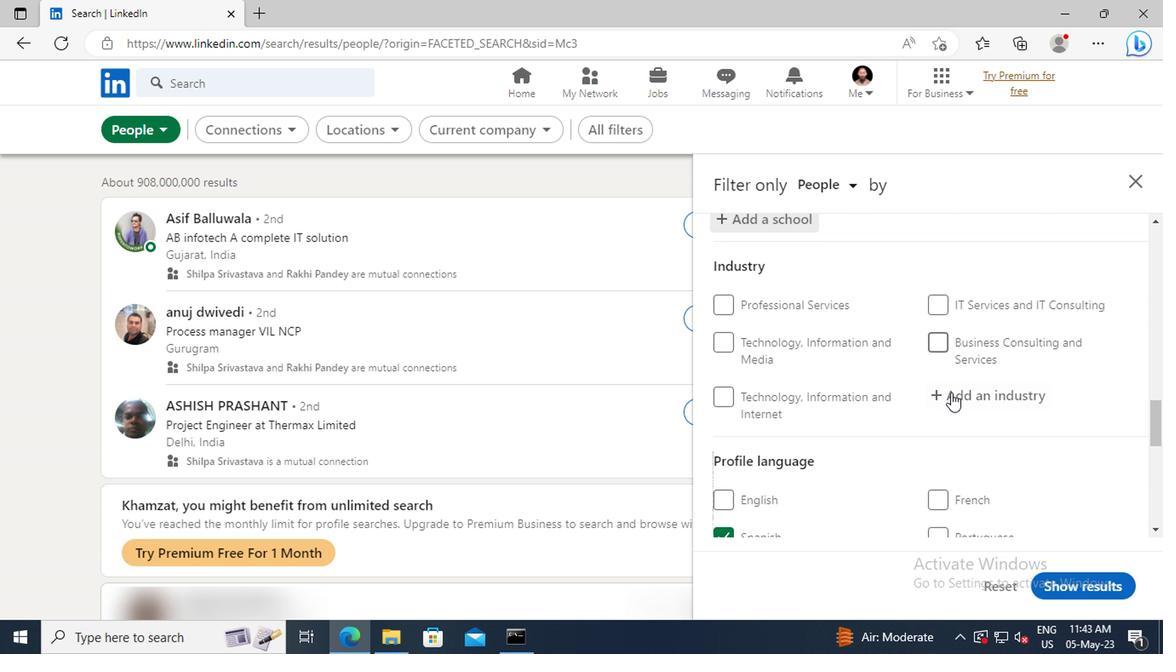 
Action: Mouse pressed left at (955, 395)
Screenshot: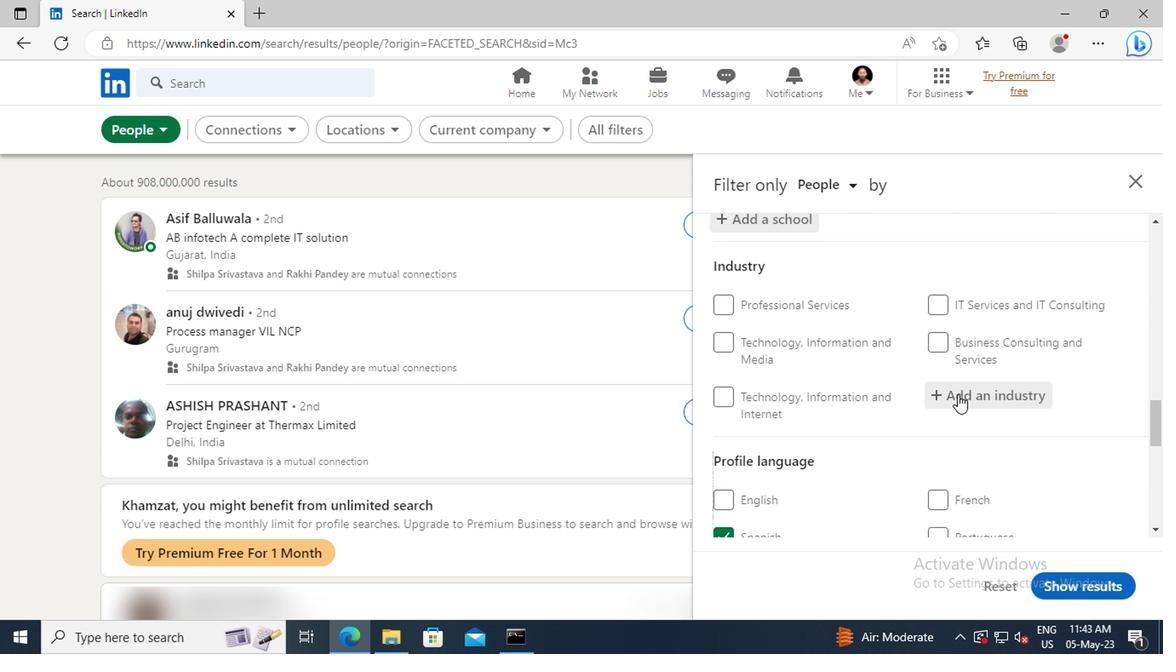 
Action: Key pressed <Key.shift>CONSTRU
Screenshot: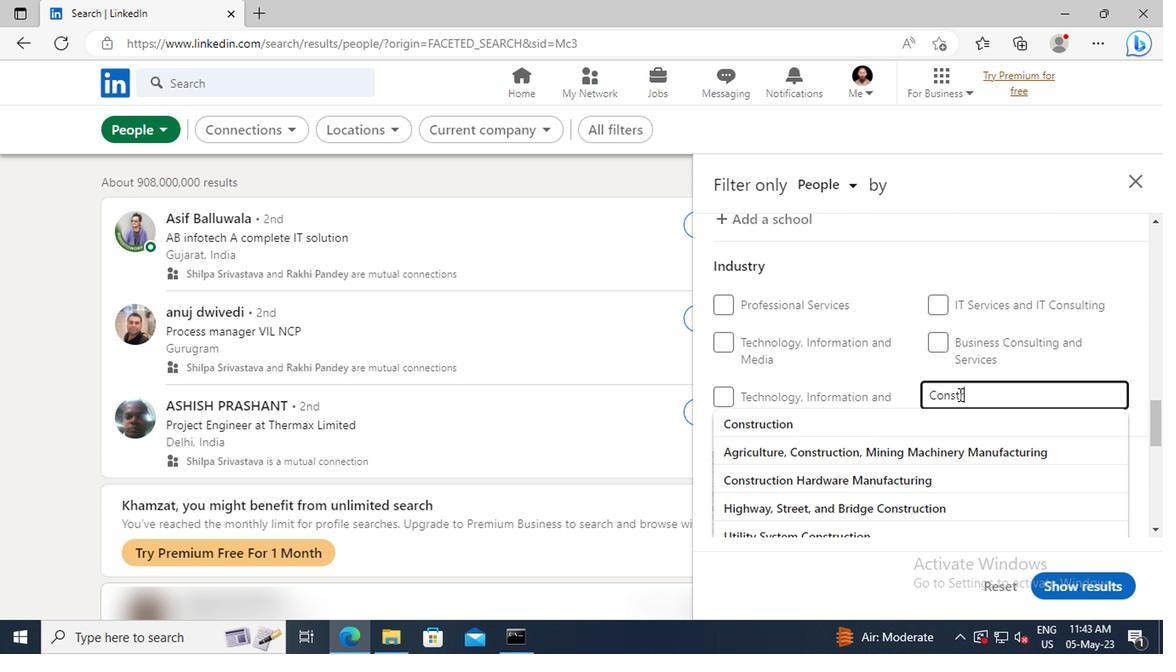 
Action: Mouse moved to (947, 417)
Screenshot: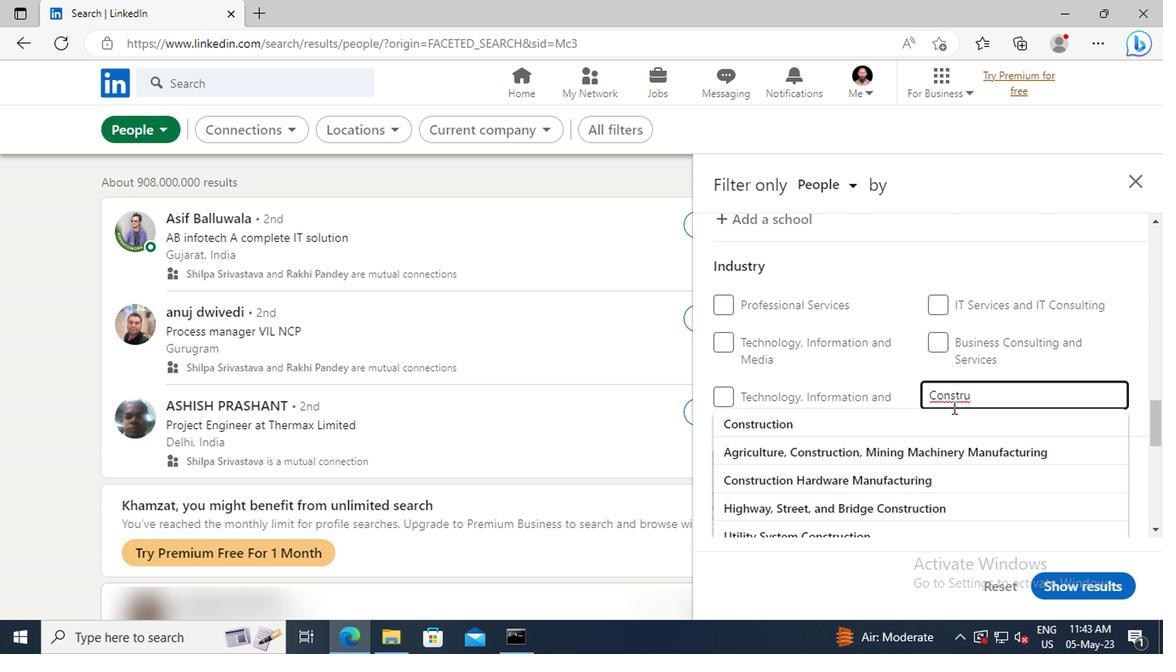 
Action: Mouse pressed left at (947, 417)
Screenshot: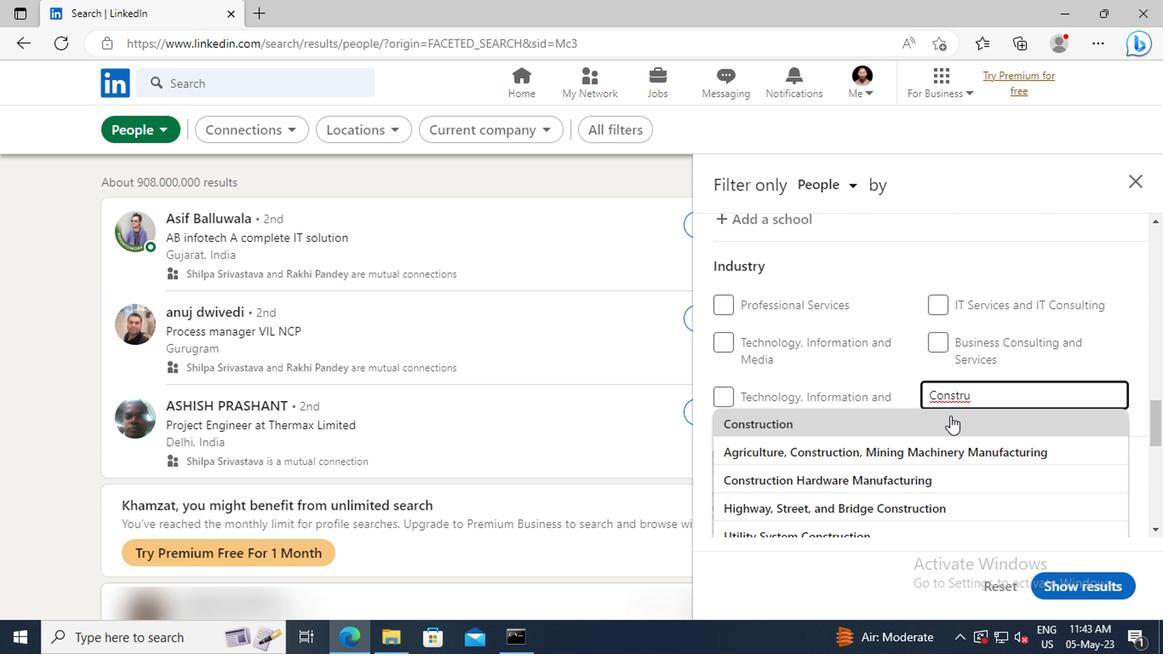 
Action: Mouse scrolled (947, 416) with delta (0, -1)
Screenshot: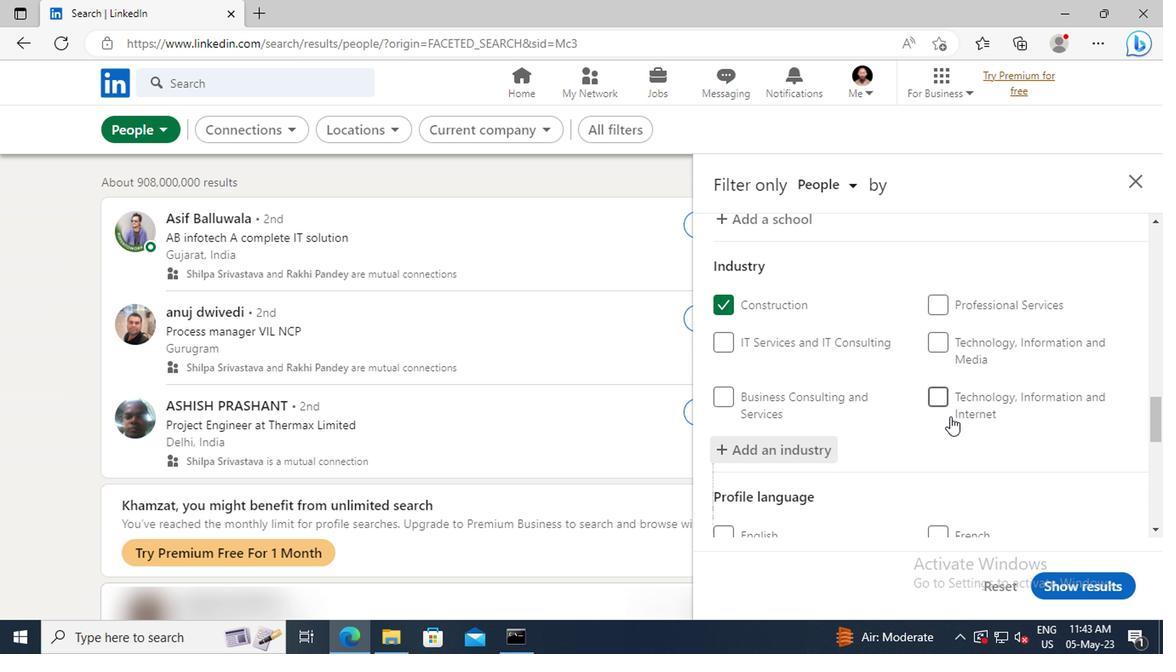
Action: Mouse scrolled (947, 416) with delta (0, -1)
Screenshot: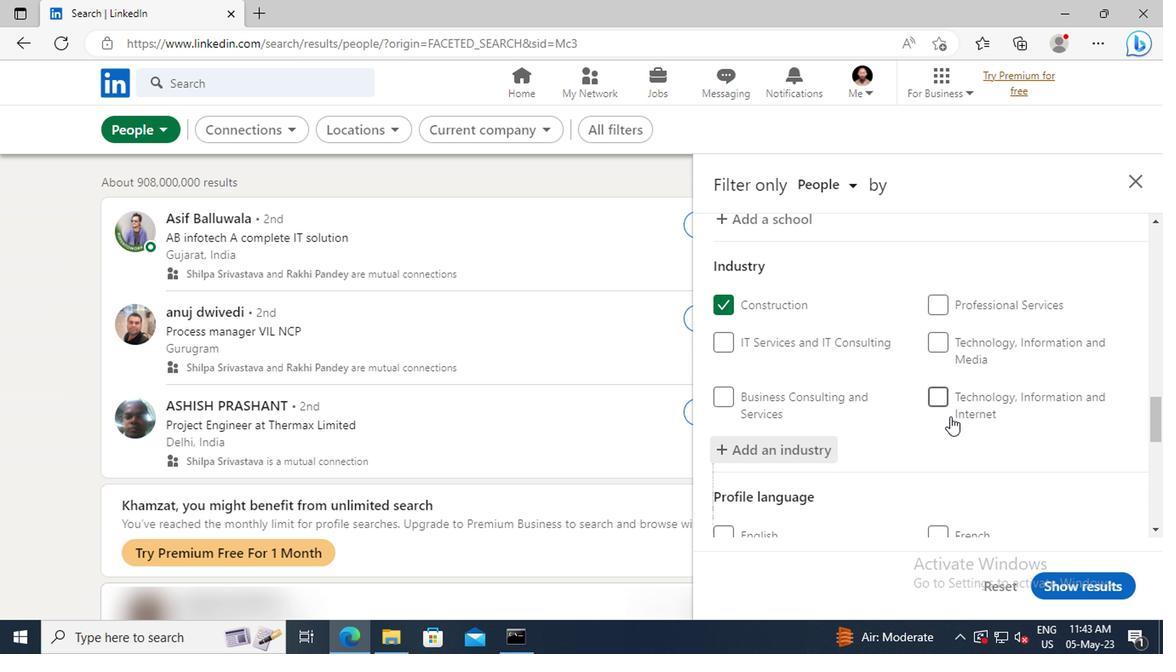 
Action: Mouse moved to (947, 409)
Screenshot: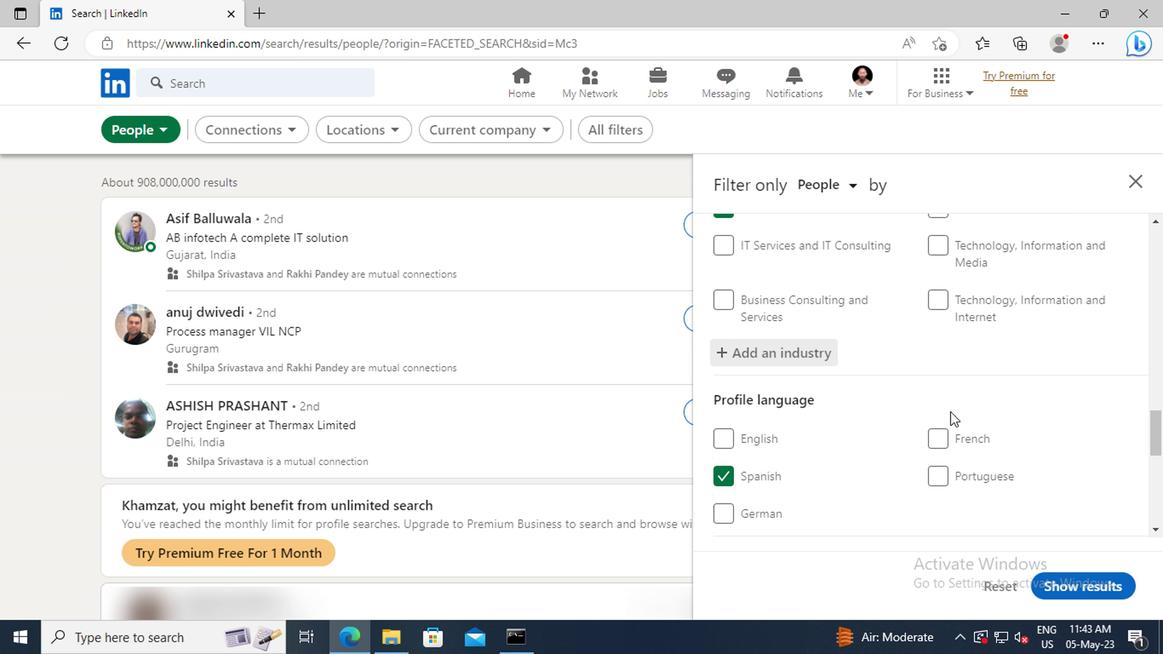 
Action: Mouse scrolled (947, 409) with delta (0, 0)
Screenshot: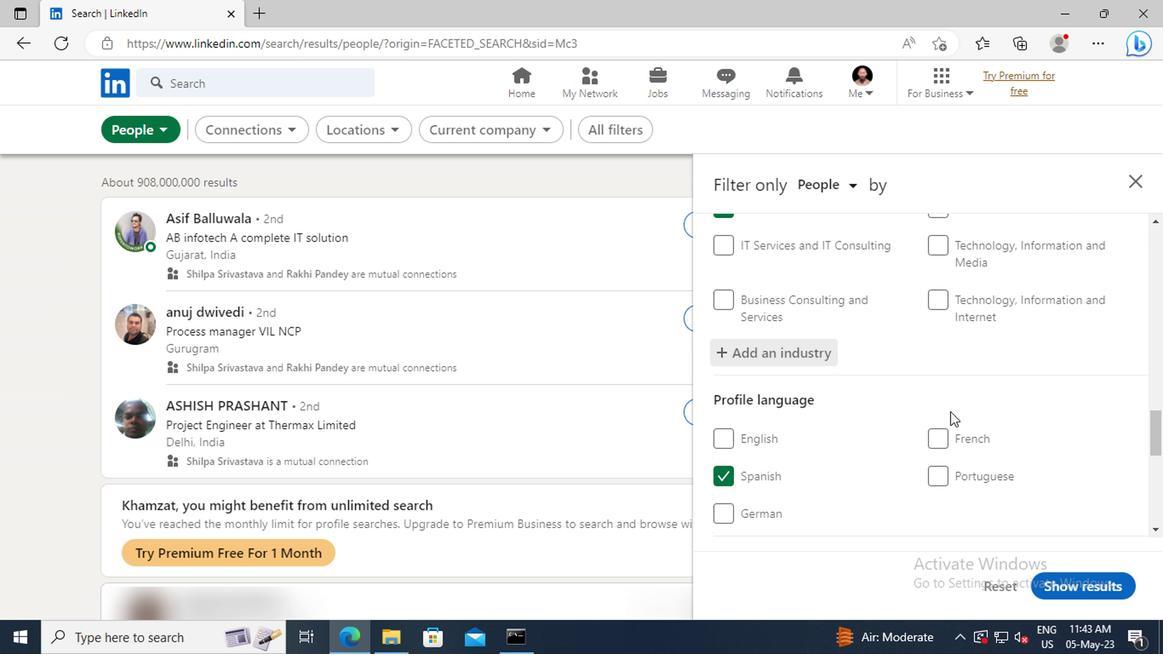 
Action: Mouse scrolled (947, 409) with delta (0, 0)
Screenshot: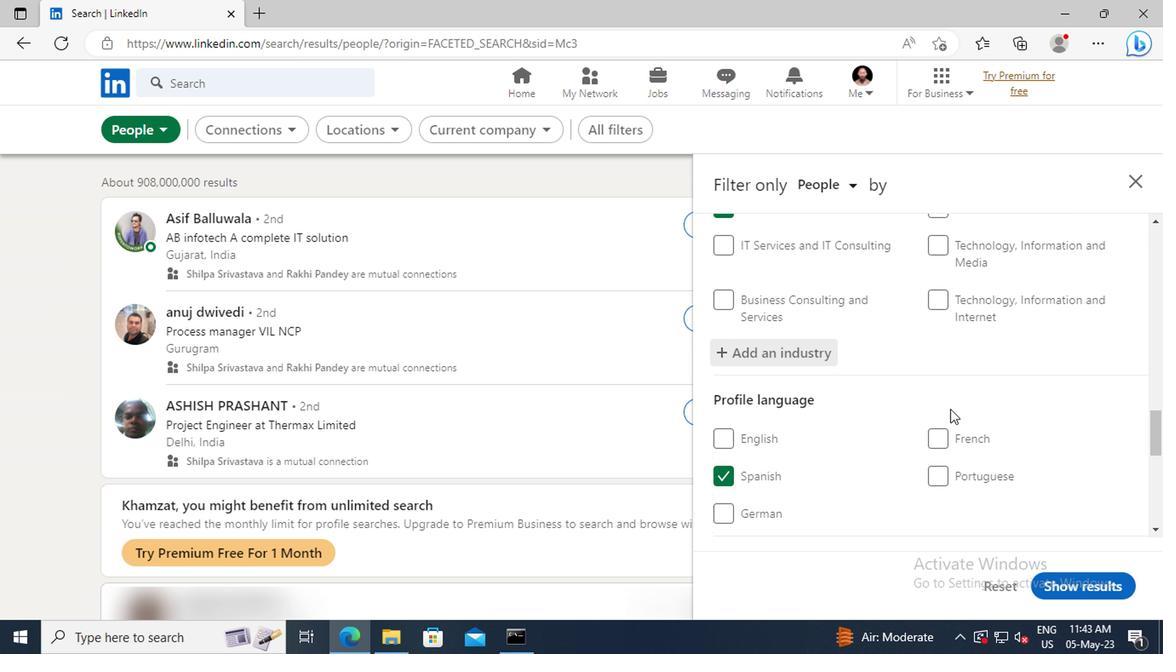 
Action: Mouse moved to (947, 390)
Screenshot: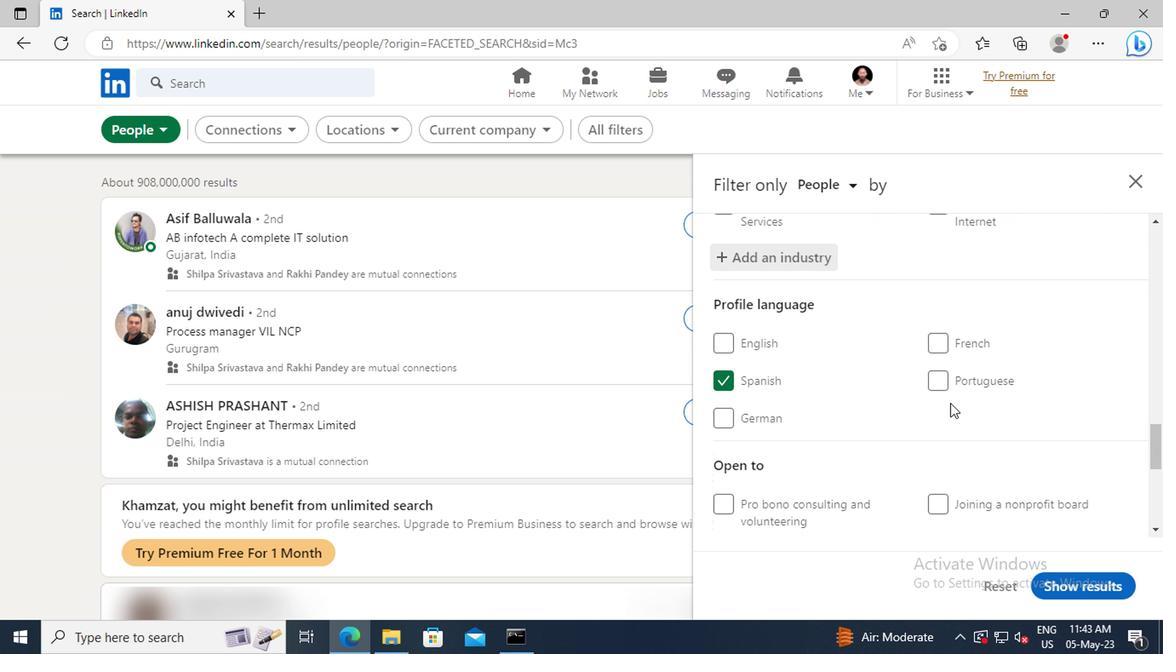 
Action: Mouse scrolled (947, 389) with delta (0, -1)
Screenshot: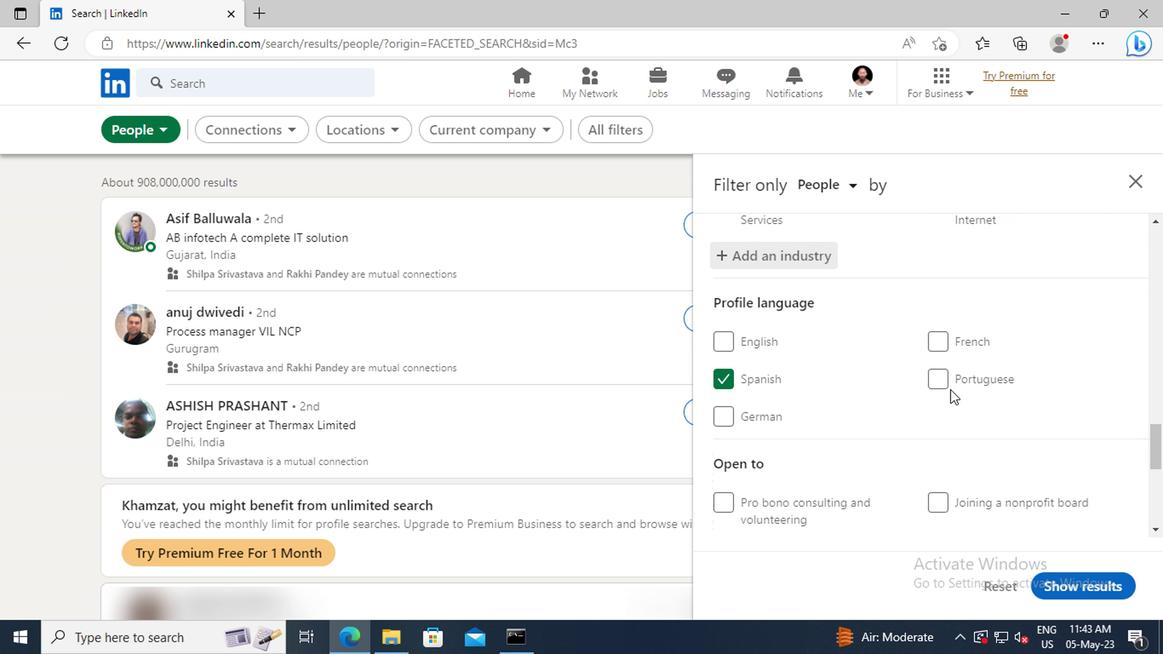 
Action: Mouse scrolled (947, 389) with delta (0, -1)
Screenshot: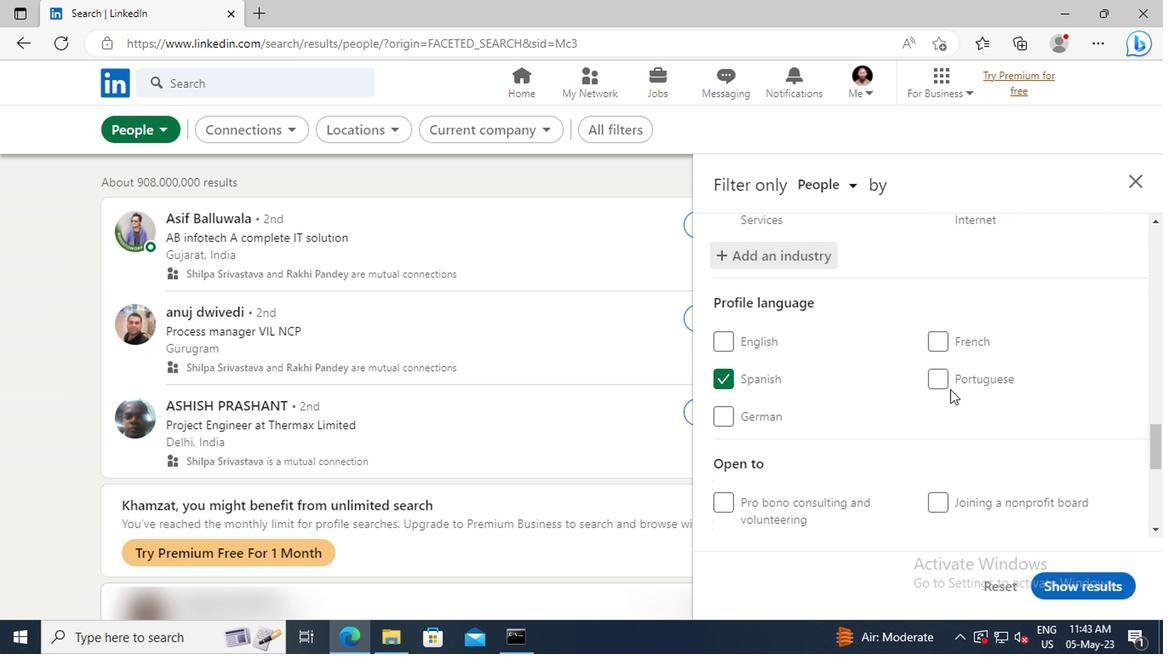 
Action: Mouse scrolled (947, 389) with delta (0, -1)
Screenshot: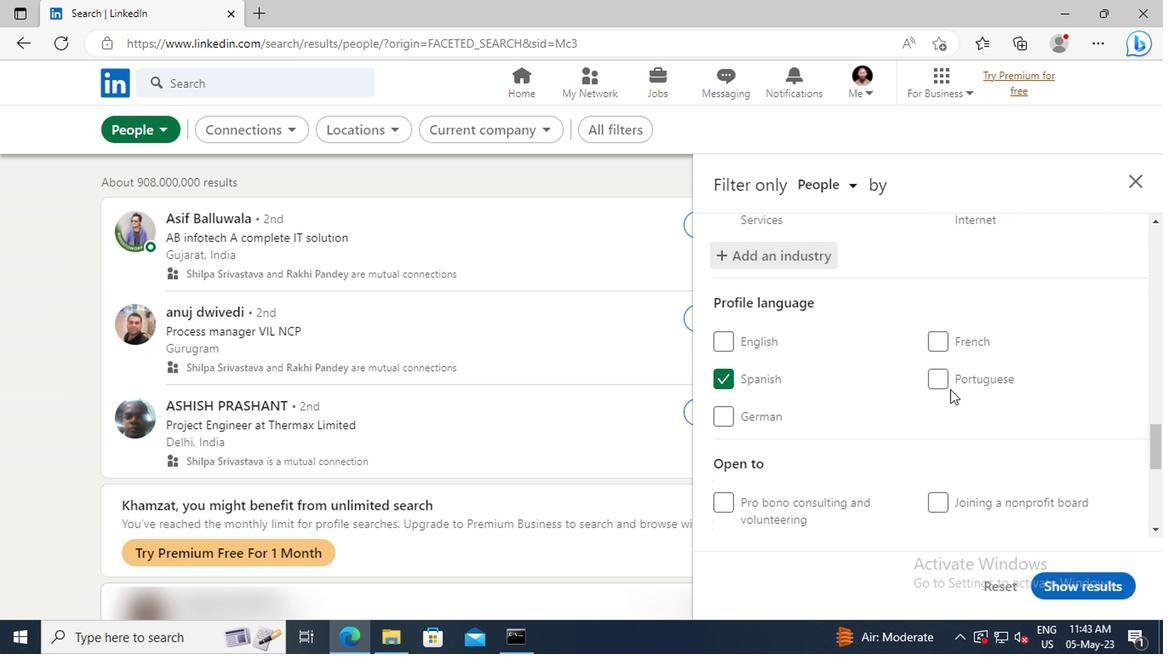 
Action: Mouse moved to (945, 376)
Screenshot: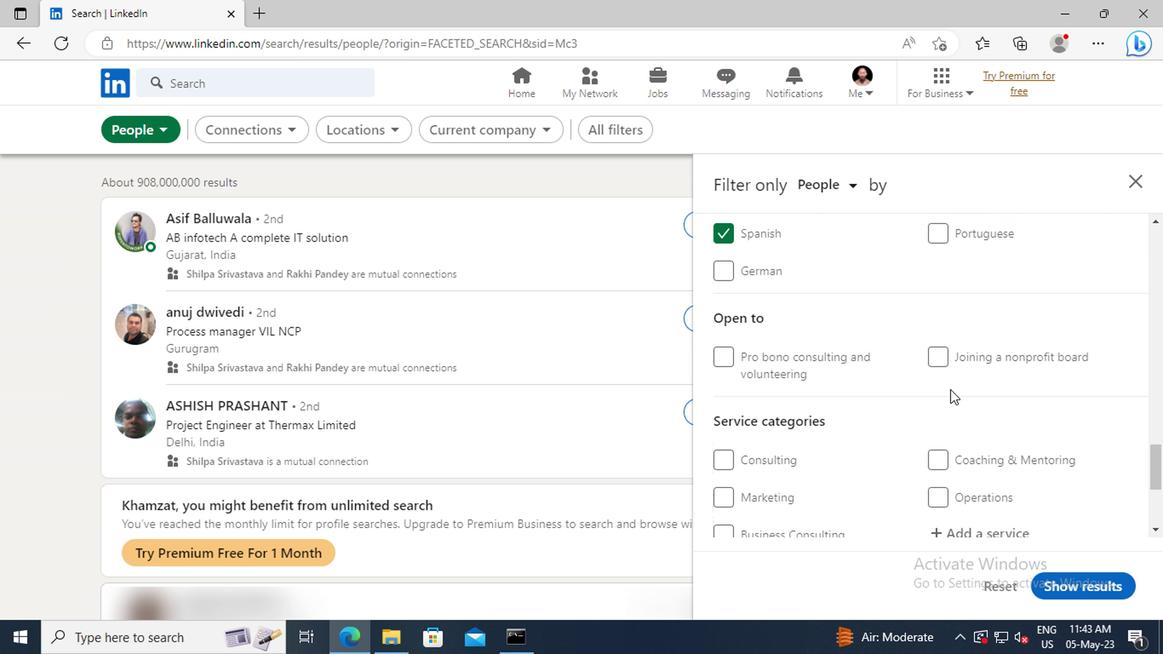 
Action: Mouse scrolled (945, 375) with delta (0, 0)
Screenshot: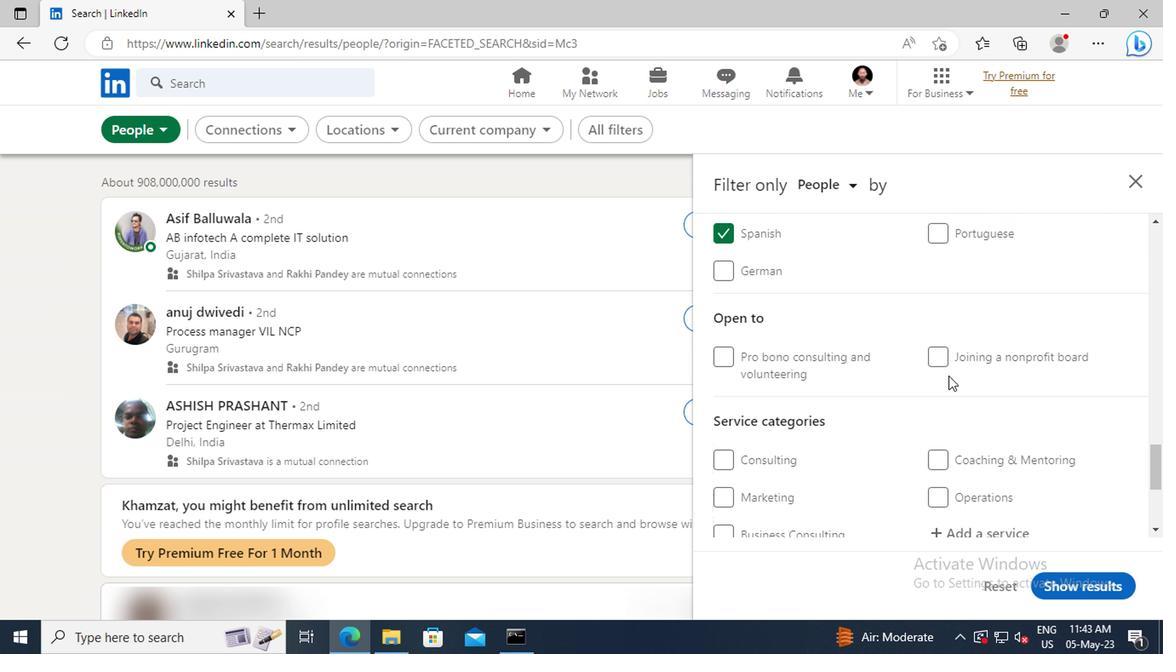 
Action: Mouse scrolled (945, 375) with delta (0, 0)
Screenshot: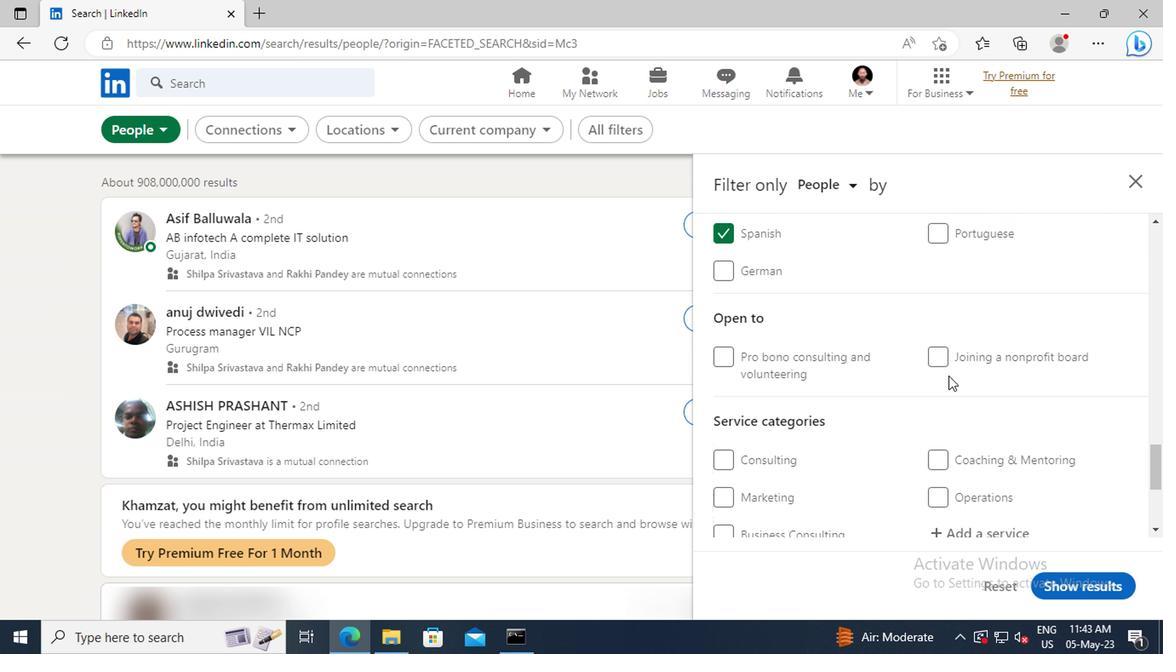 
Action: Mouse scrolled (945, 375) with delta (0, 0)
Screenshot: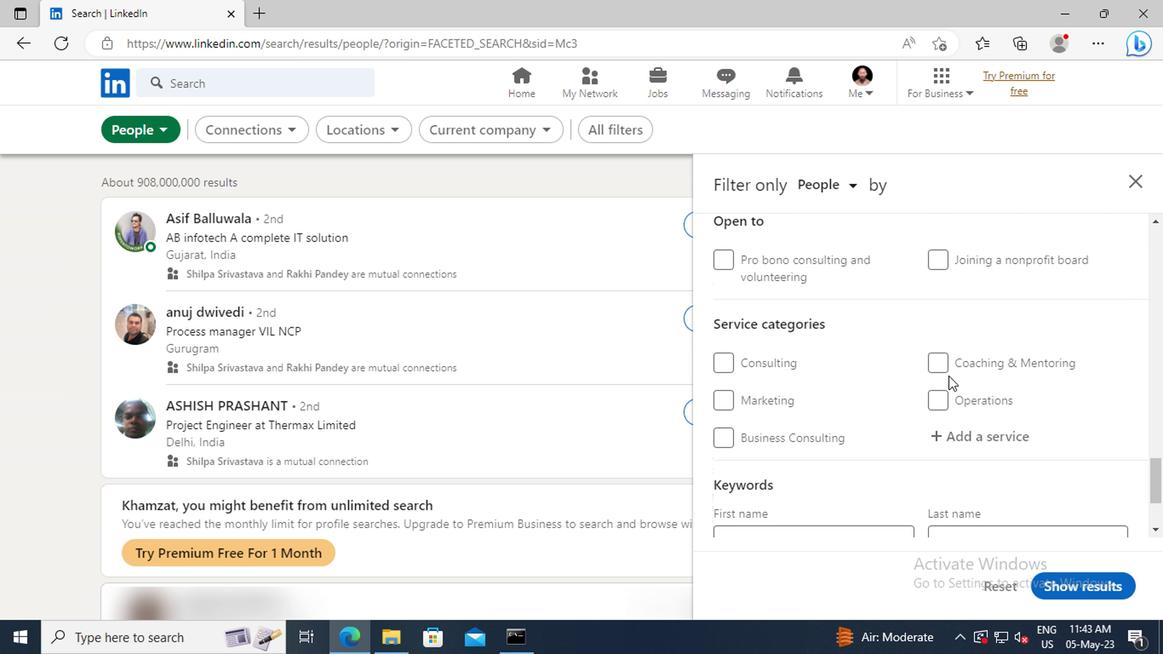 
Action: Mouse moved to (947, 386)
Screenshot: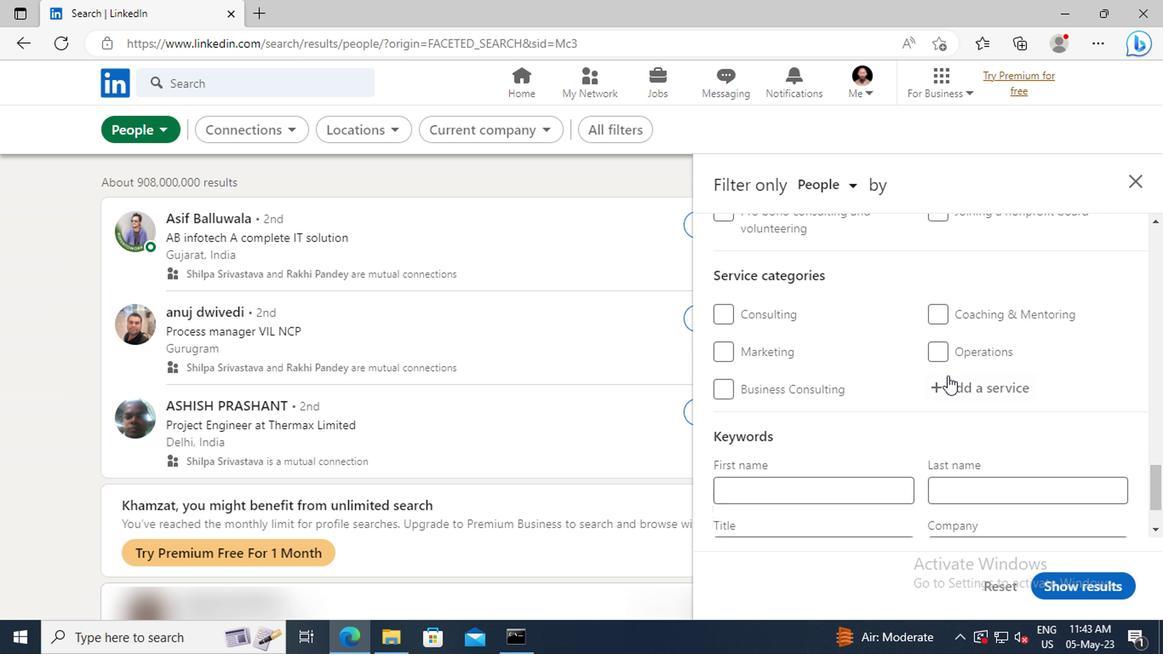 
Action: Mouse pressed left at (947, 386)
Screenshot: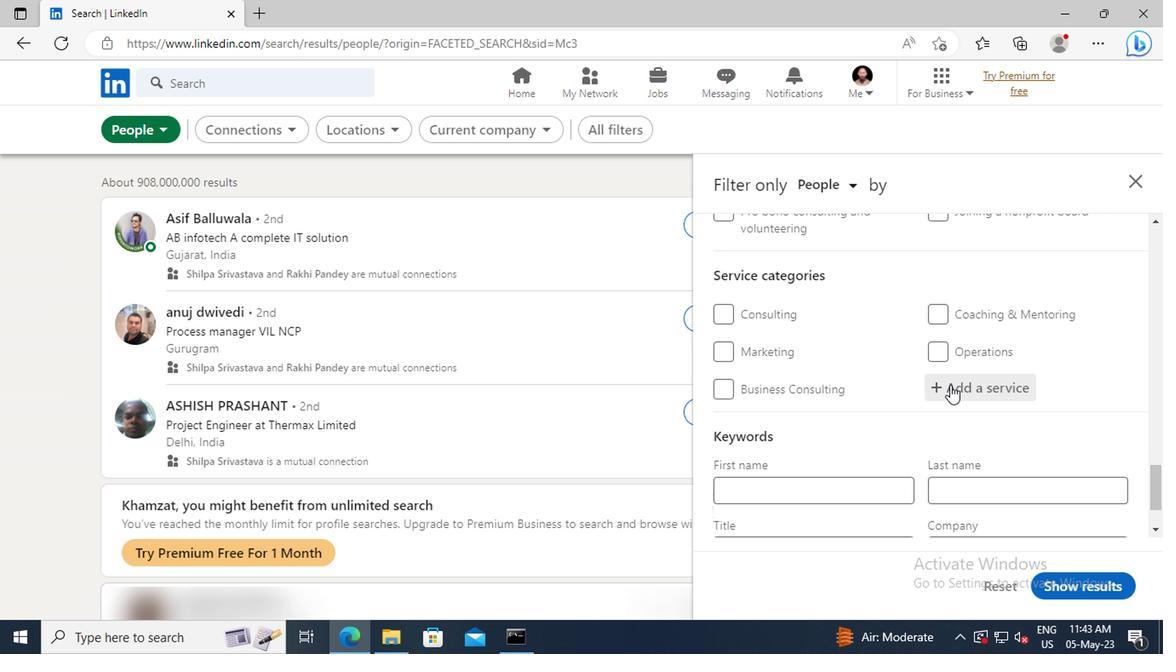 
Action: Key pressed <Key.shift>HEALTHCARE
Screenshot: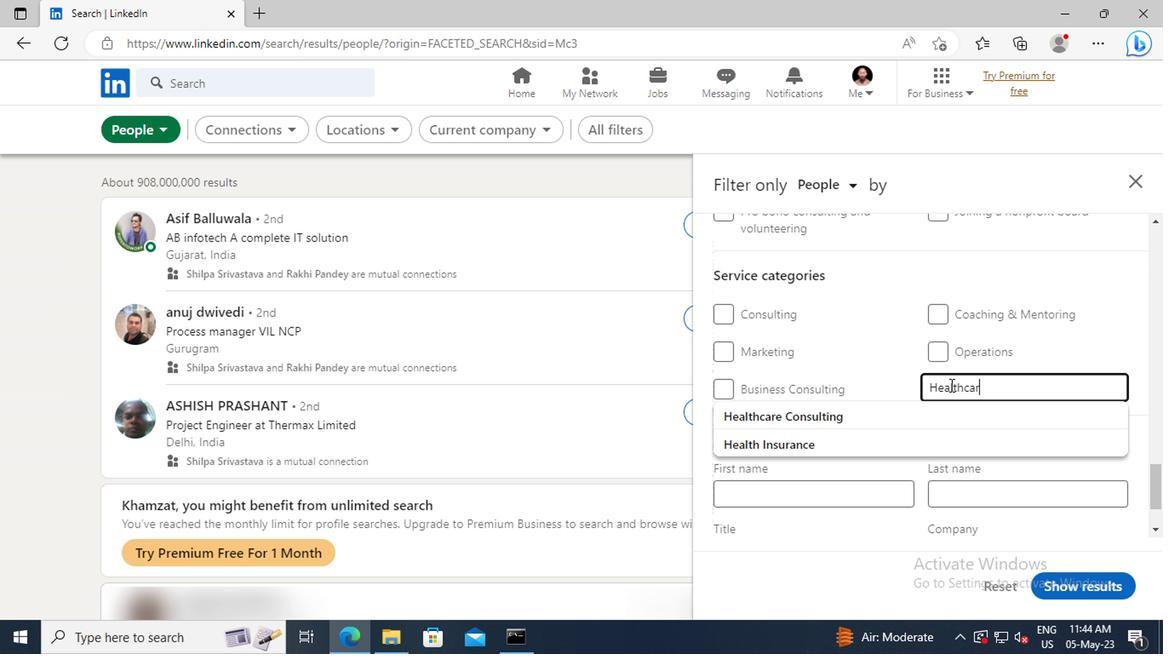 
Action: Mouse moved to (949, 415)
Screenshot: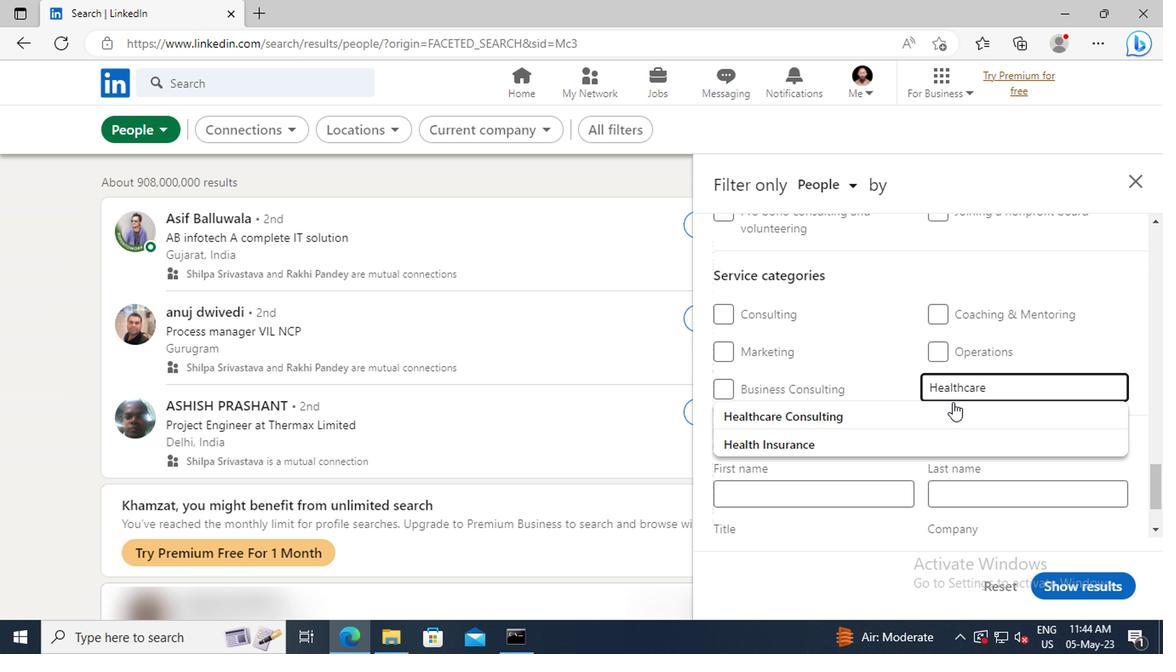 
Action: Mouse pressed left at (949, 415)
Screenshot: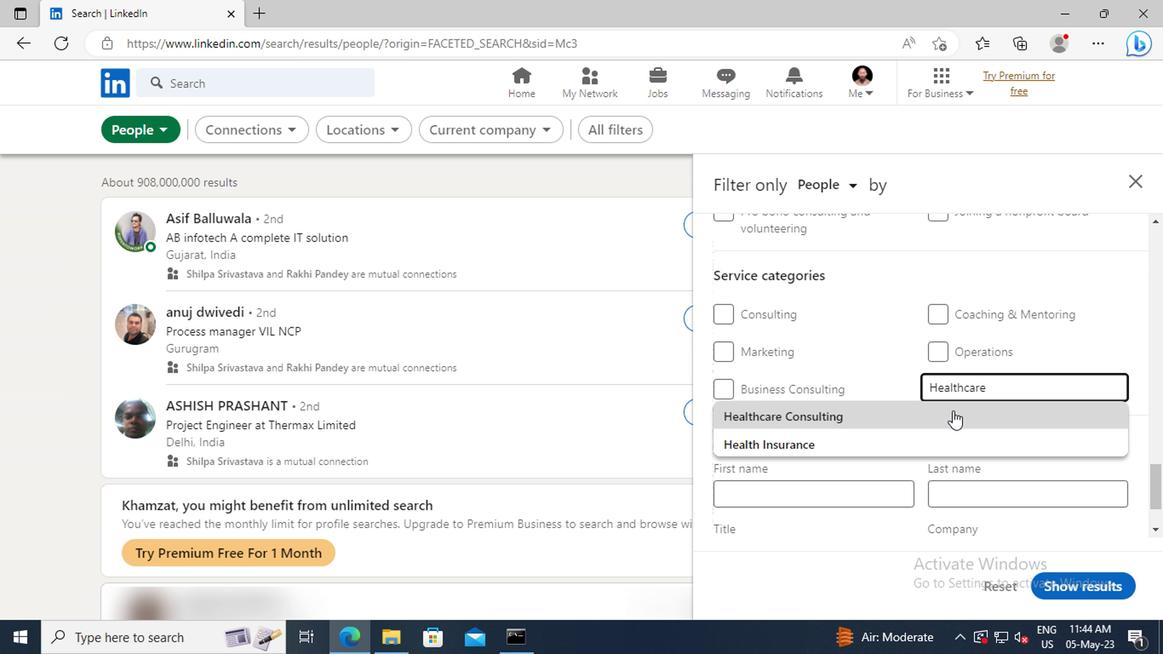 
Action: Mouse scrolled (949, 413) with delta (0, -1)
Screenshot: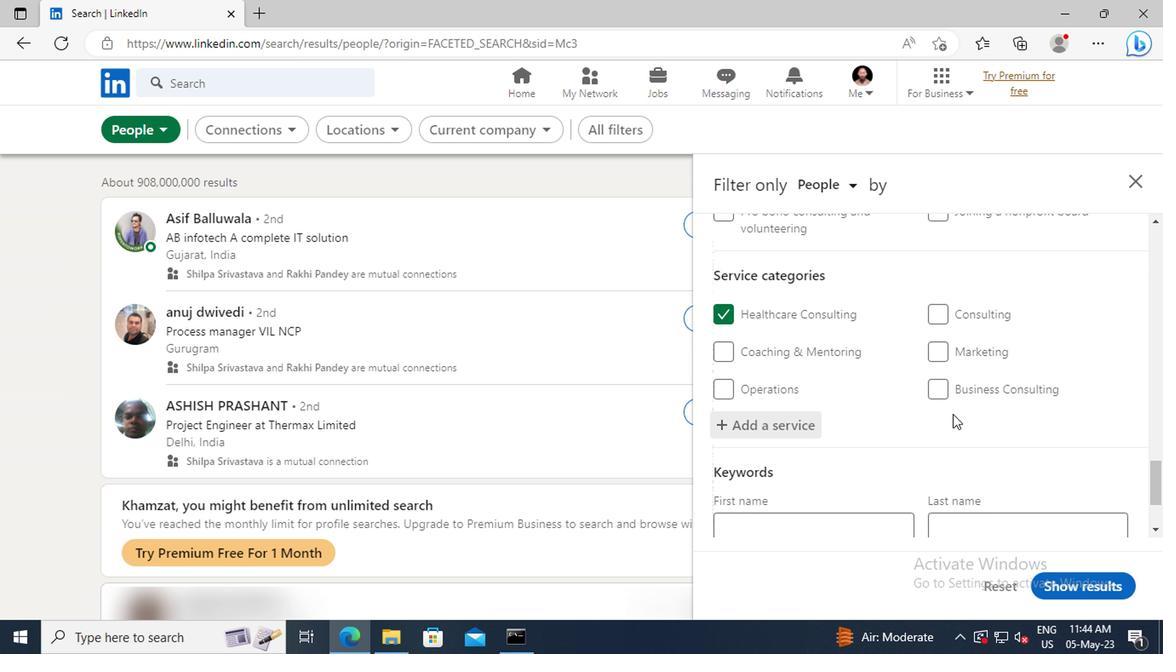 
Action: Mouse scrolled (949, 413) with delta (0, -1)
Screenshot: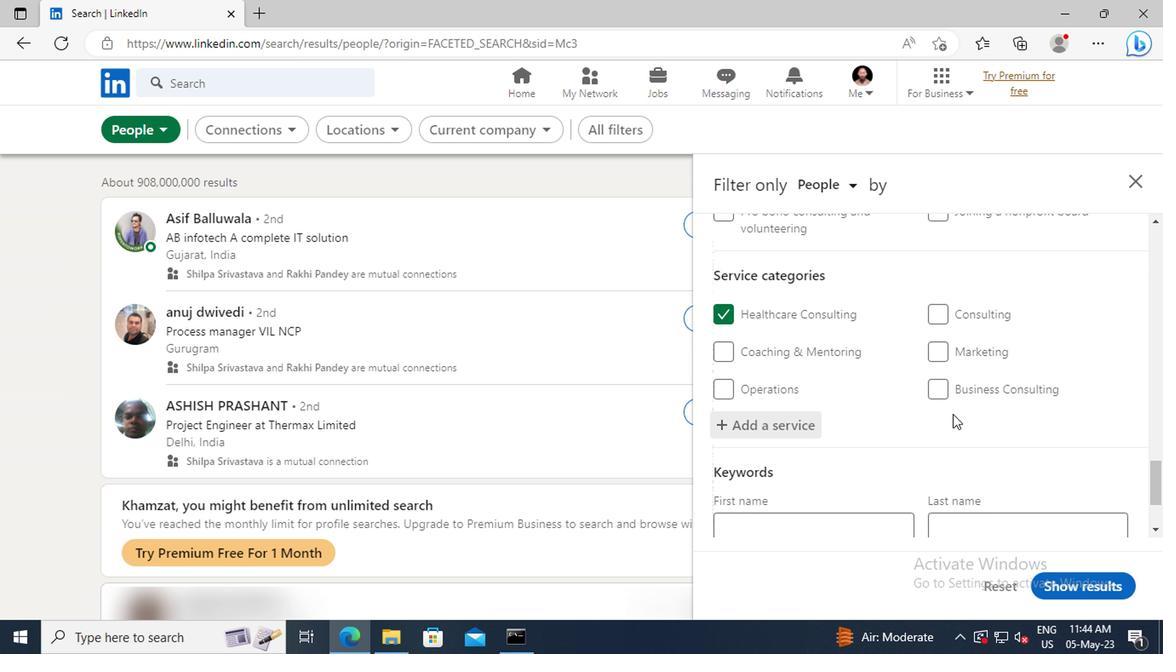 
Action: Mouse scrolled (949, 413) with delta (0, -1)
Screenshot: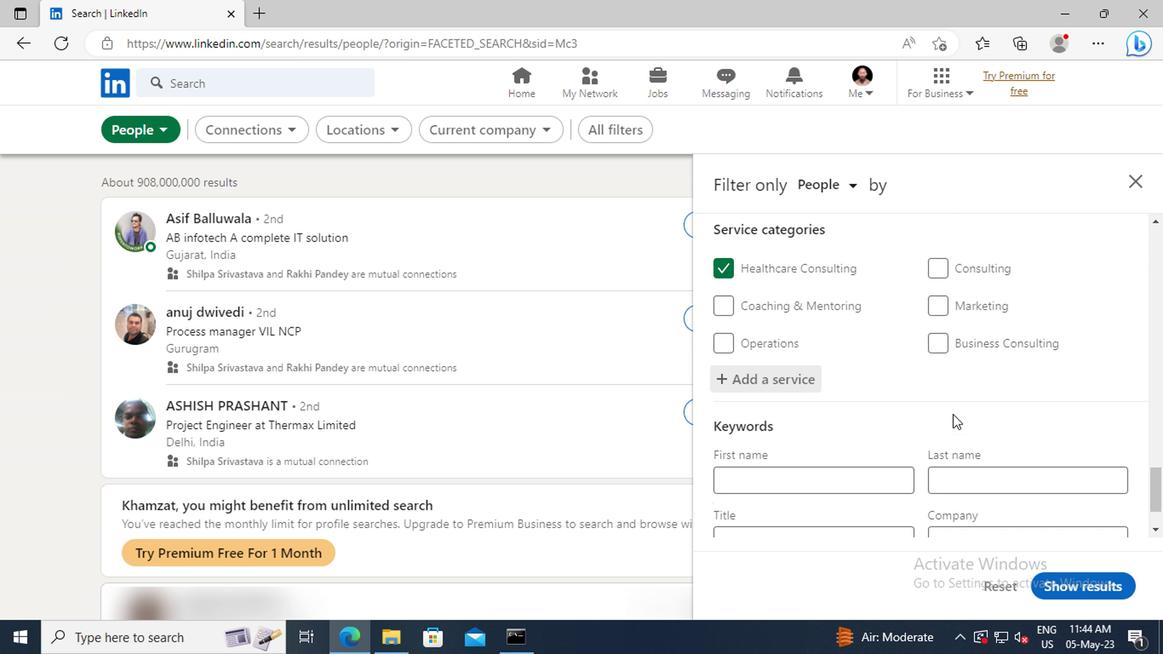 
Action: Mouse scrolled (949, 413) with delta (0, -1)
Screenshot: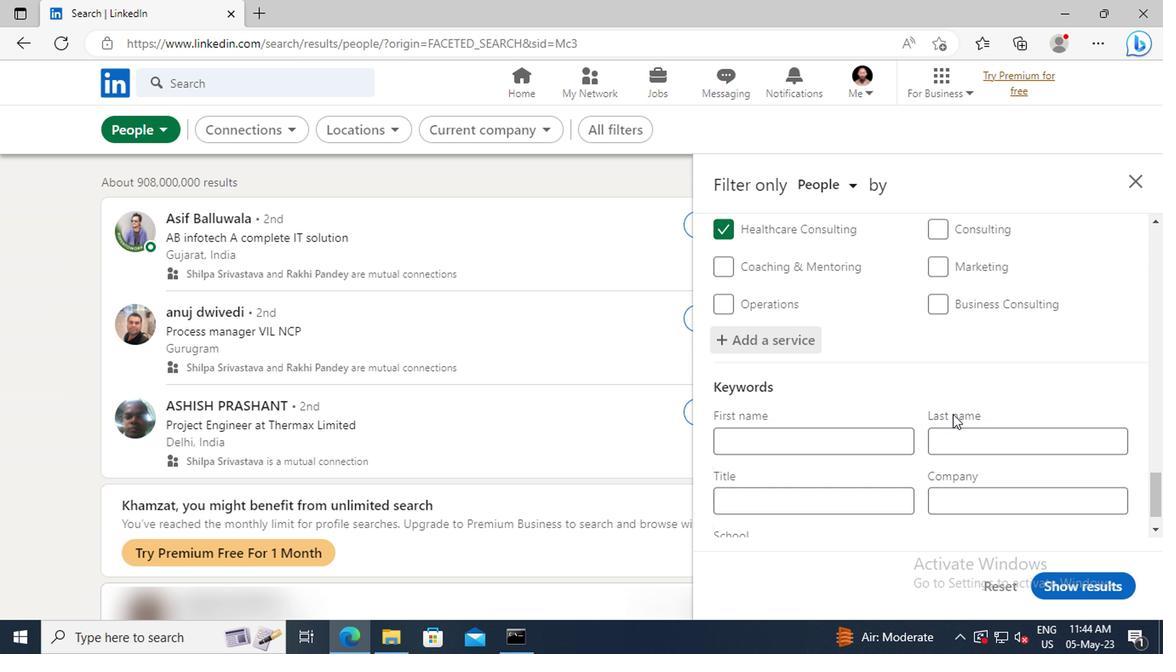 
Action: Mouse scrolled (949, 413) with delta (0, -1)
Screenshot: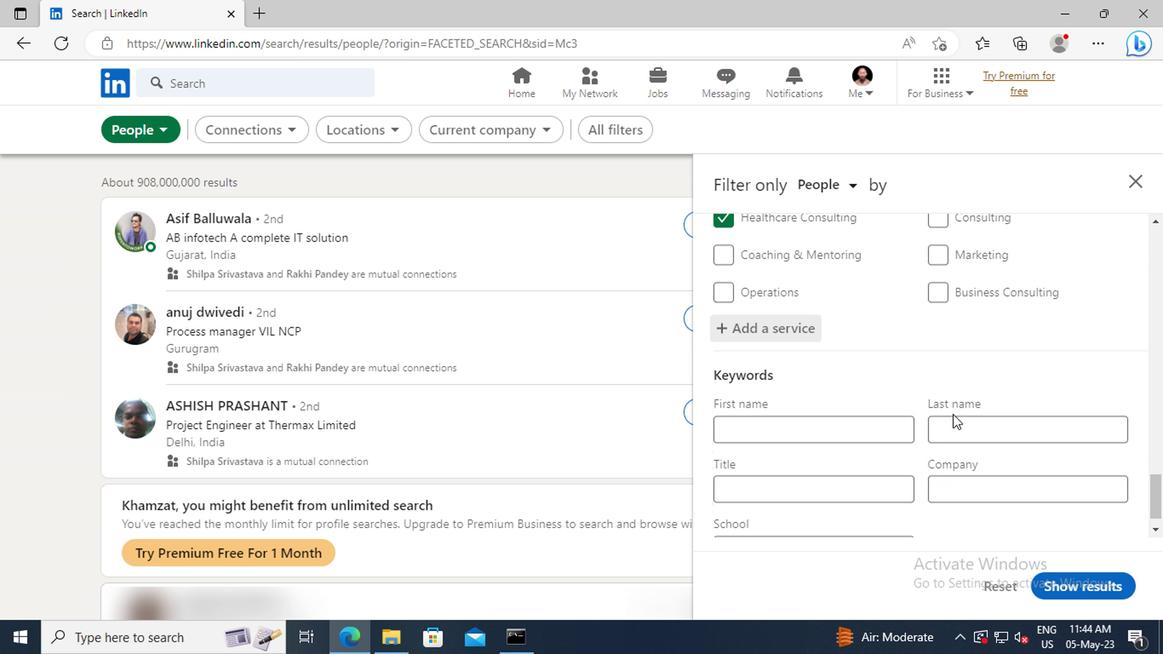 
Action: Mouse moved to (819, 459)
Screenshot: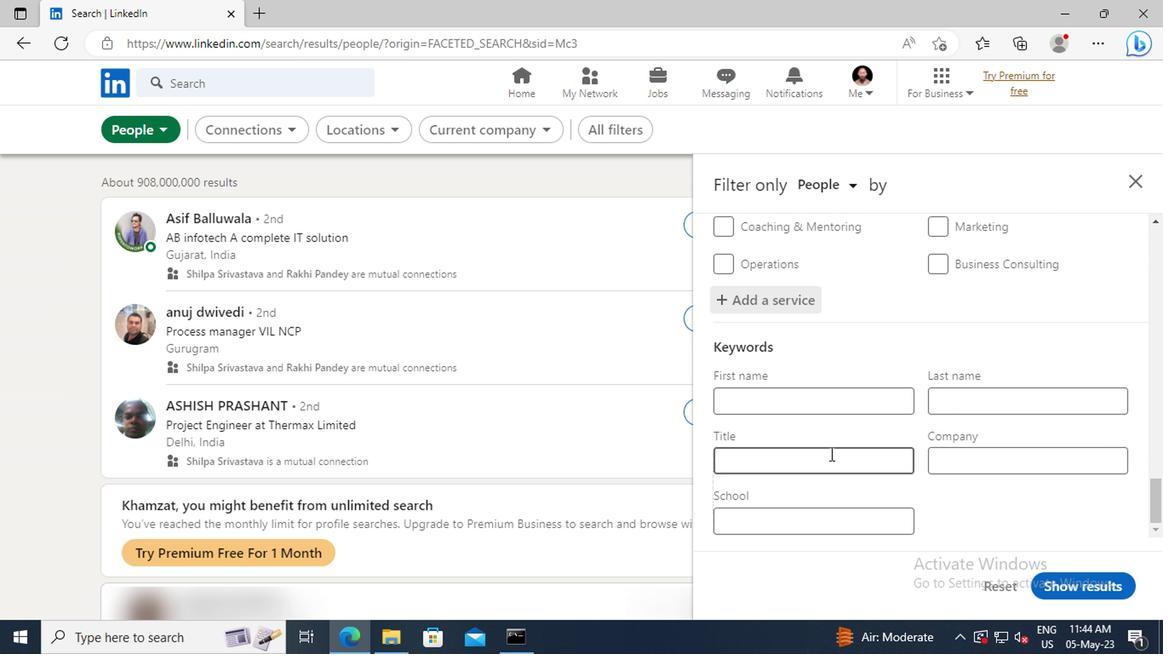 
Action: Mouse pressed left at (819, 459)
Screenshot: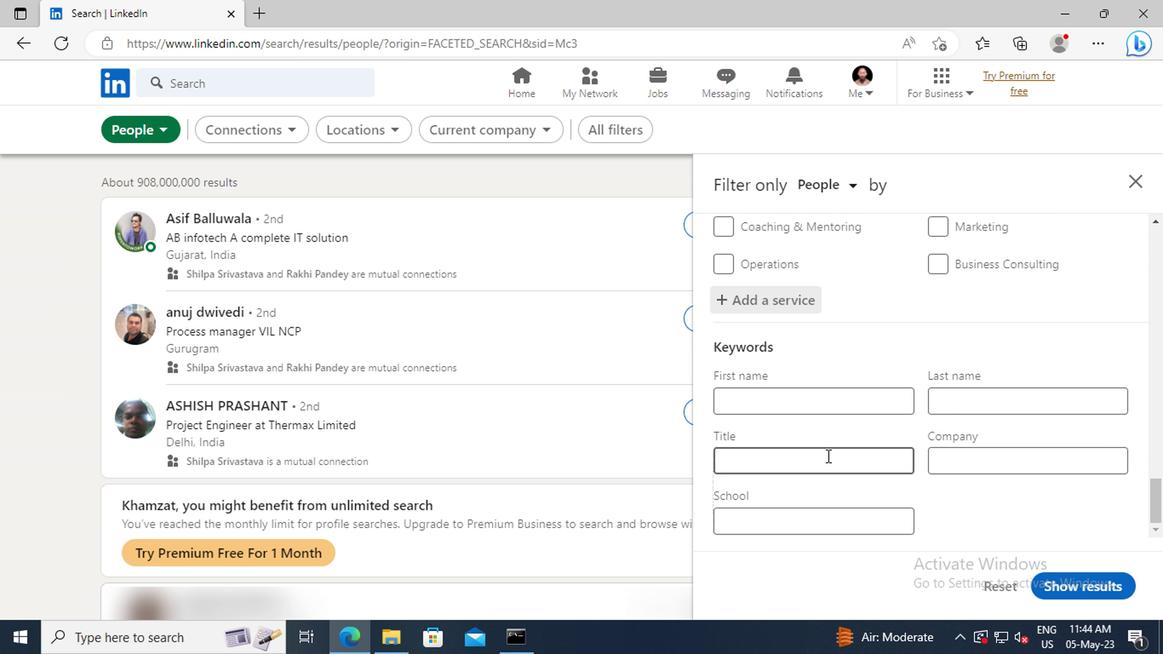 
Action: Key pressed <Key.shift>DIRECTOR<Key.space>OF<Key.space><Key.shift>INSIDE<Key.space><Key.shift>SALES<Key.enter>
Screenshot: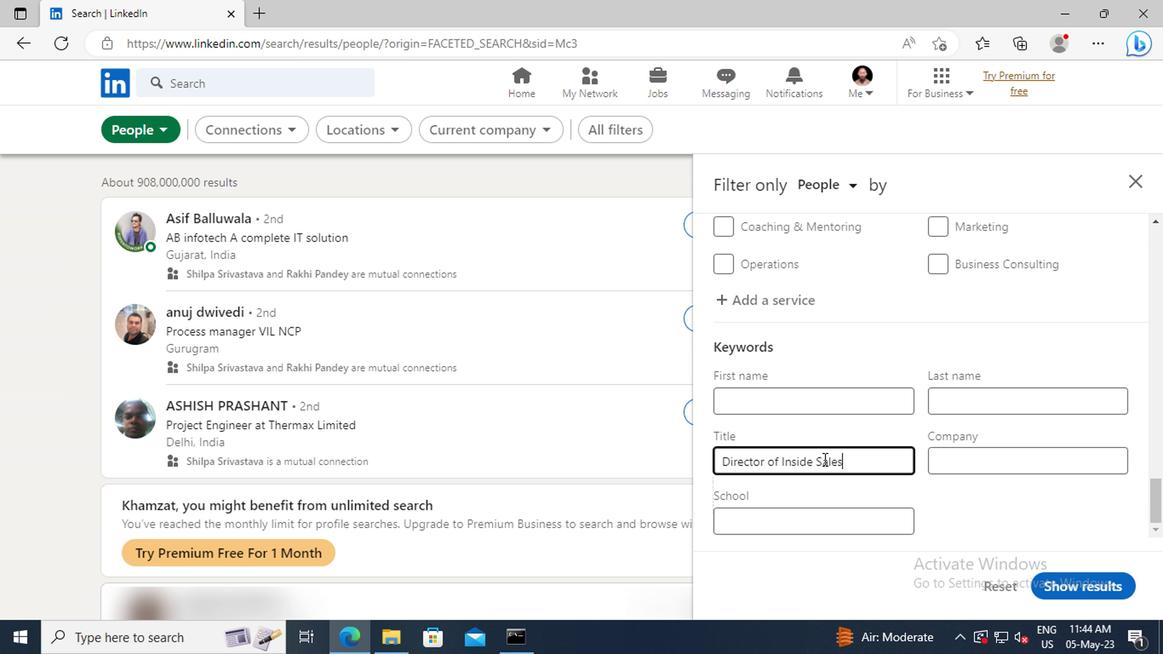
Action: Mouse moved to (1082, 596)
Screenshot: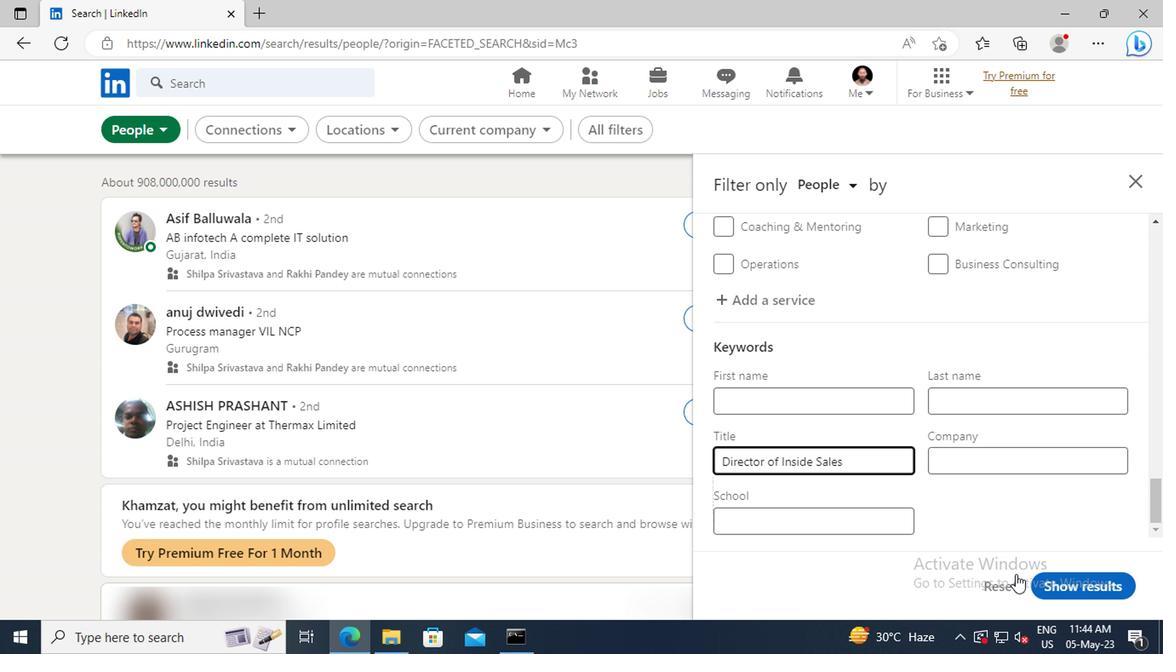 
Action: Mouse pressed left at (1082, 596)
Screenshot: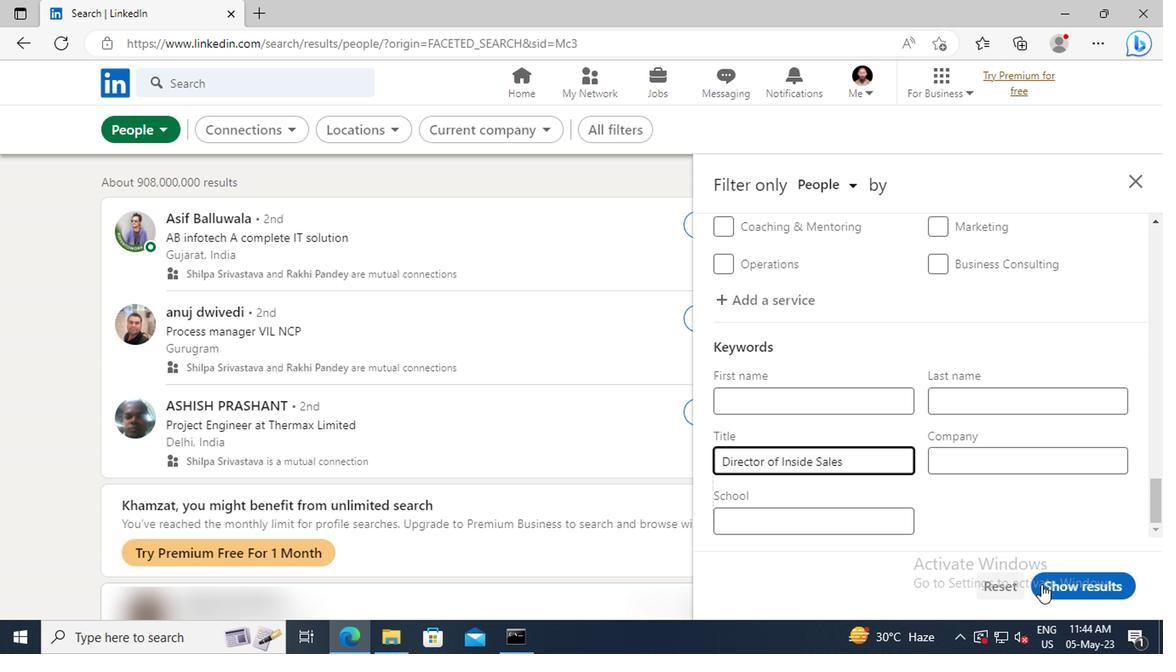 
